 Task: Forward email with the signature Christian Kelly with the subject Request for sponsorship from softage.1@softage.net to softage.10@softage.net with the message Can you send me a copy of the updated project schedule?, select first sentence, change the font of the message to Comic Sans and change the font typography to bold Send the email
Action: Mouse moved to (1113, 89)
Screenshot: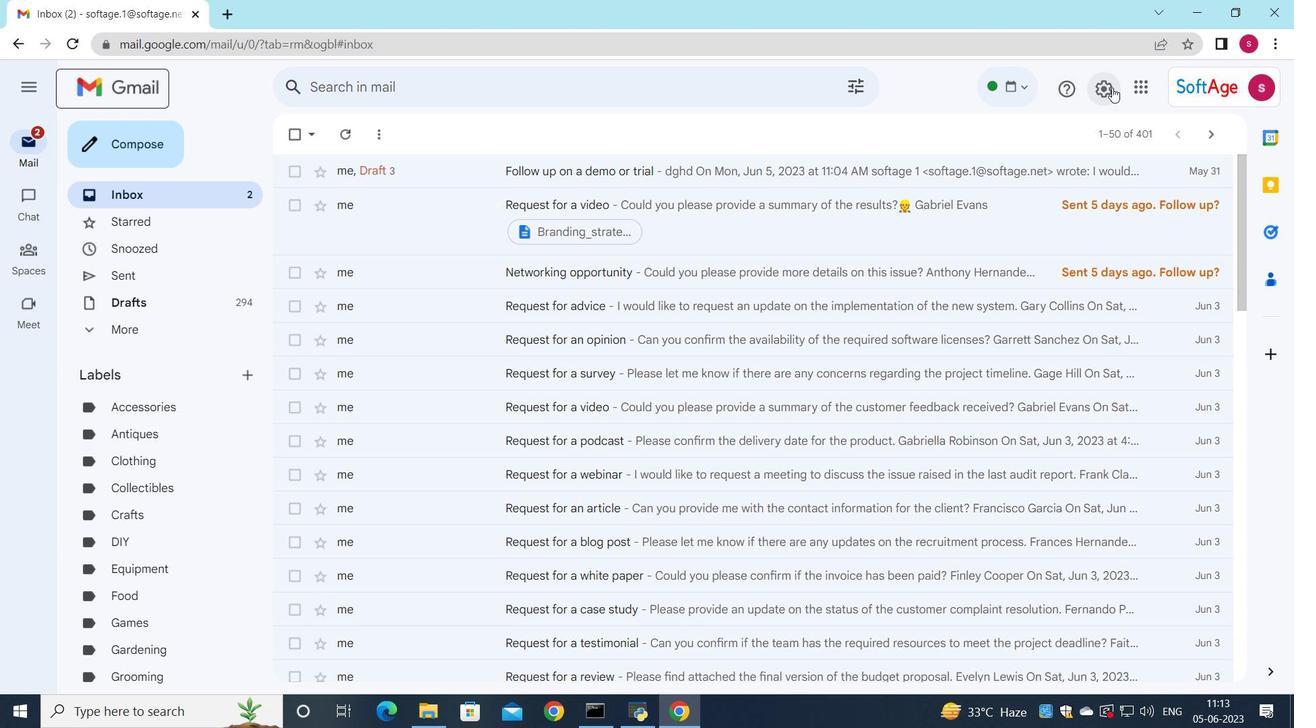 
Action: Mouse pressed left at (1113, 89)
Screenshot: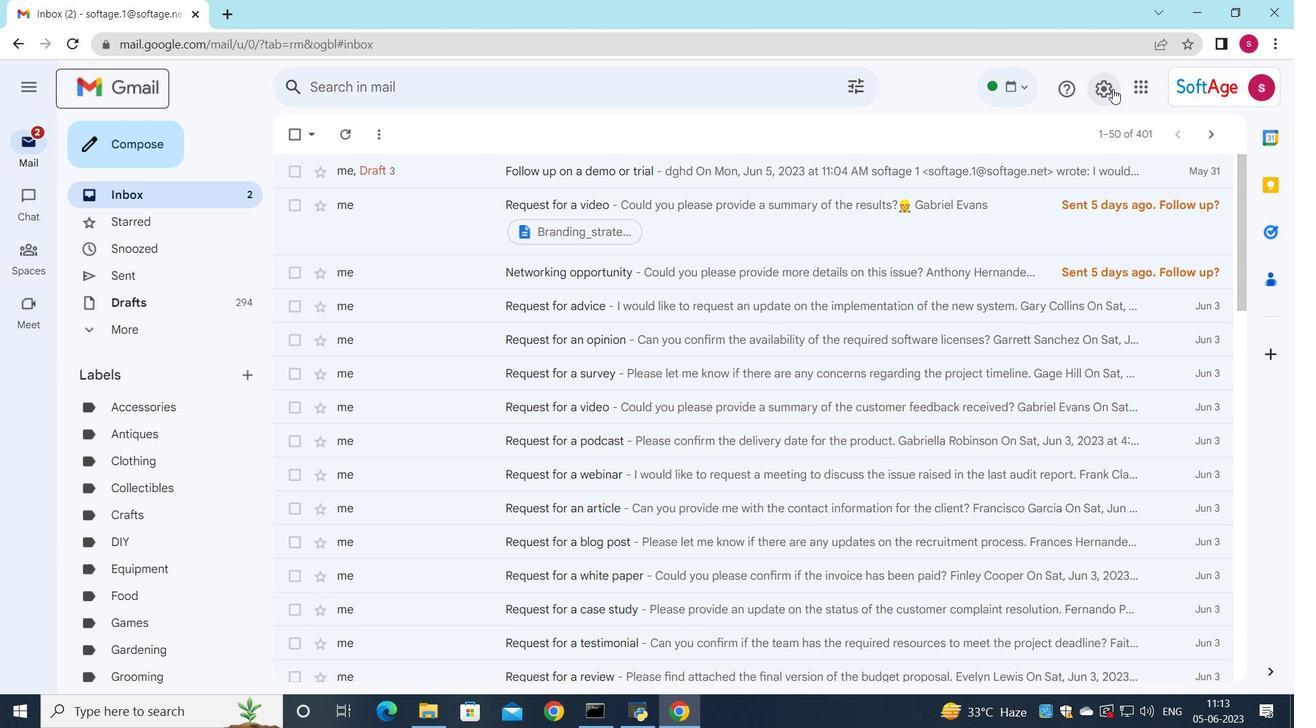 
Action: Mouse moved to (1125, 174)
Screenshot: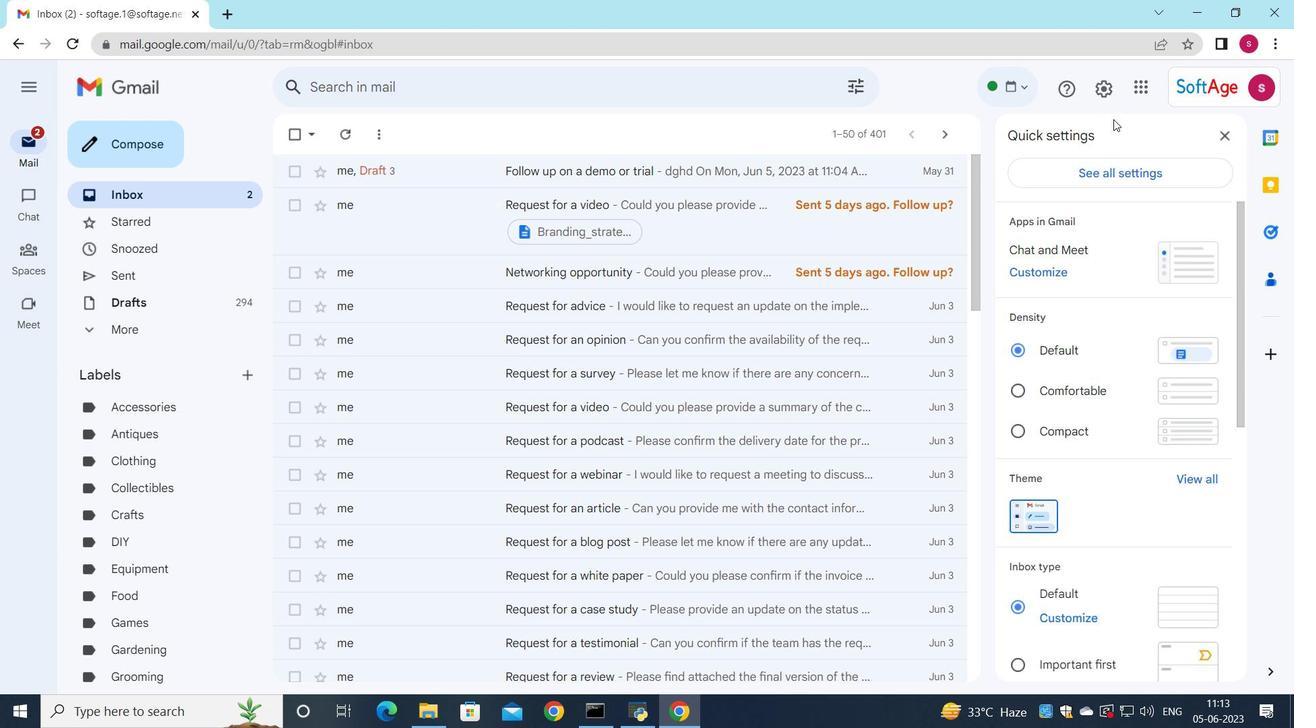 
Action: Mouse pressed left at (1125, 174)
Screenshot: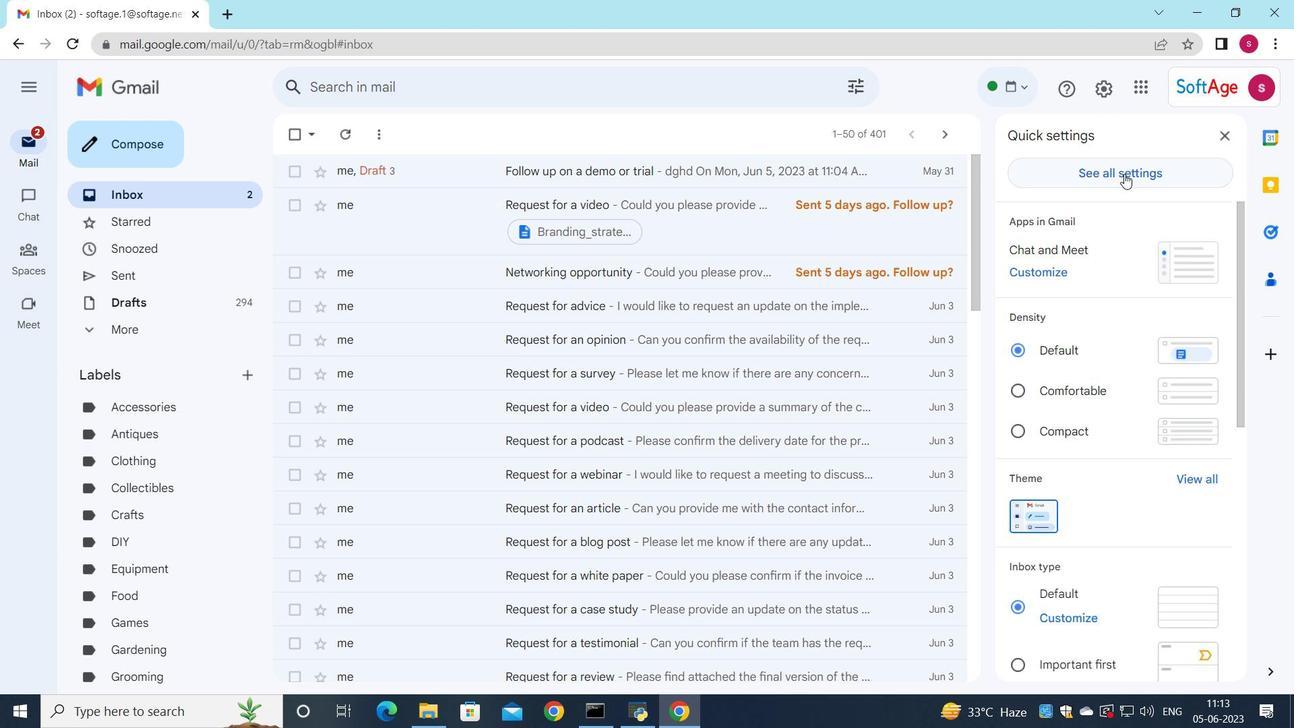 
Action: Mouse moved to (930, 306)
Screenshot: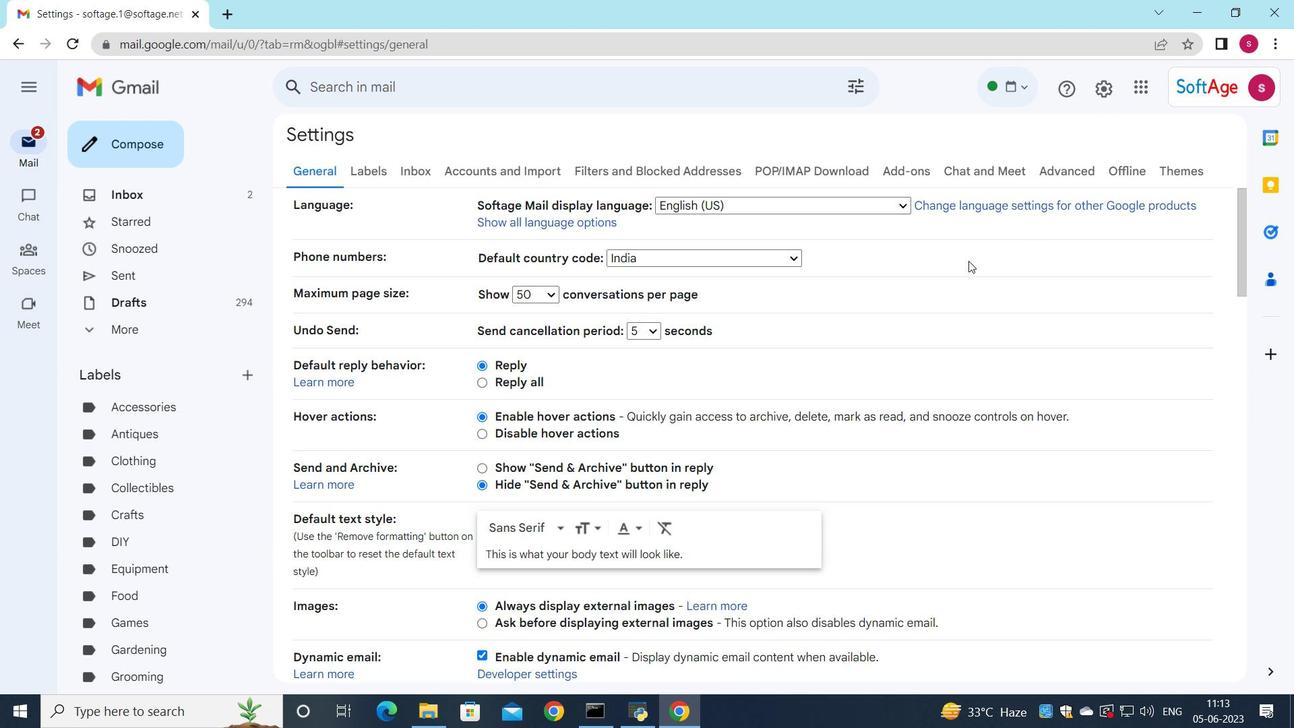 
Action: Mouse scrolled (930, 306) with delta (0, 0)
Screenshot: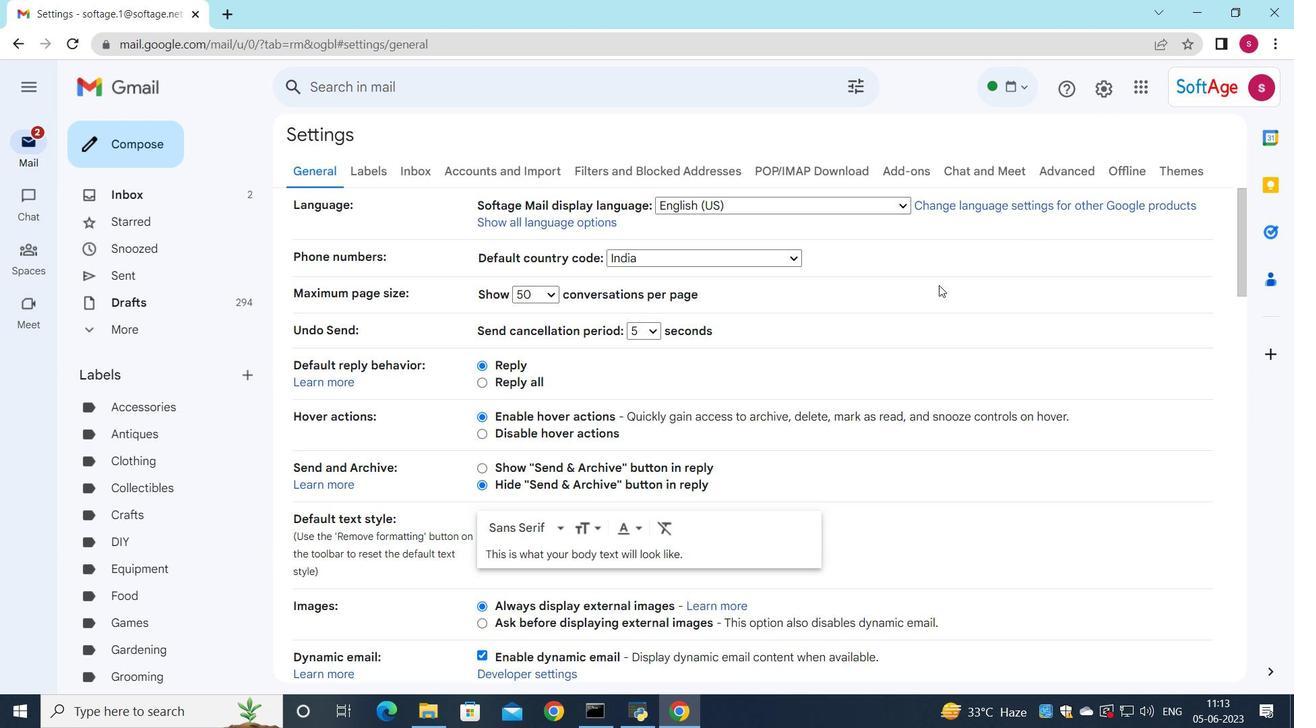 
Action: Mouse scrolled (930, 306) with delta (0, 0)
Screenshot: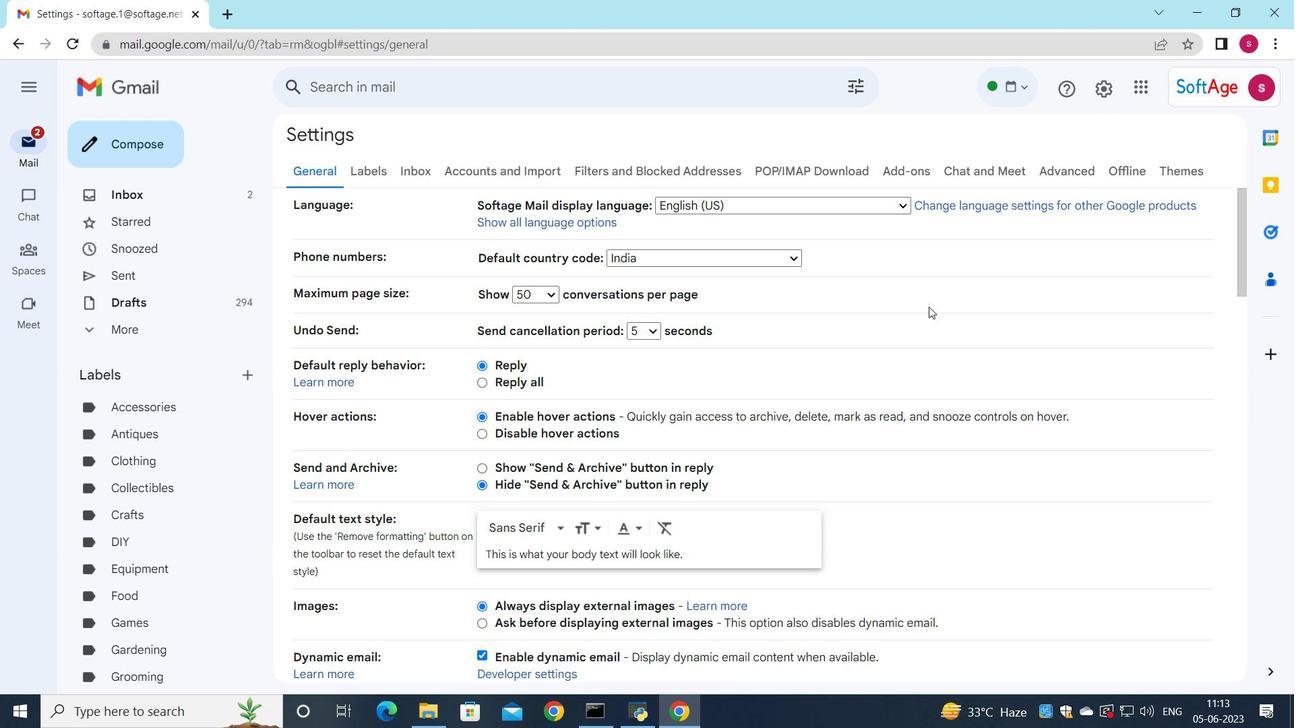 
Action: Mouse scrolled (930, 306) with delta (0, 0)
Screenshot: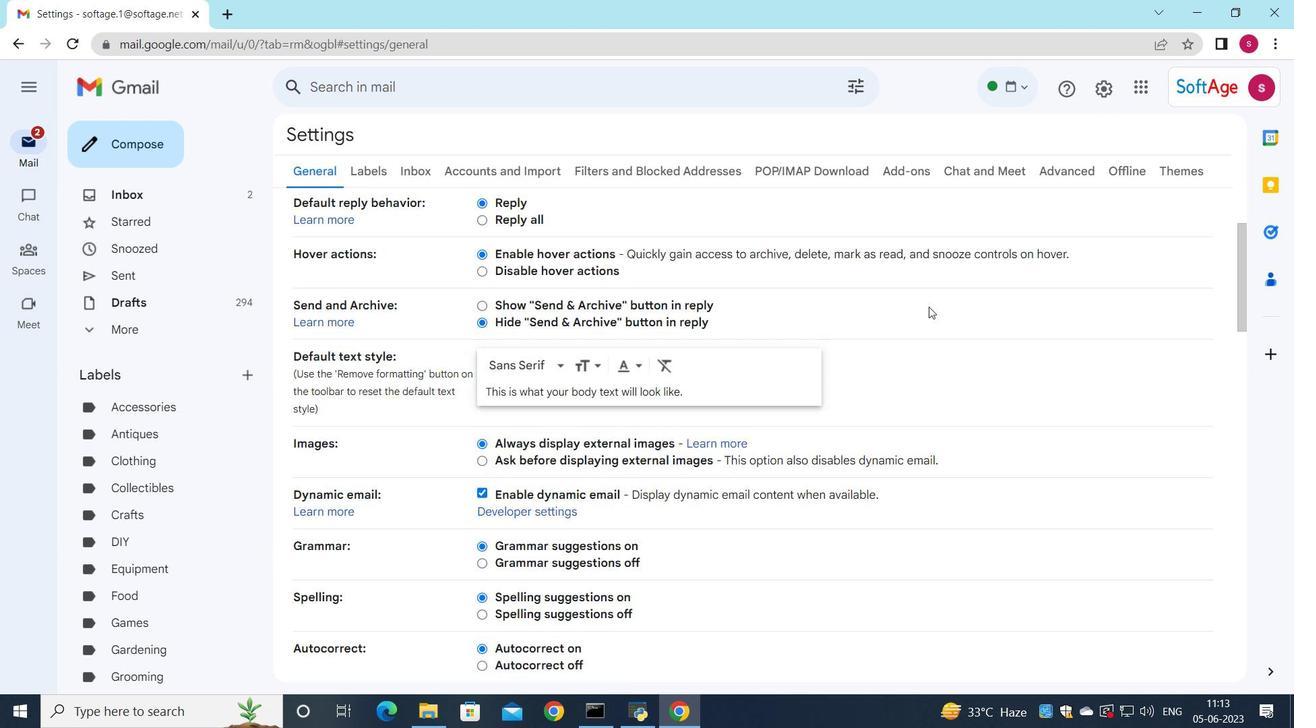 
Action: Mouse scrolled (930, 306) with delta (0, 0)
Screenshot: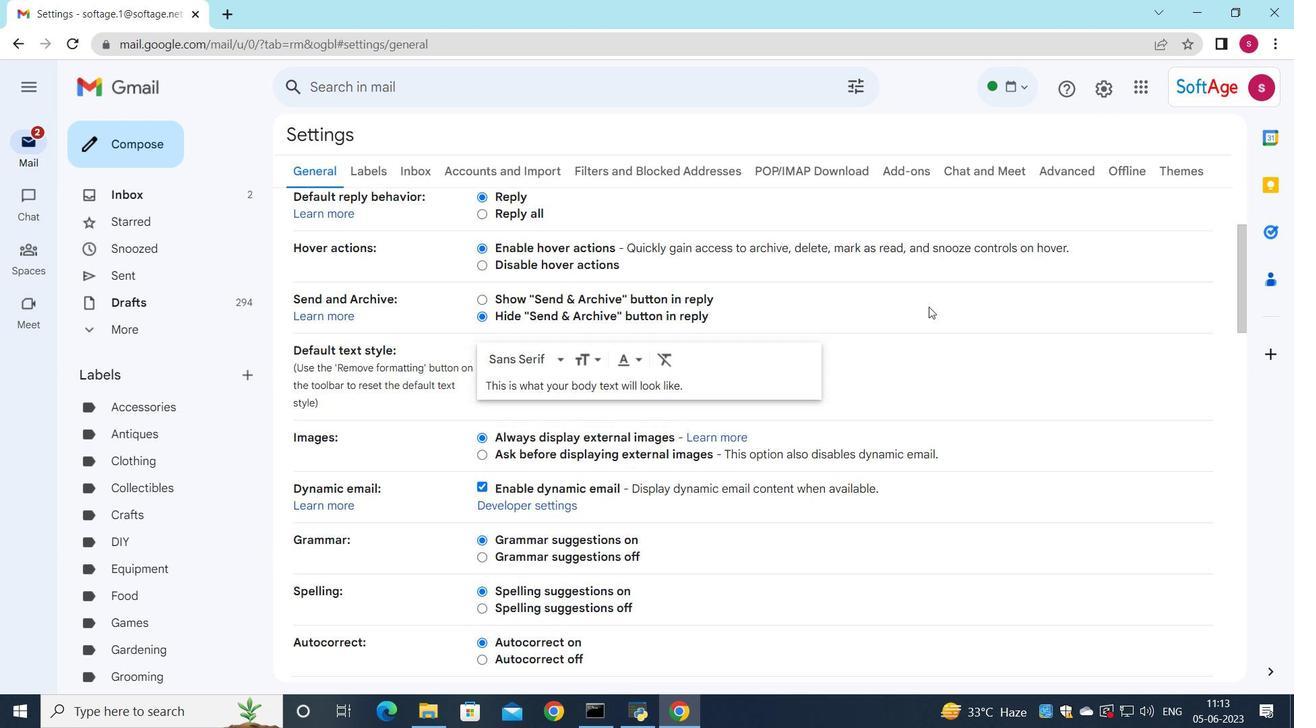 
Action: Mouse scrolled (930, 306) with delta (0, 0)
Screenshot: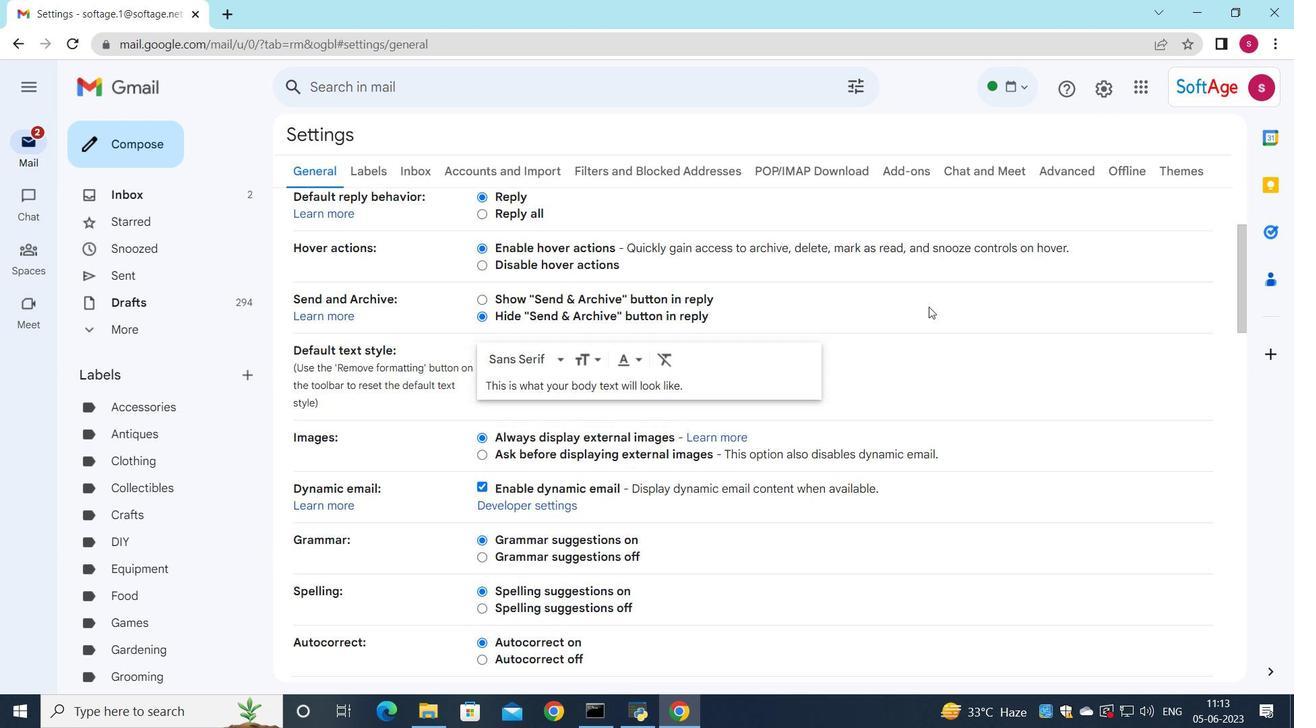 
Action: Mouse moved to (932, 306)
Screenshot: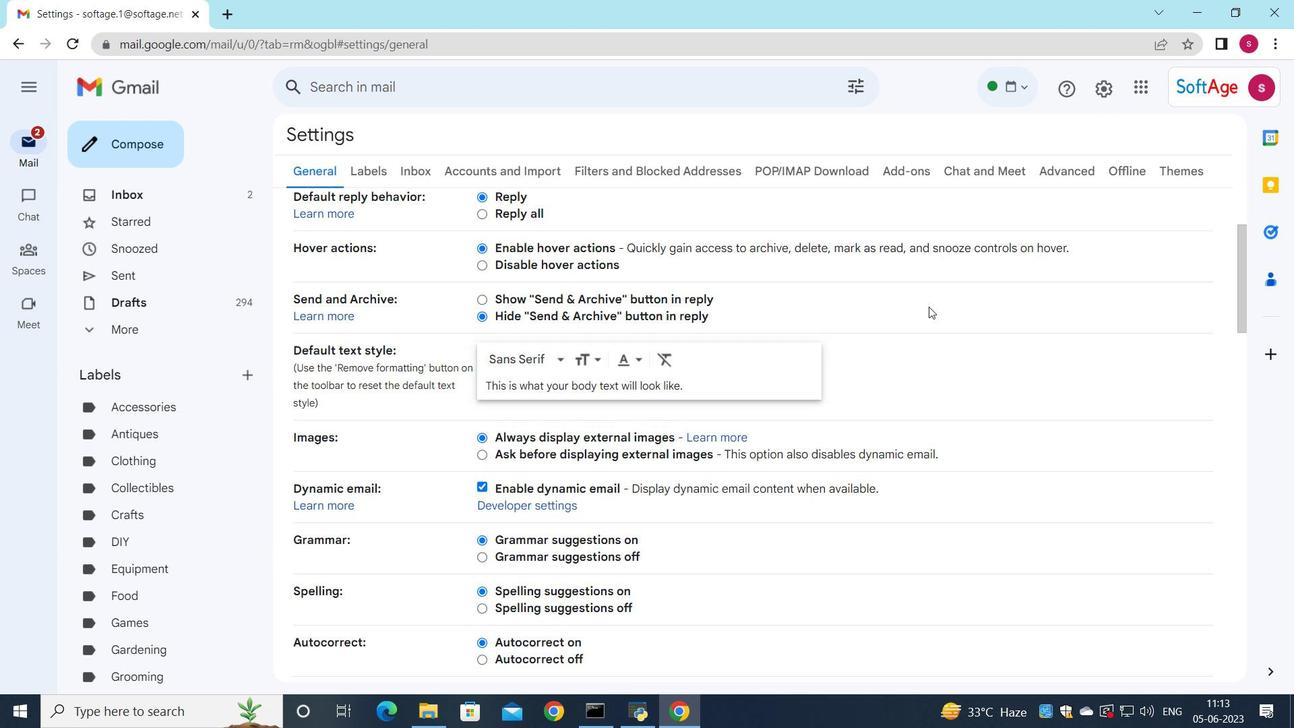 
Action: Mouse scrolled (932, 305) with delta (0, 0)
Screenshot: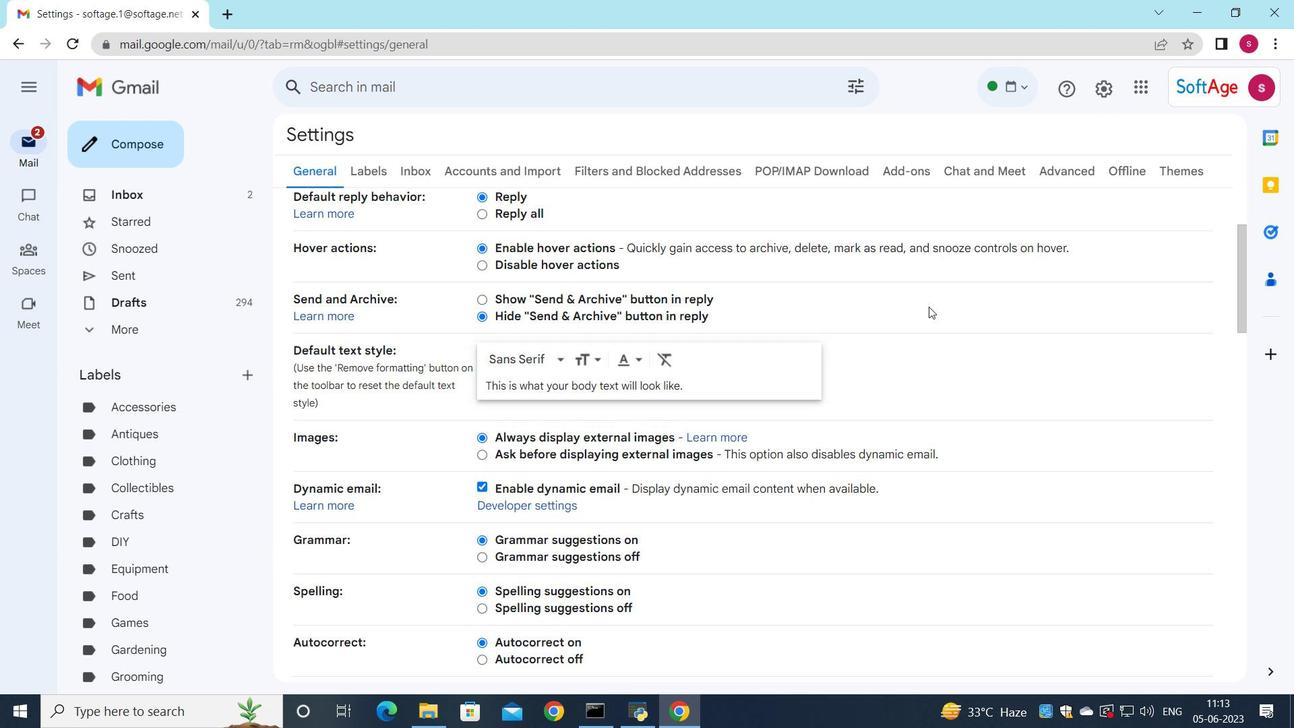 
Action: Mouse moved to (933, 305)
Screenshot: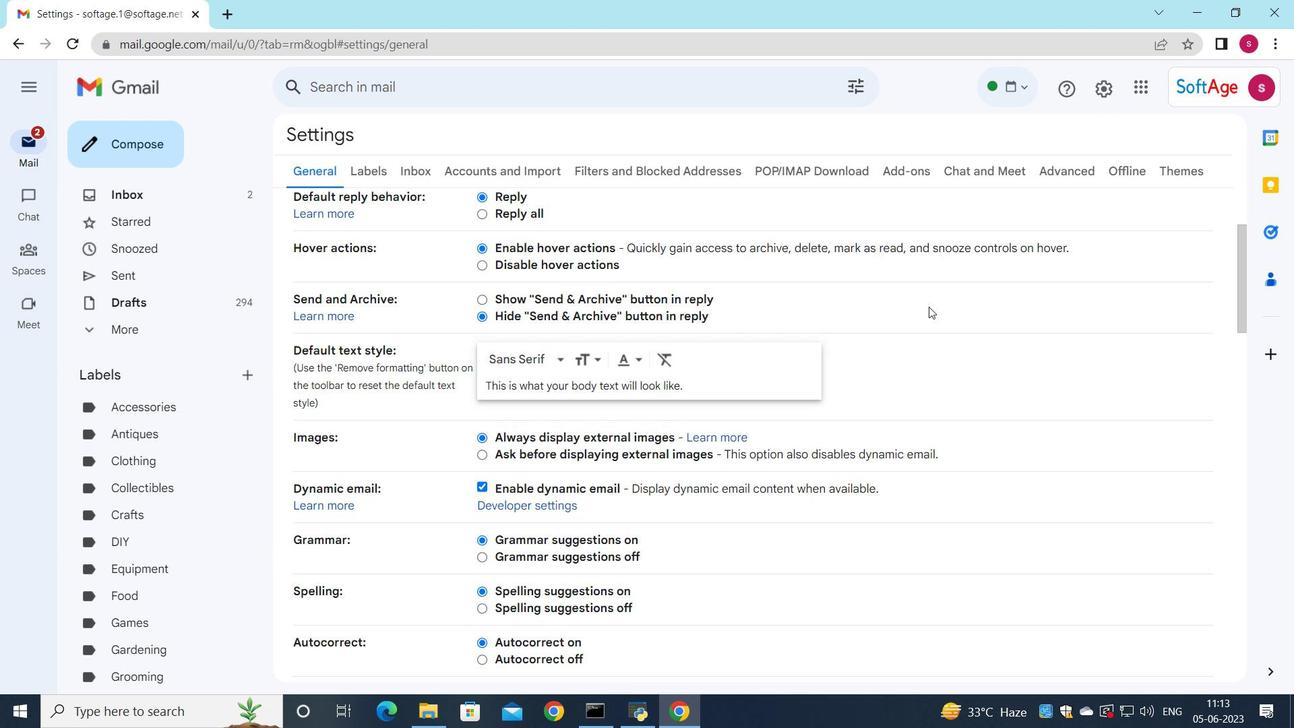 
Action: Mouse scrolled (933, 304) with delta (0, 0)
Screenshot: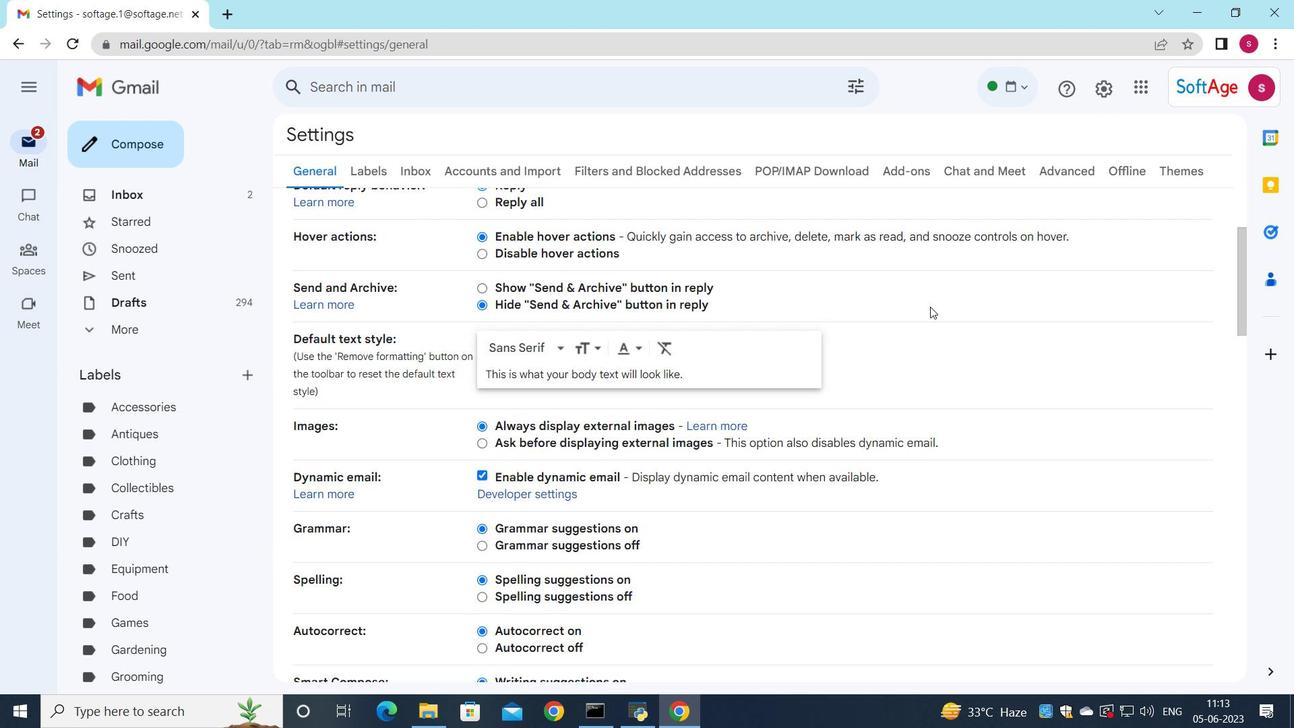 
Action: Mouse moved to (924, 313)
Screenshot: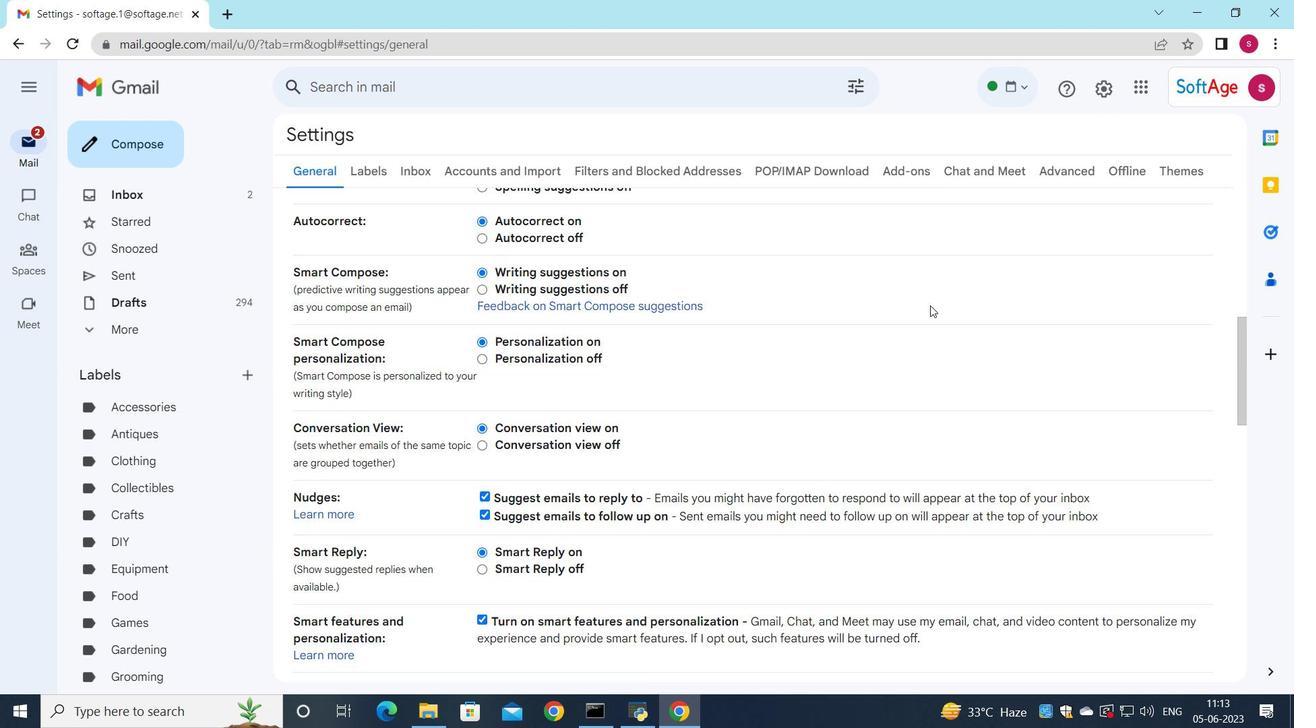 
Action: Mouse scrolled (924, 312) with delta (0, 0)
Screenshot: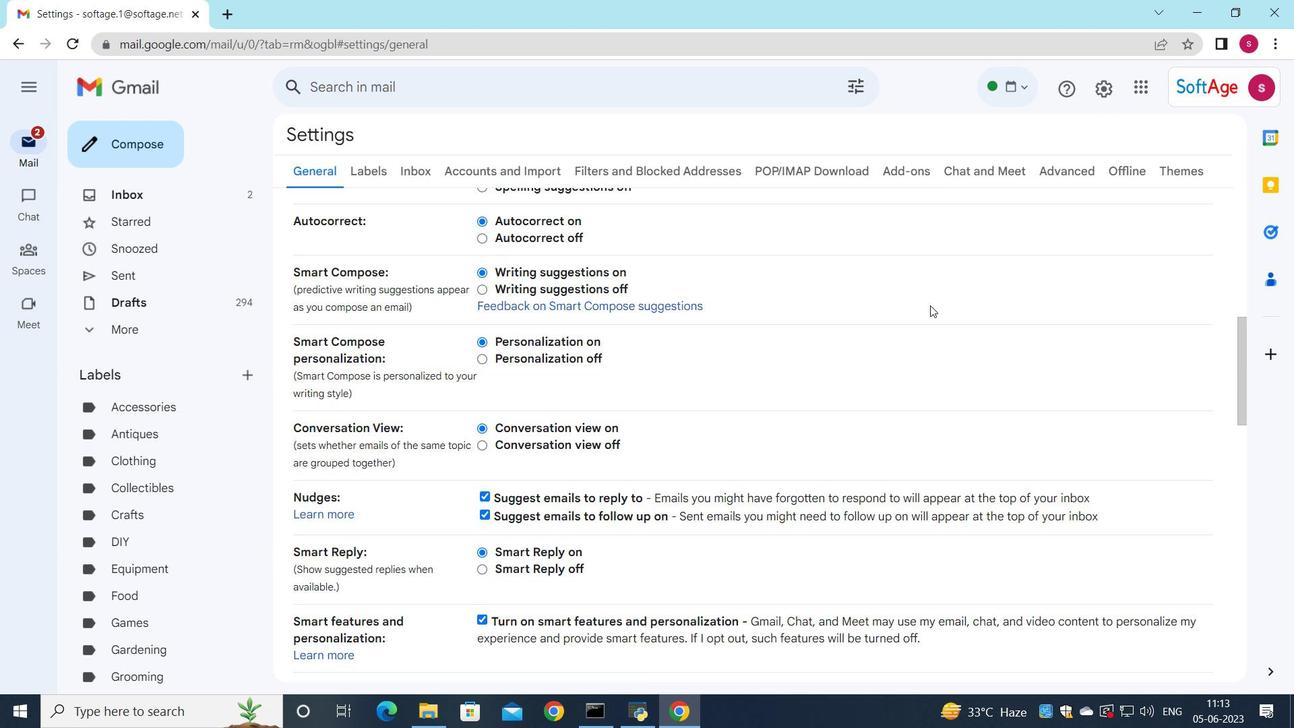 
Action: Mouse moved to (870, 375)
Screenshot: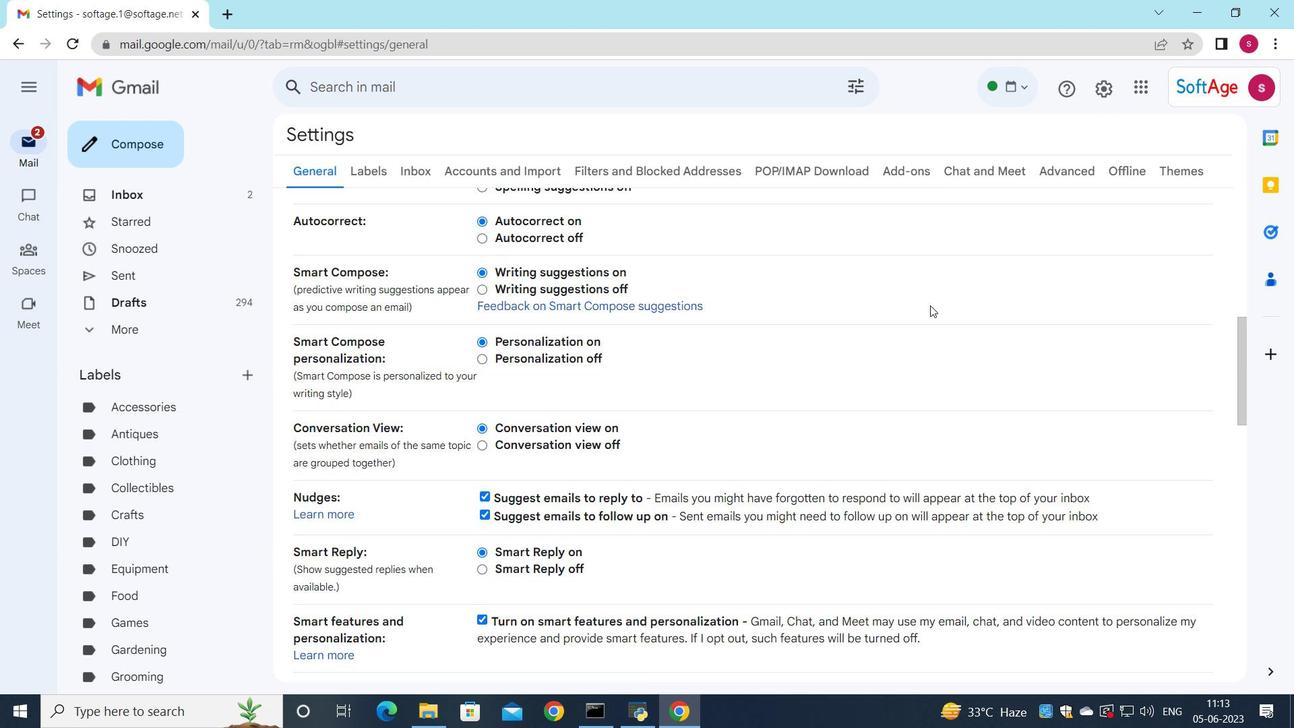 
Action: Mouse scrolled (870, 374) with delta (0, 0)
Screenshot: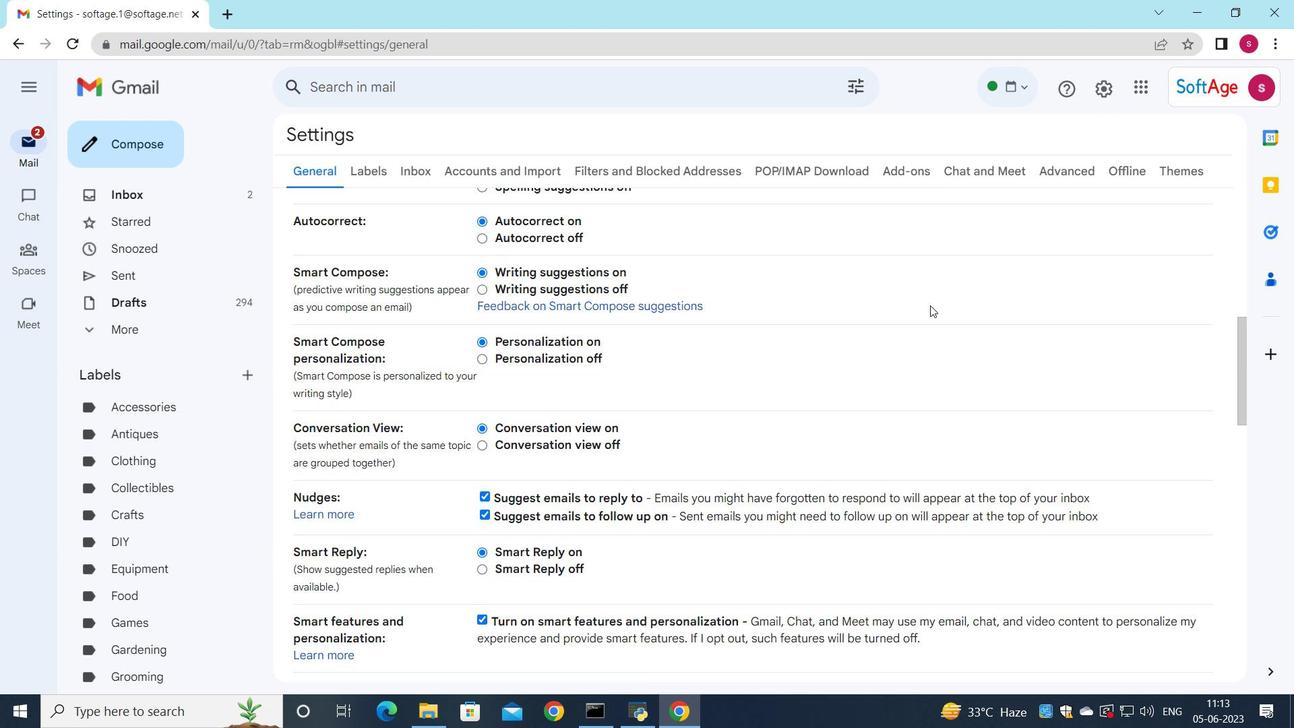 
Action: Mouse moved to (803, 428)
Screenshot: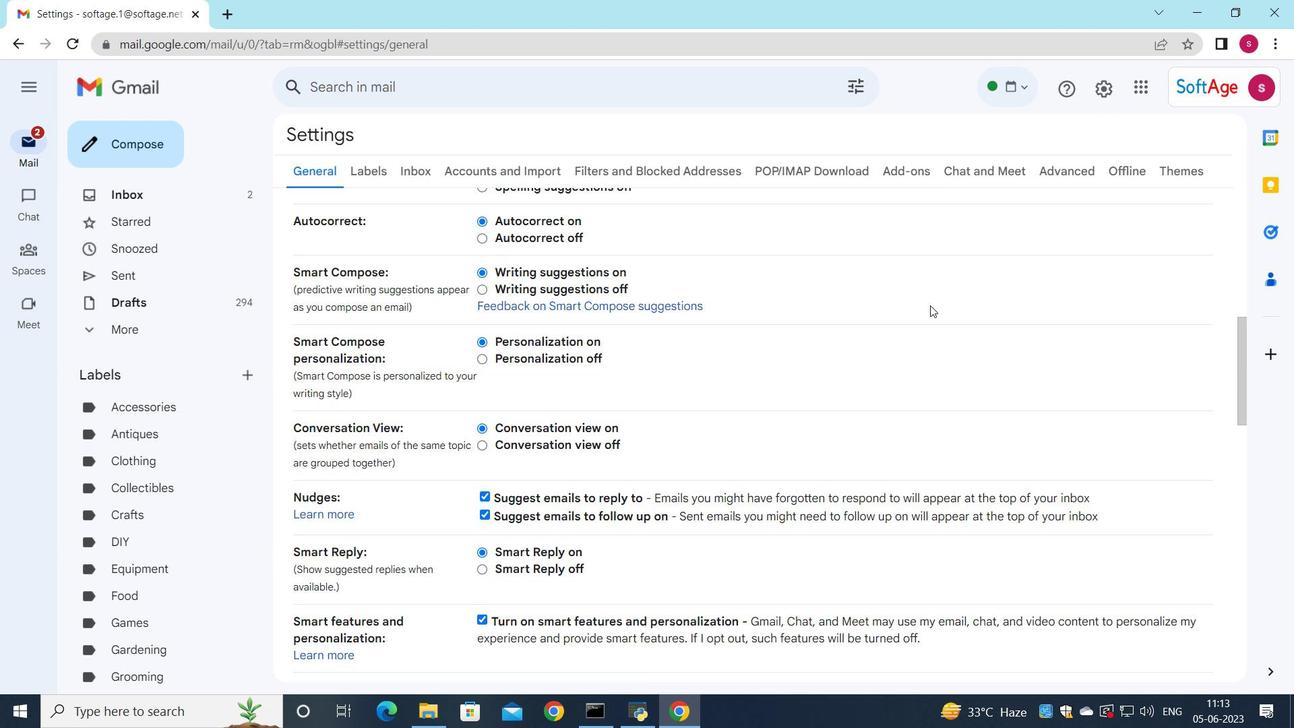 
Action: Mouse scrolled (803, 428) with delta (0, 0)
Screenshot: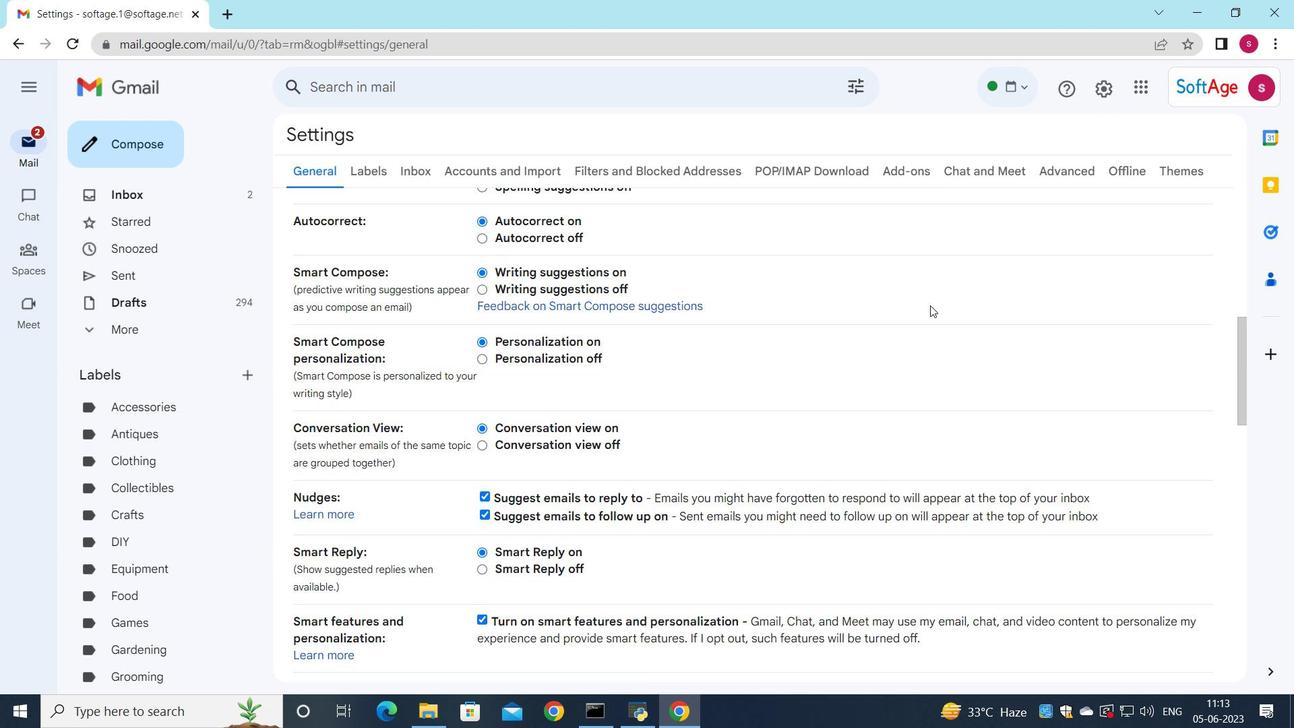 
Action: Mouse moved to (799, 432)
Screenshot: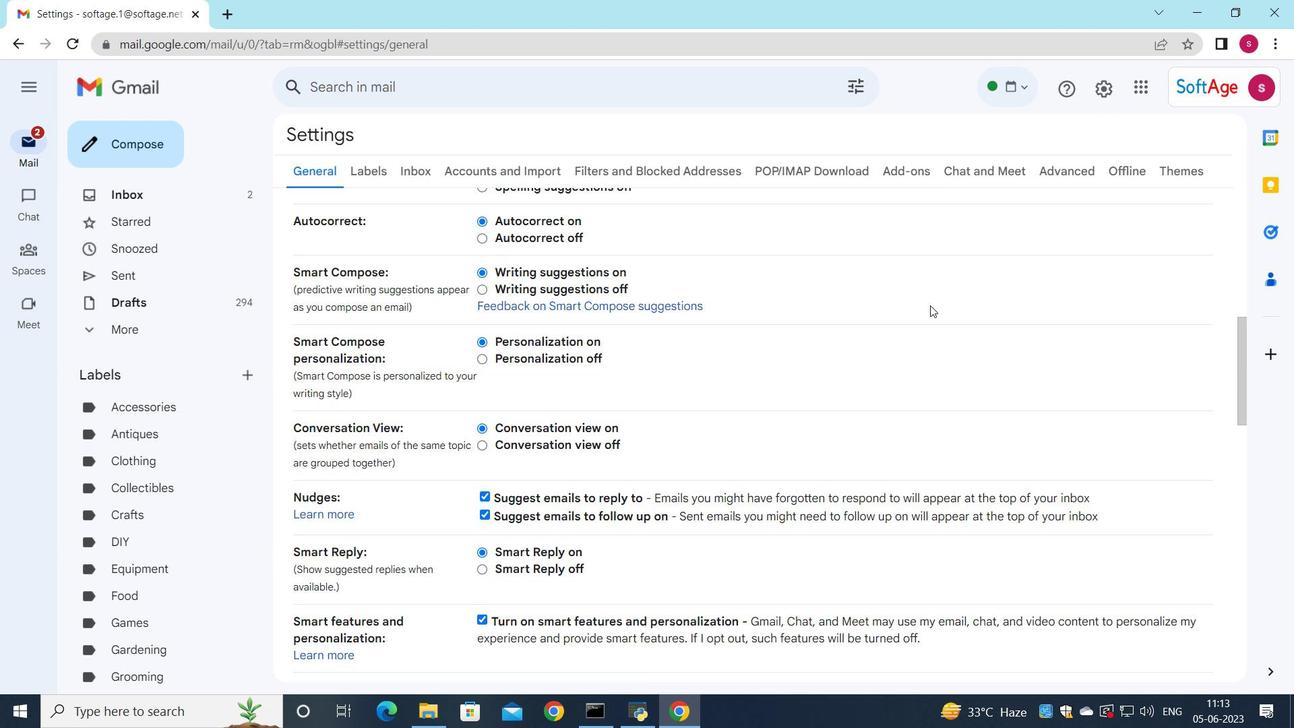 
Action: Mouse scrolled (799, 432) with delta (0, 0)
Screenshot: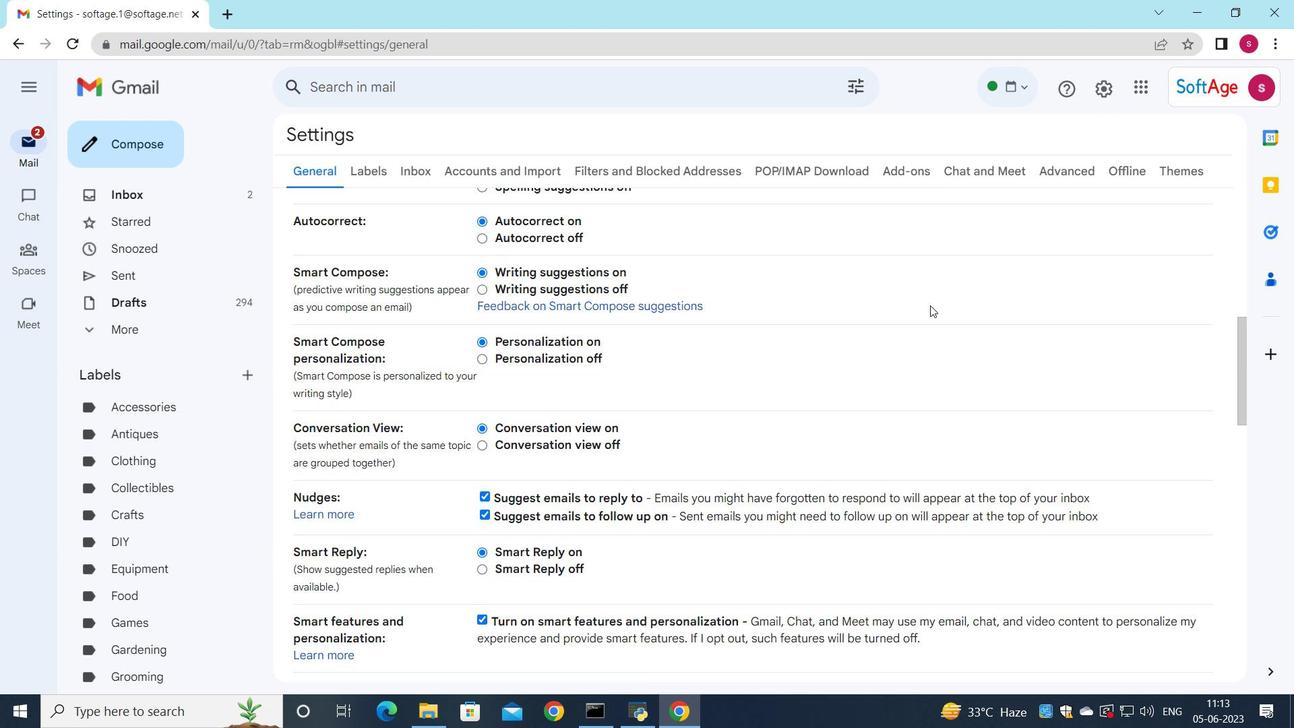 
Action: Mouse moved to (662, 472)
Screenshot: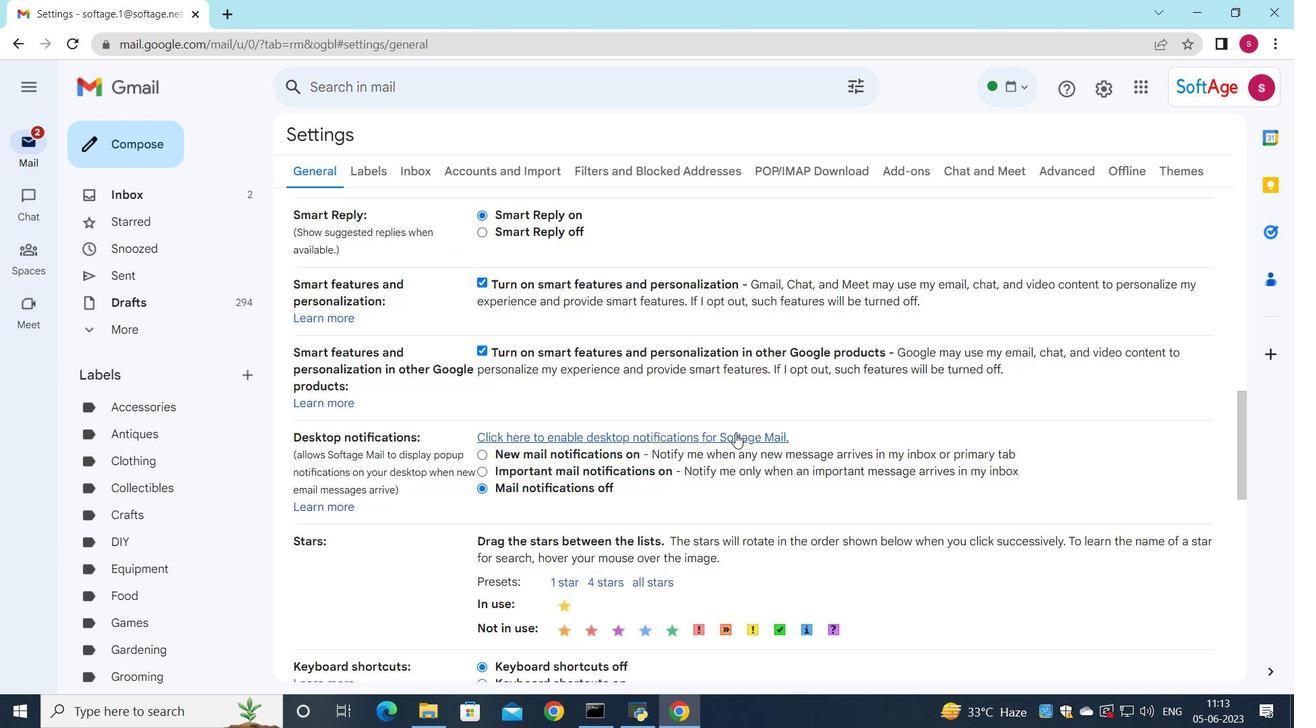 
Action: Mouse scrolled (662, 471) with delta (0, 0)
Screenshot: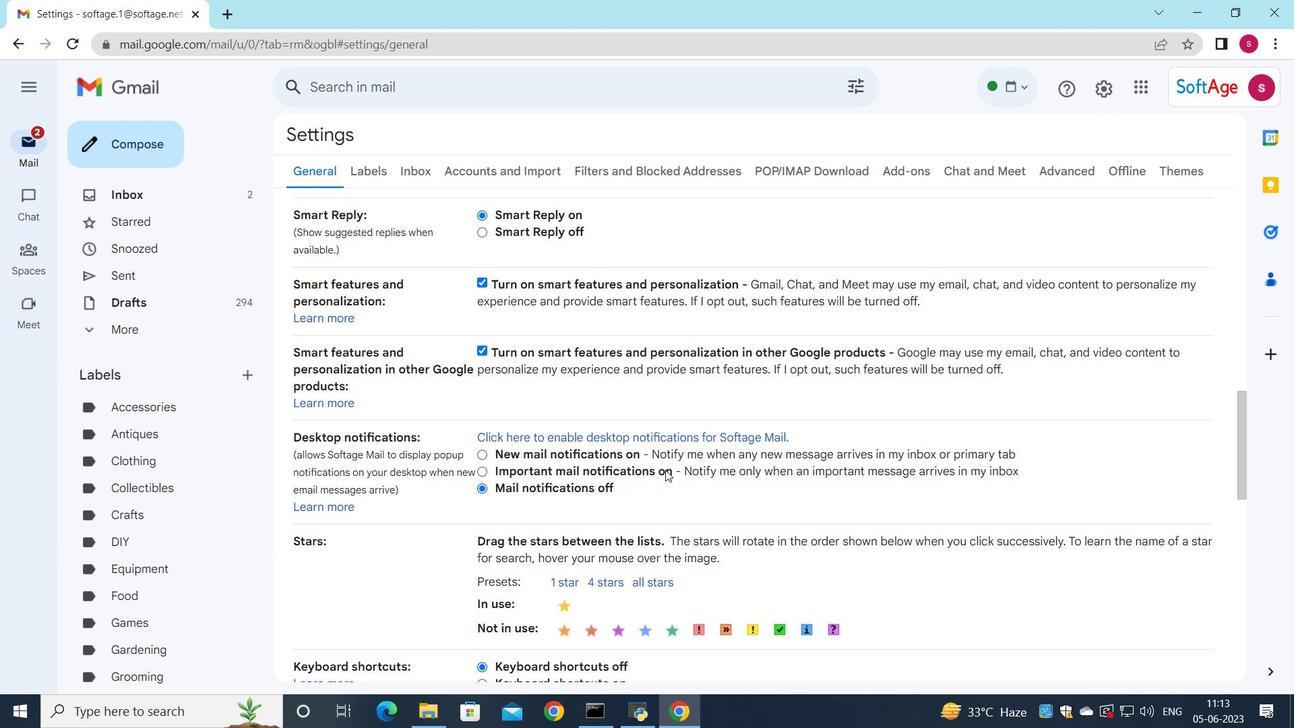 
Action: Mouse scrolled (662, 471) with delta (0, 0)
Screenshot: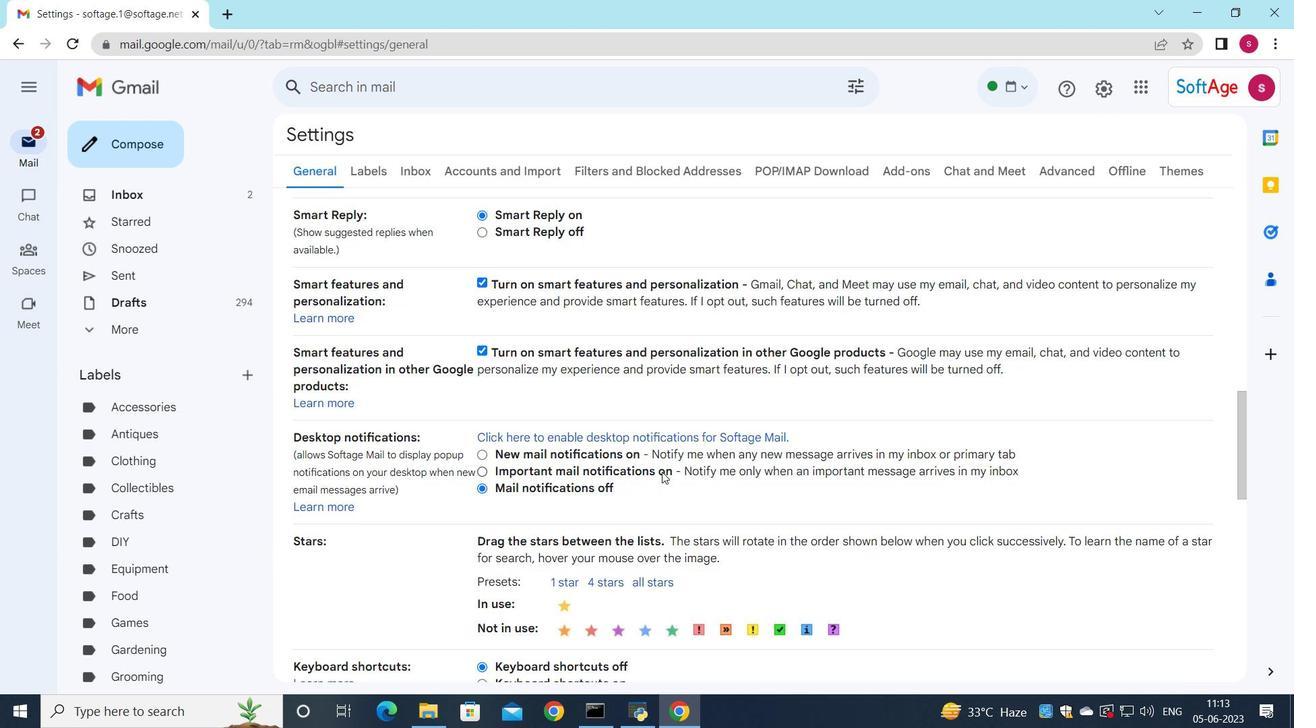 
Action: Mouse moved to (470, 563)
Screenshot: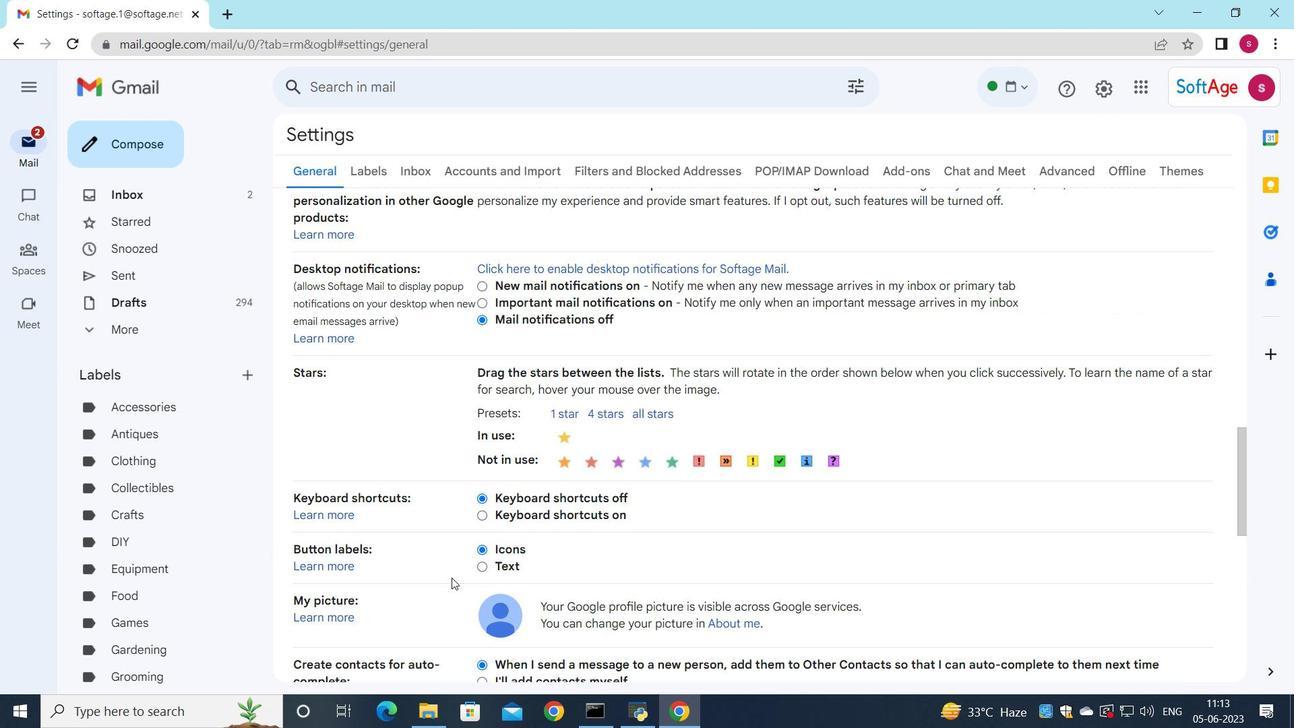 
Action: Mouse scrolled (466, 563) with delta (0, 0)
Screenshot: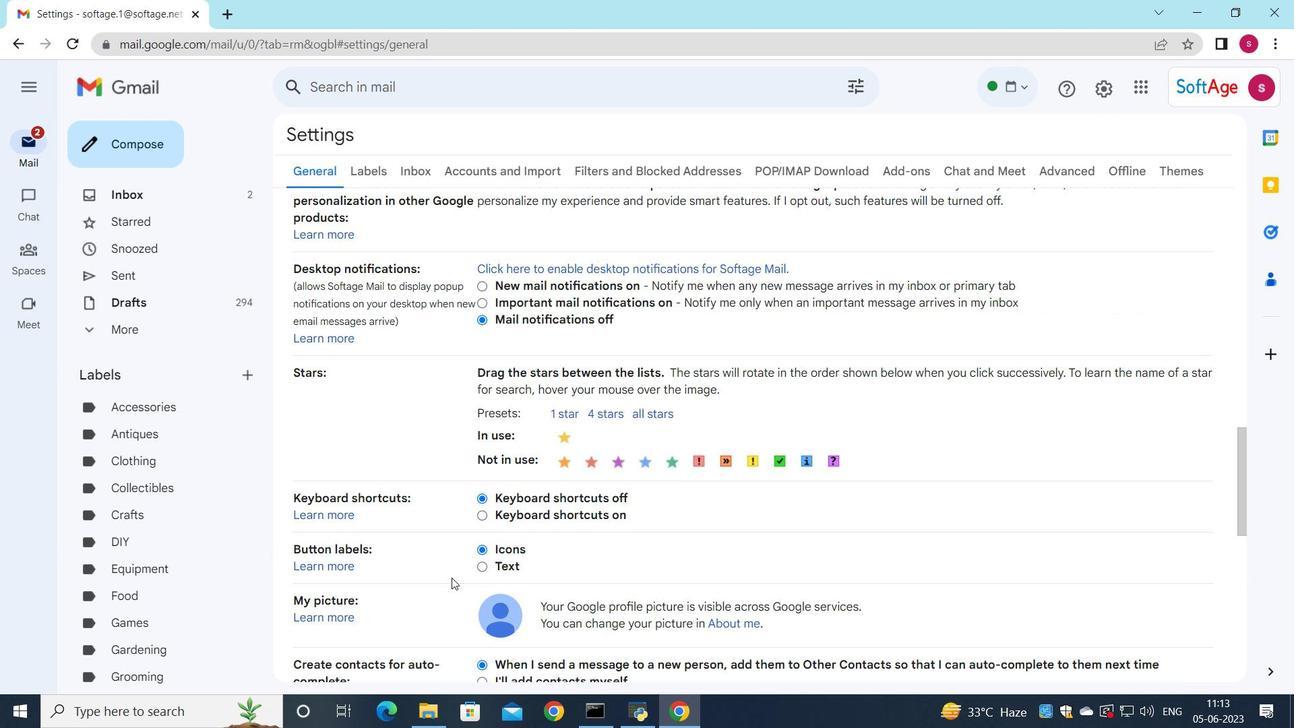 
Action: Mouse moved to (474, 562)
Screenshot: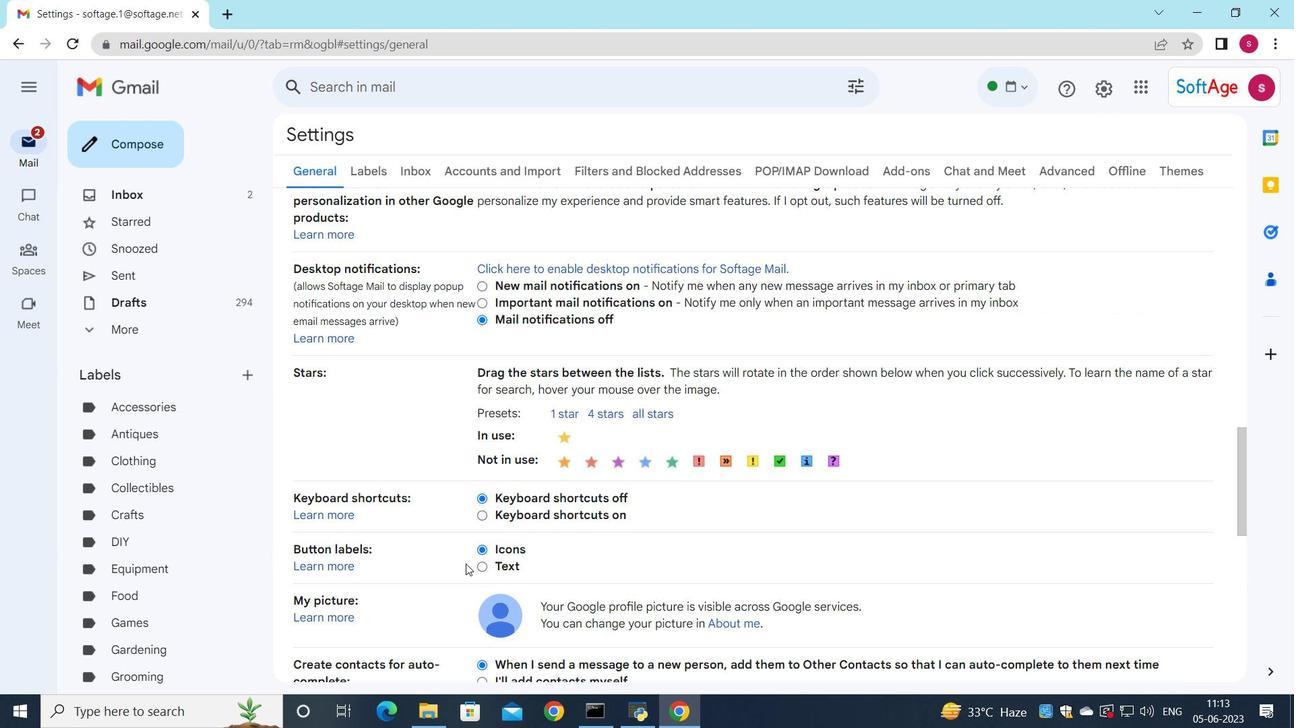 
Action: Mouse scrolled (474, 561) with delta (0, 0)
Screenshot: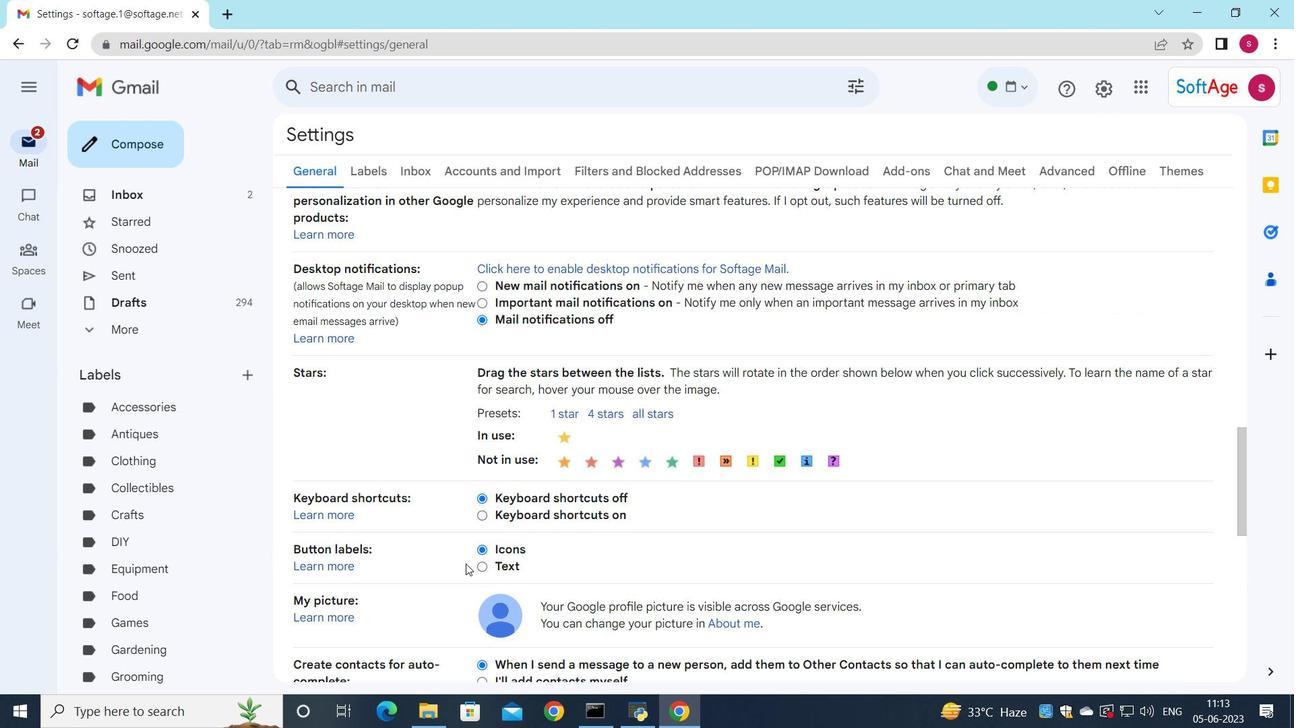 
Action: Mouse moved to (493, 557)
Screenshot: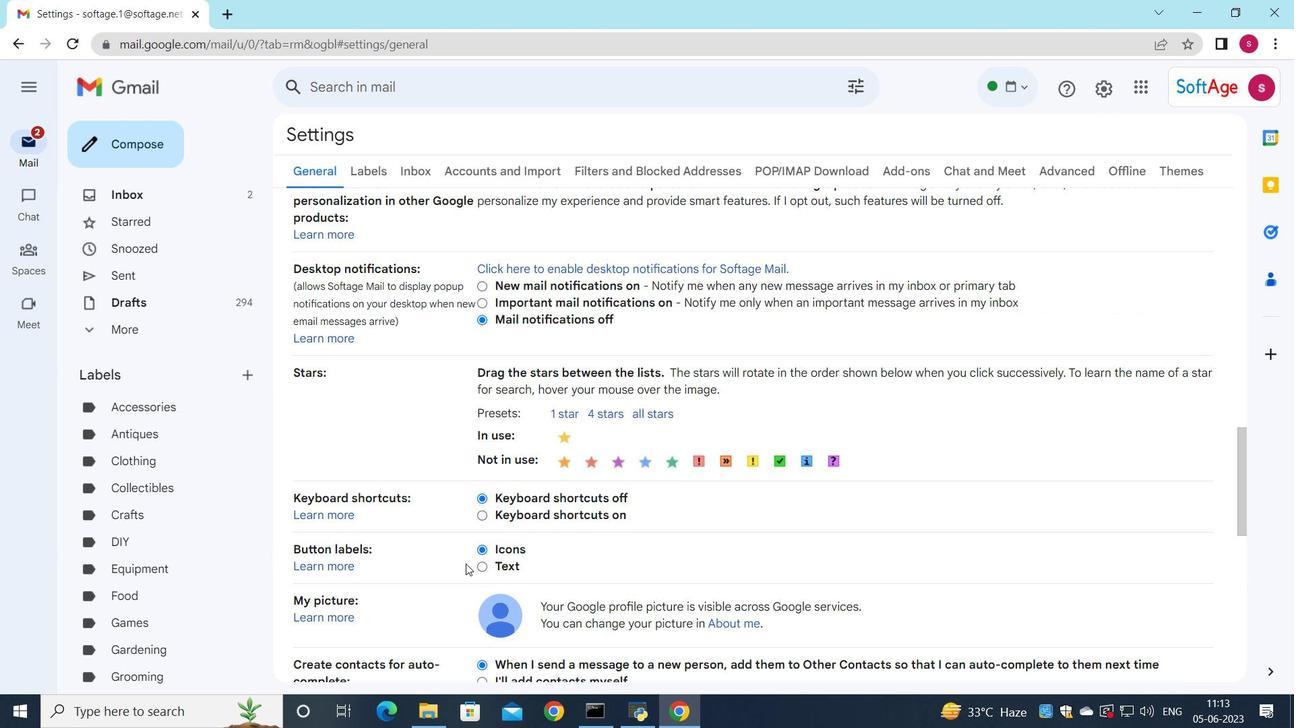 
Action: Mouse scrolled (493, 556) with delta (0, 0)
Screenshot: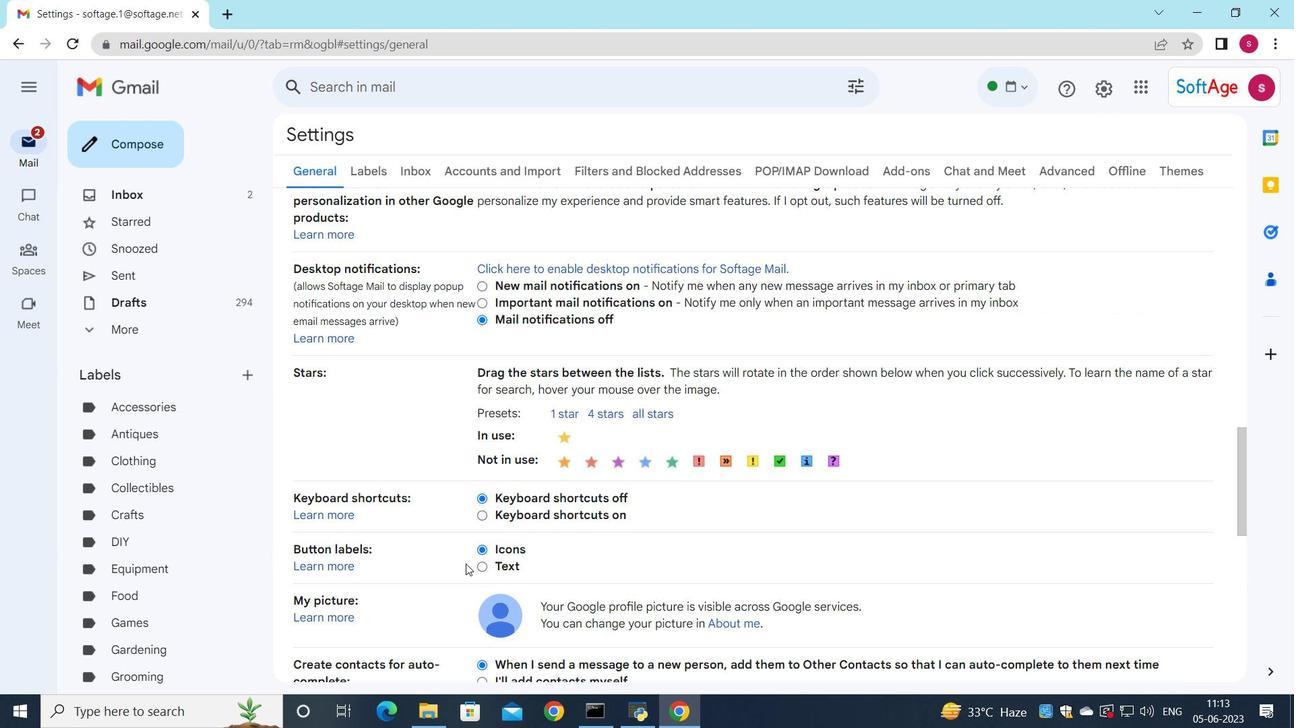 
Action: Mouse moved to (561, 540)
Screenshot: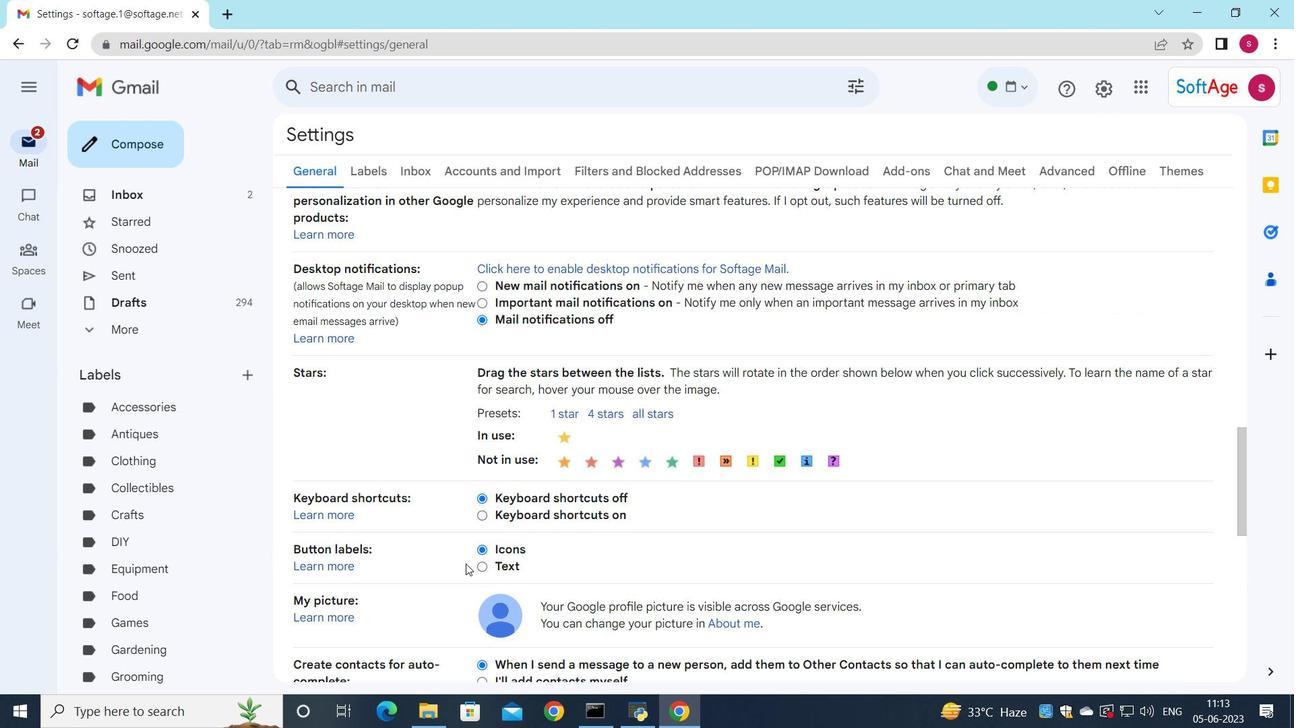 
Action: Mouse scrolled (561, 539) with delta (0, 0)
Screenshot: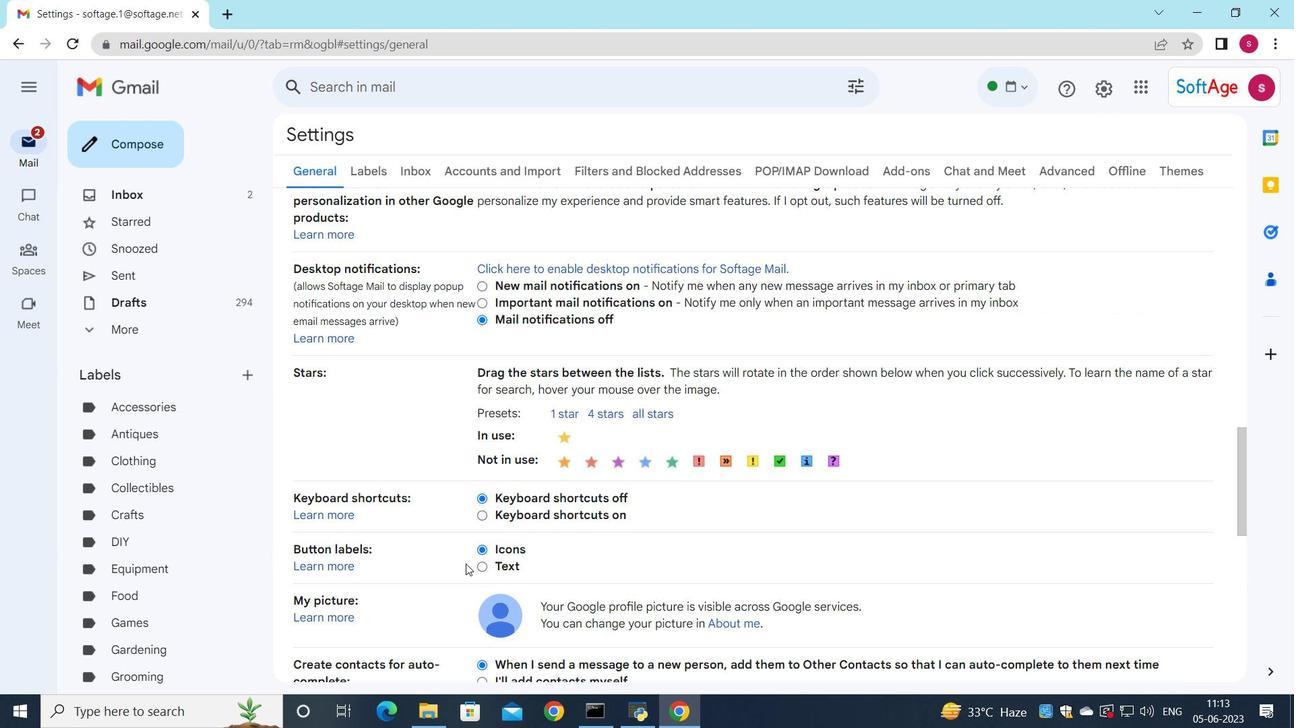 
Action: Mouse moved to (563, 412)
Screenshot: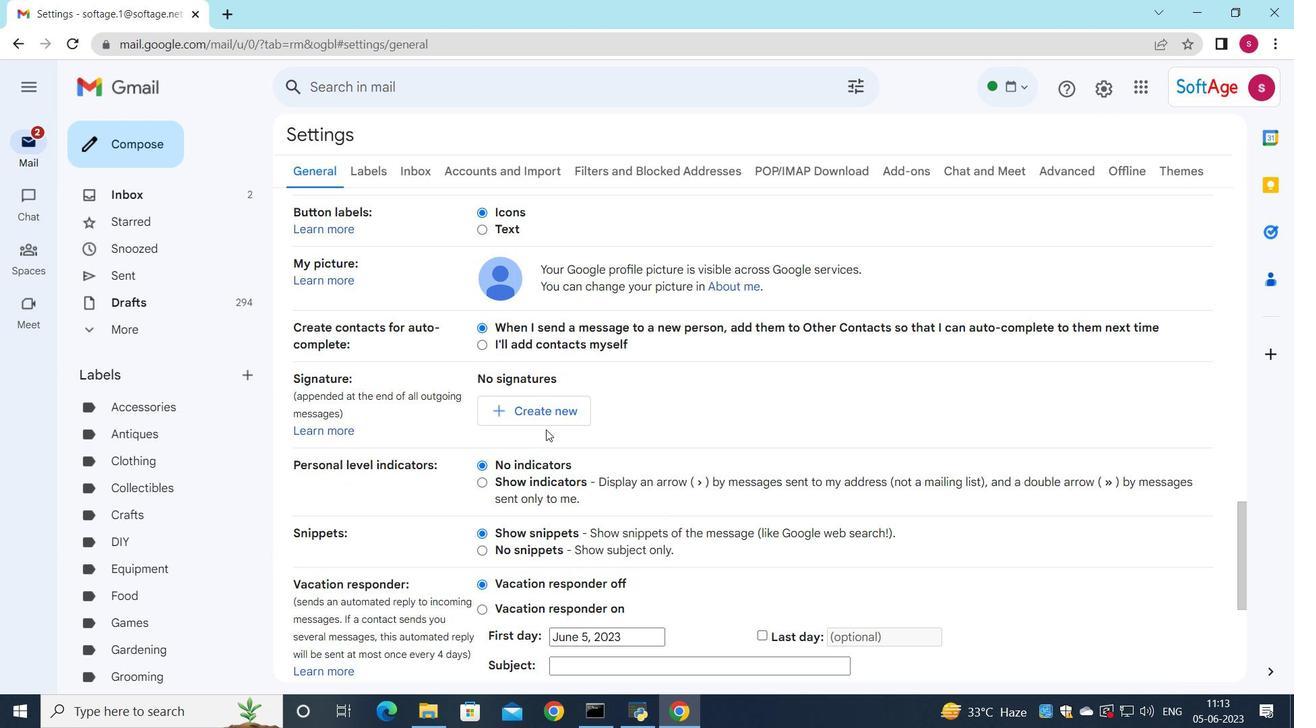 
Action: Mouse pressed left at (563, 412)
Screenshot: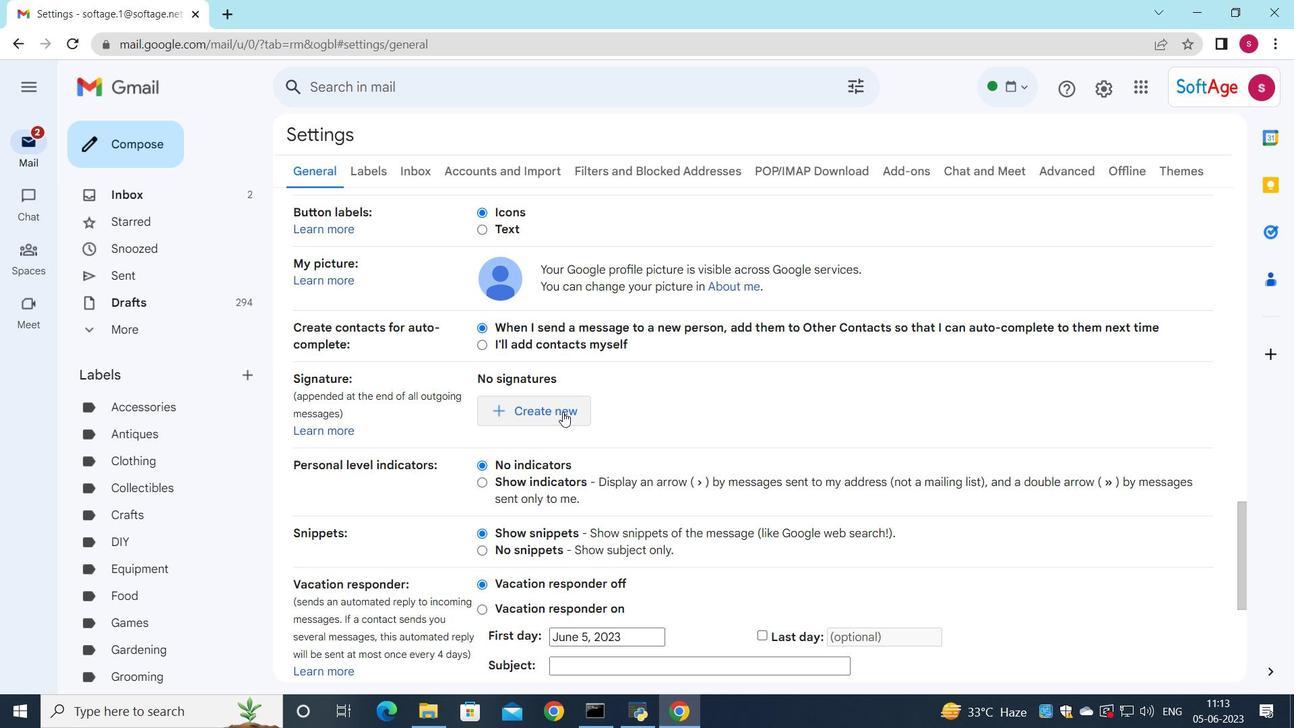 
Action: Mouse moved to (753, 411)
Screenshot: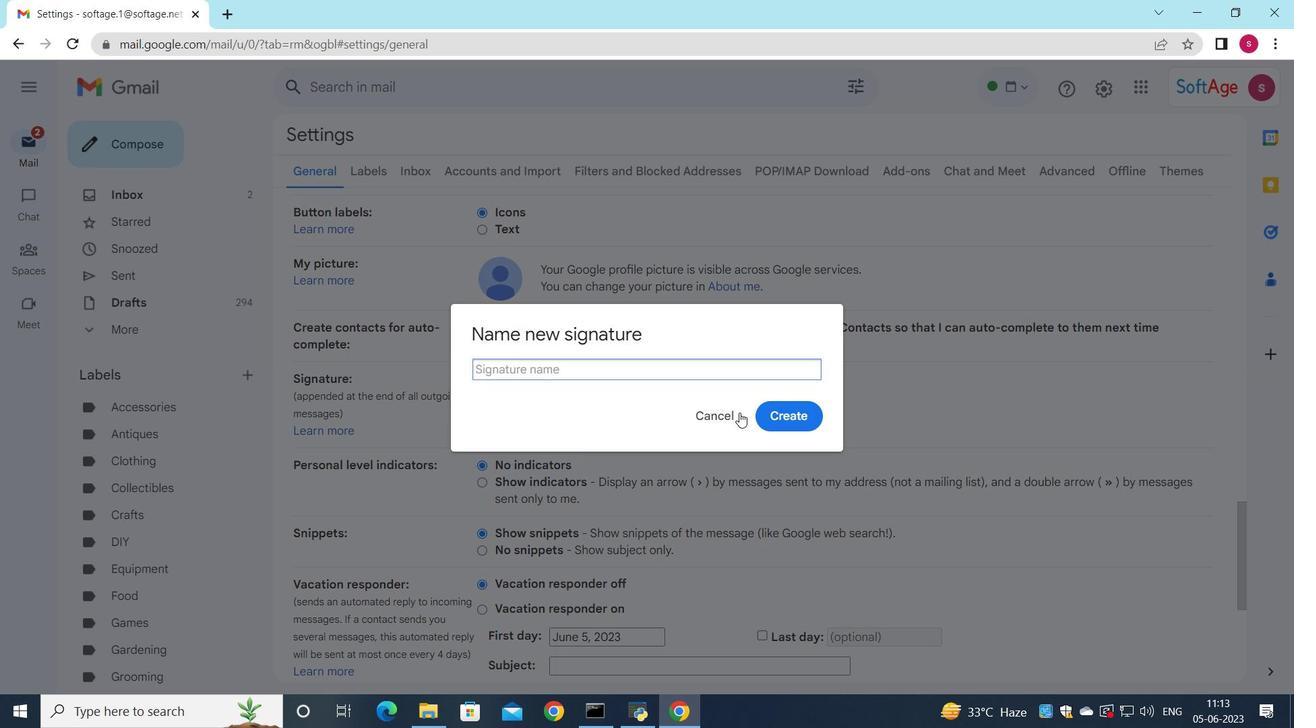 
Action: Key pressed <Key.shift>Christan<Key.space><Key.shift>Kelly
Screenshot: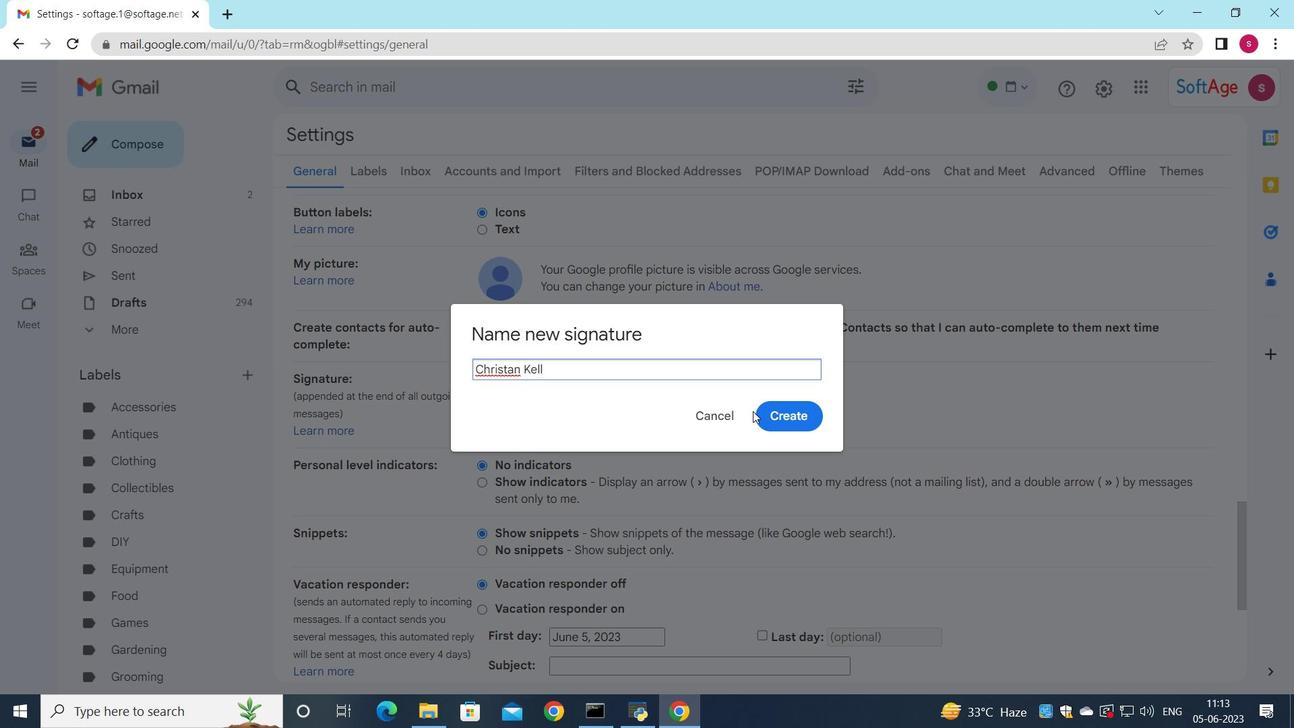 
Action: Mouse moved to (507, 366)
Screenshot: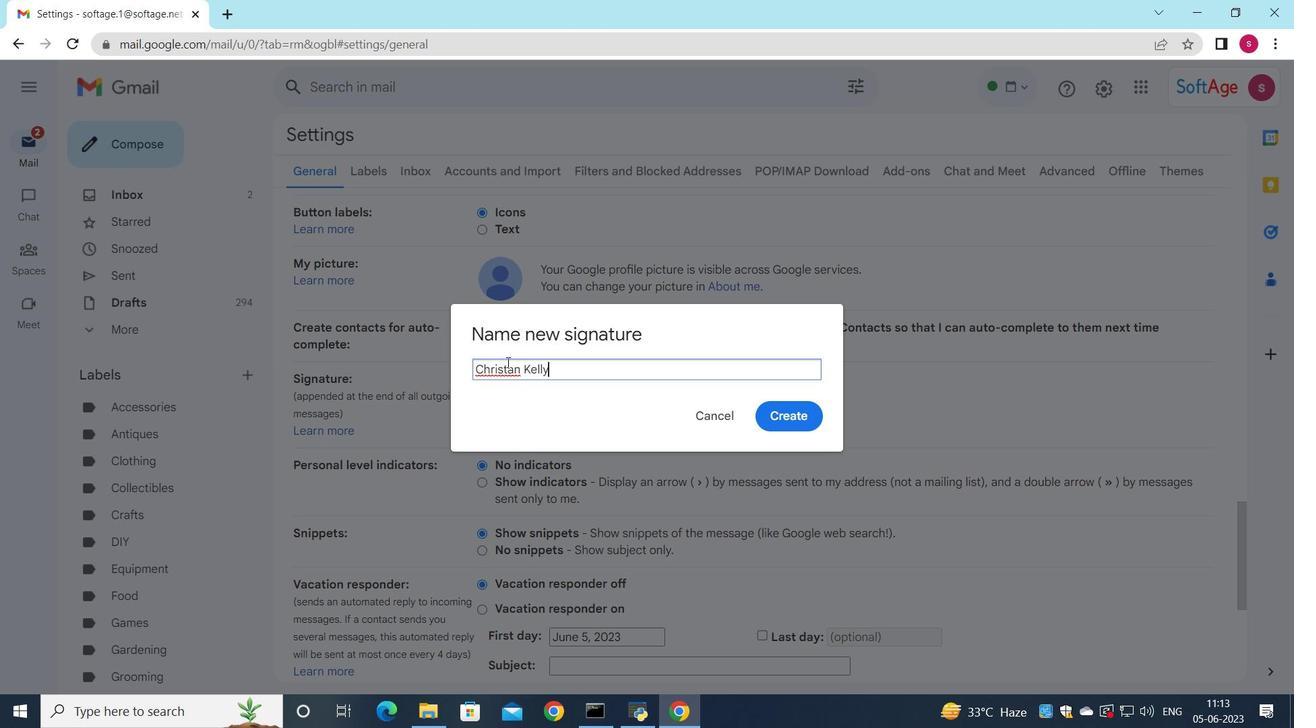 
Action: Mouse pressed left at (507, 366)
Screenshot: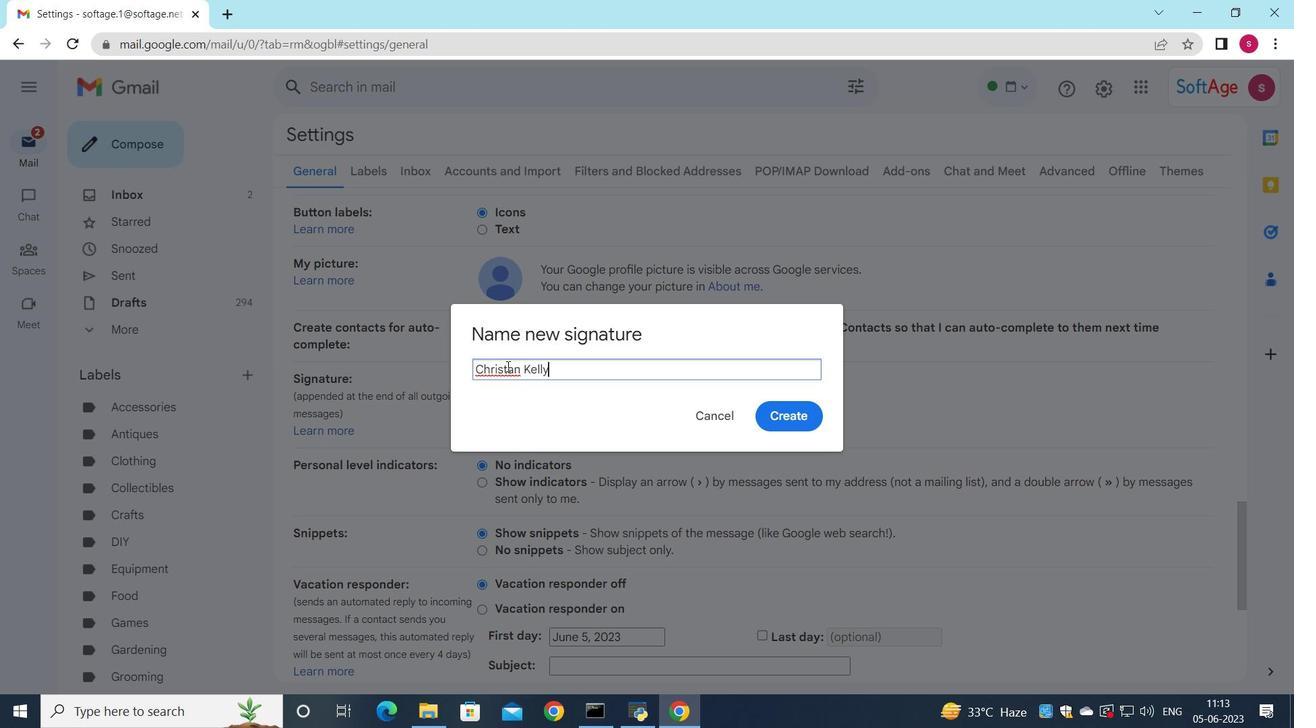 
Action: Key pressed i
Screenshot: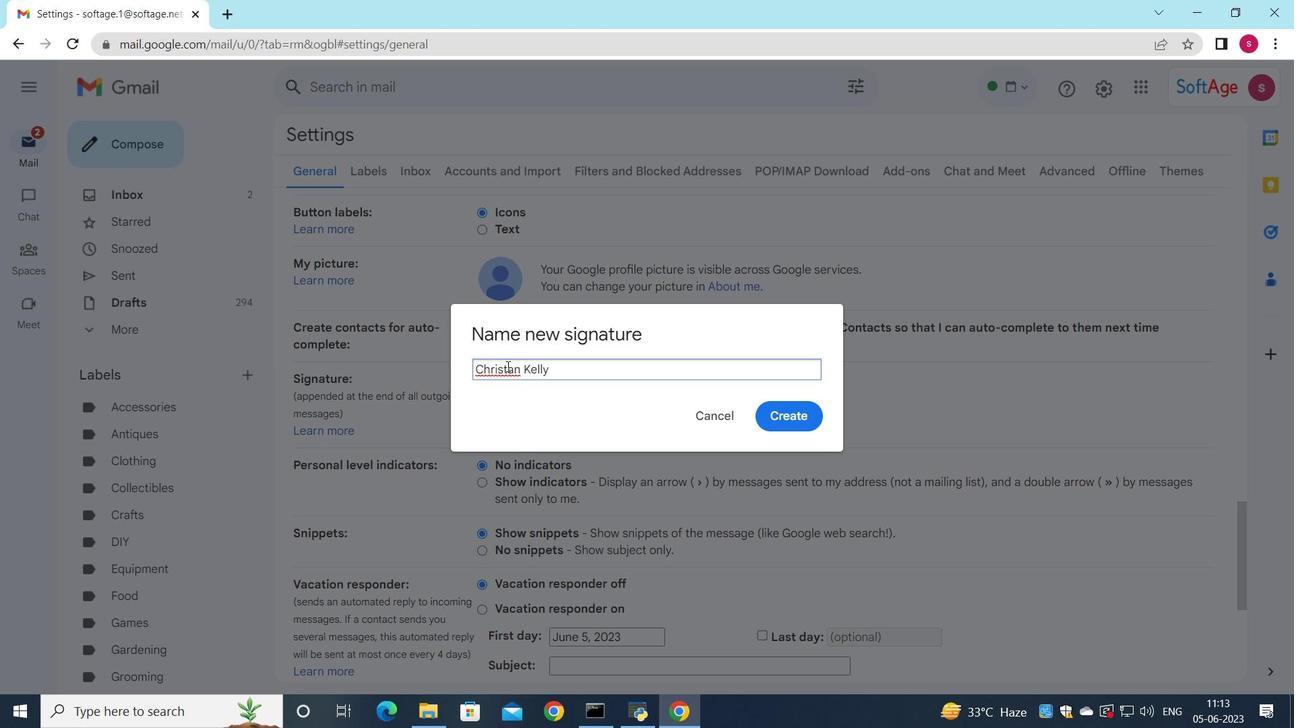 
Action: Mouse moved to (776, 413)
Screenshot: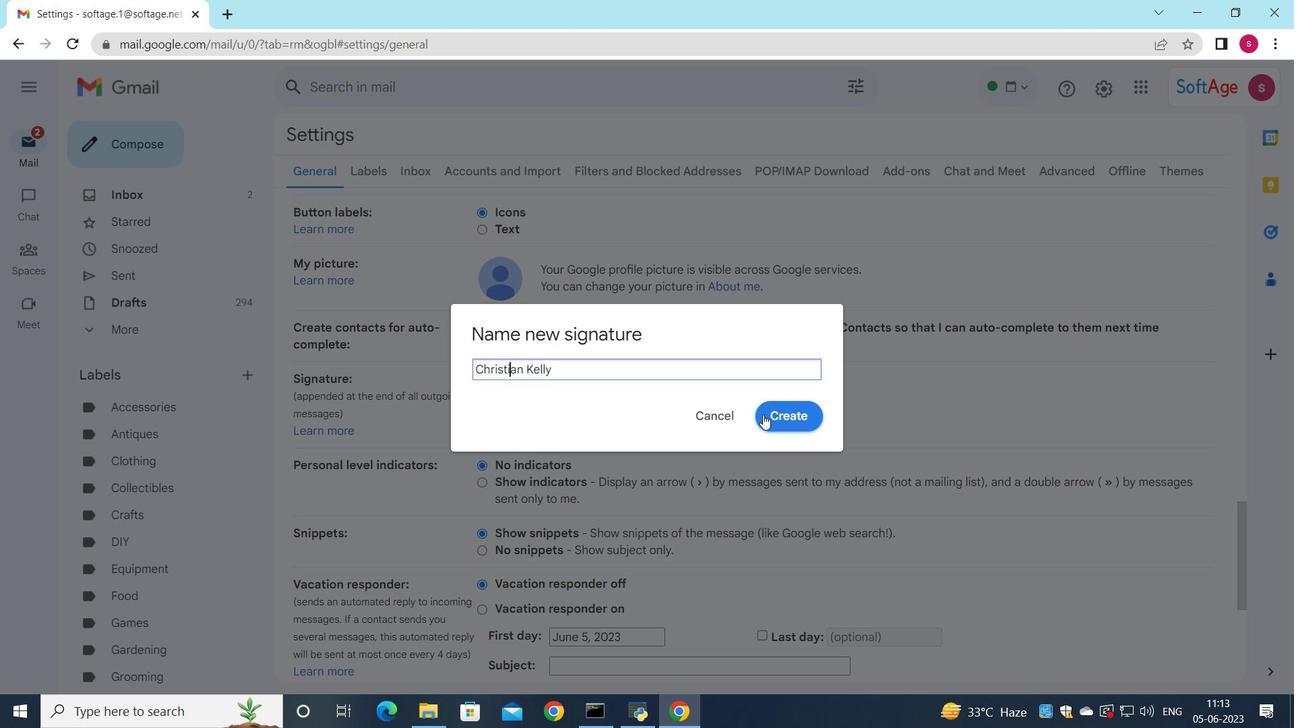 
Action: Mouse pressed left at (776, 413)
Screenshot: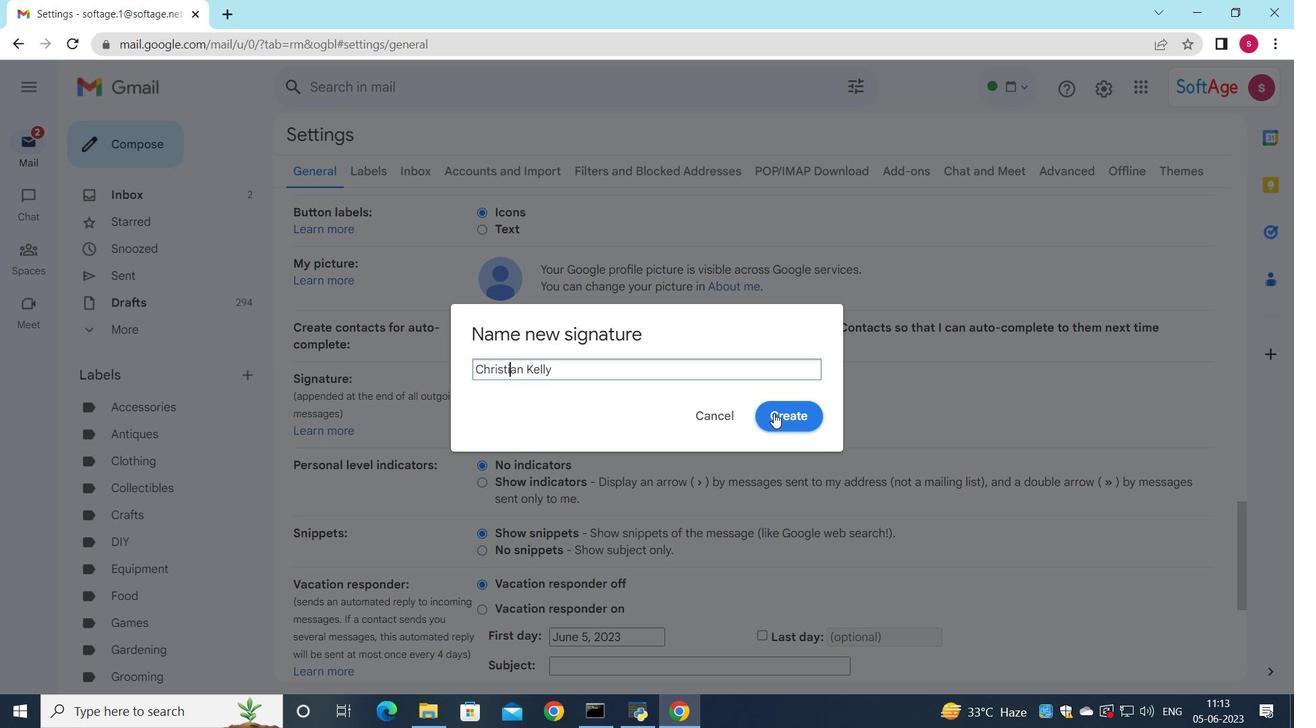 
Action: Mouse moved to (764, 420)
Screenshot: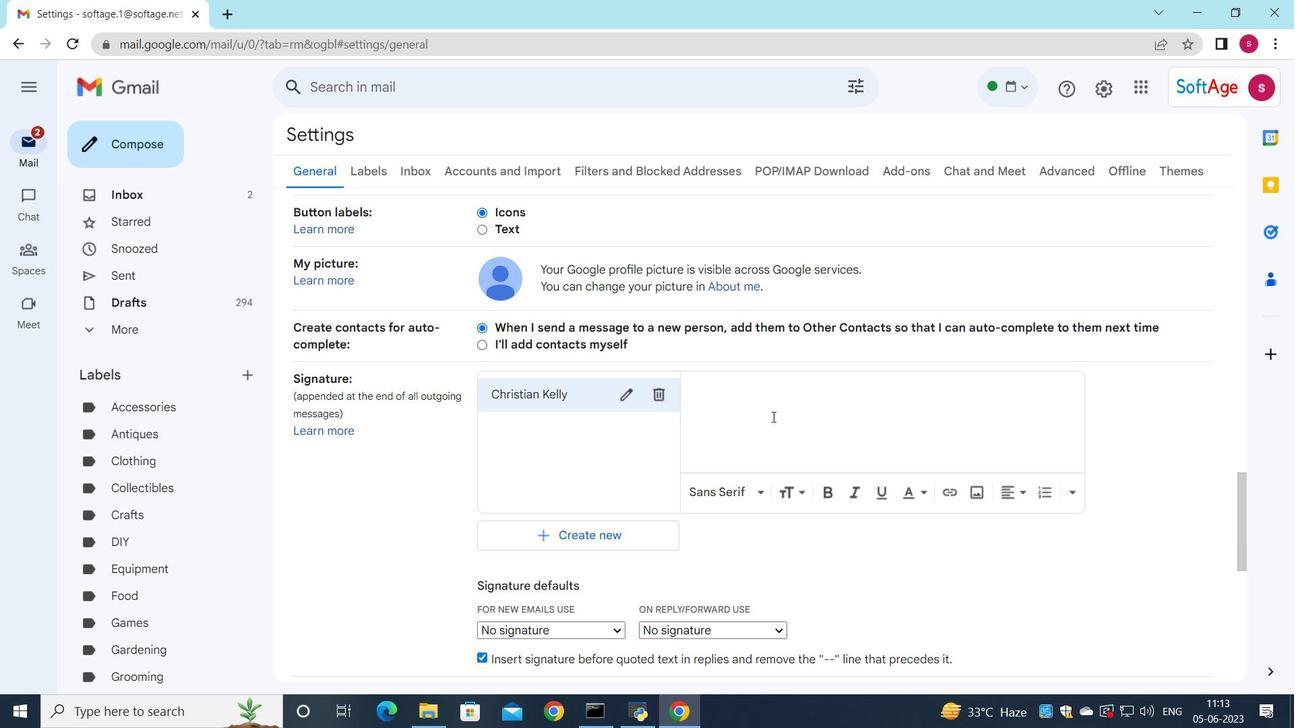 
Action: Mouse pressed left at (764, 420)
Screenshot: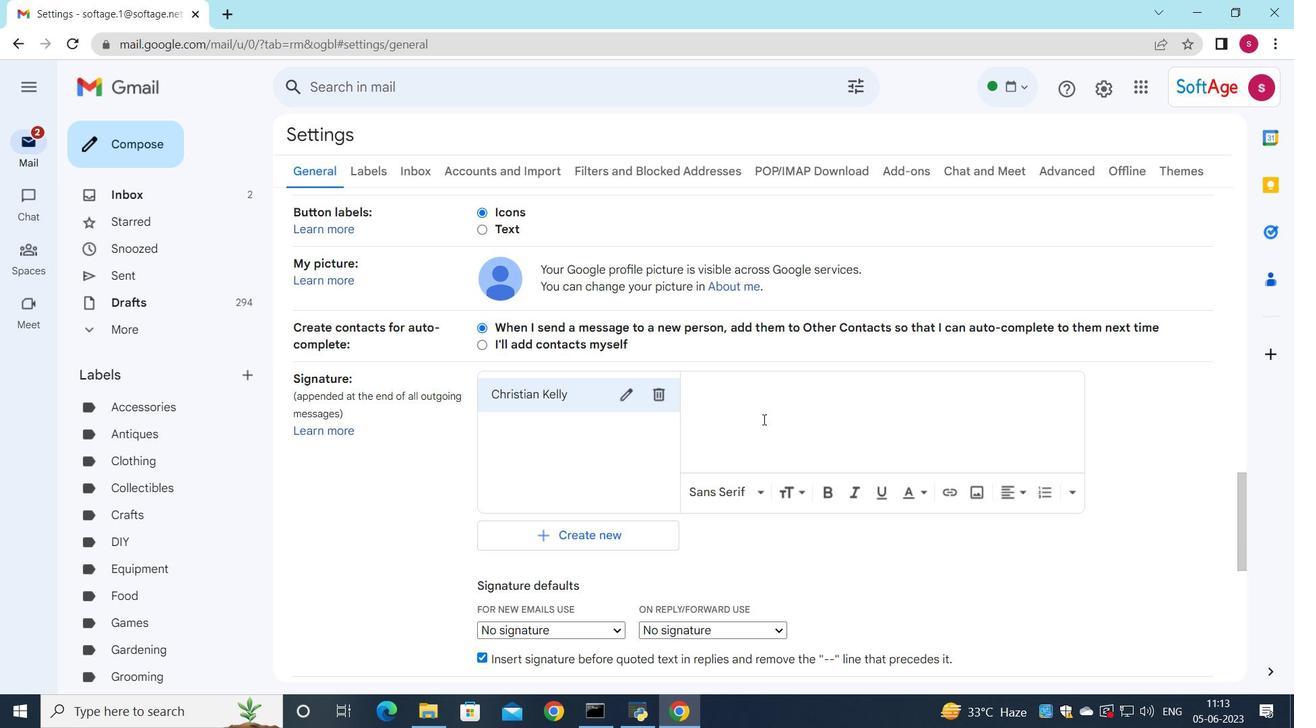 
Action: Key pressed <Key.shift>Christian<Key.space><Key.shift>Kelly
Screenshot: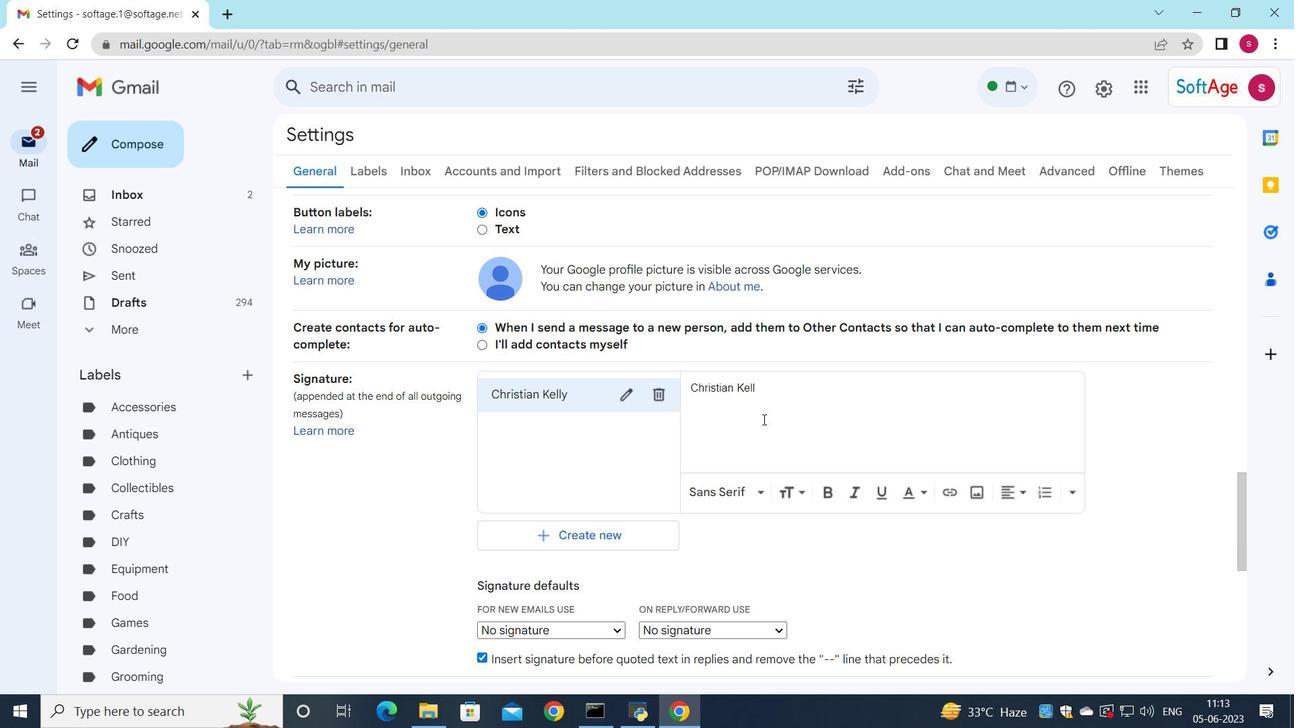 
Action: Mouse moved to (756, 468)
Screenshot: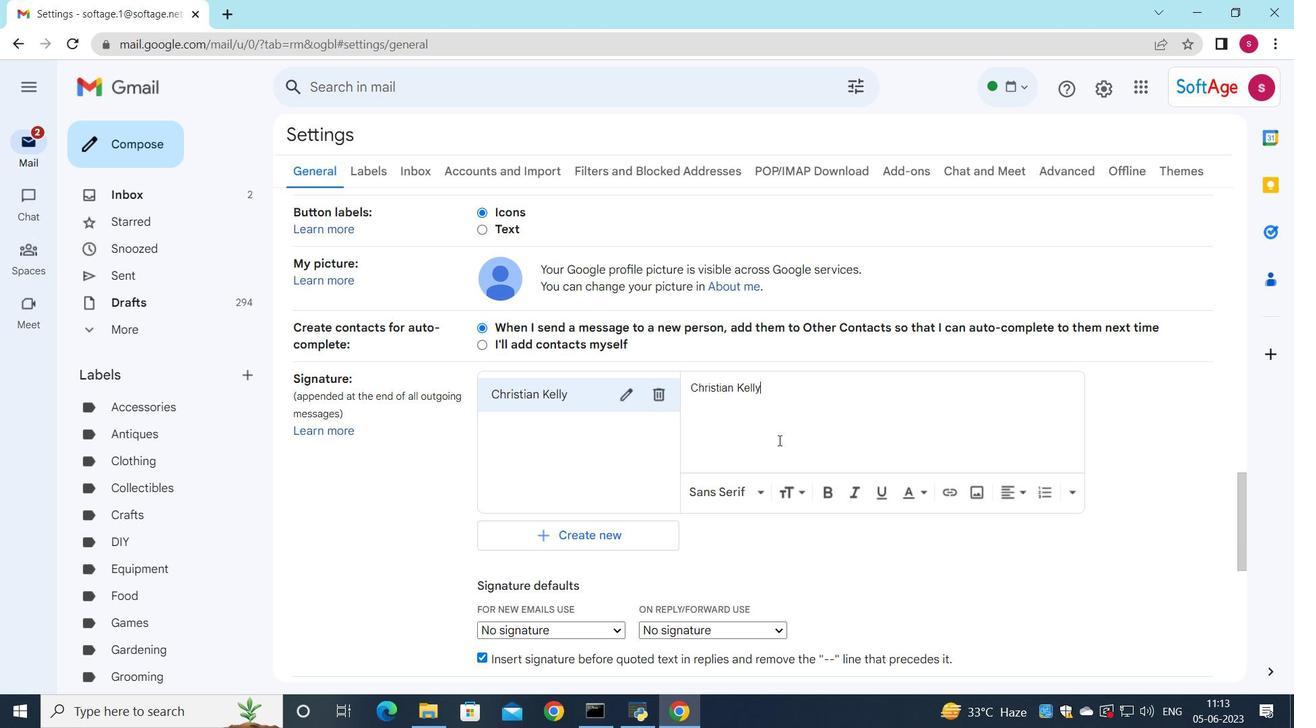 
Action: Mouse scrolled (756, 468) with delta (0, 0)
Screenshot: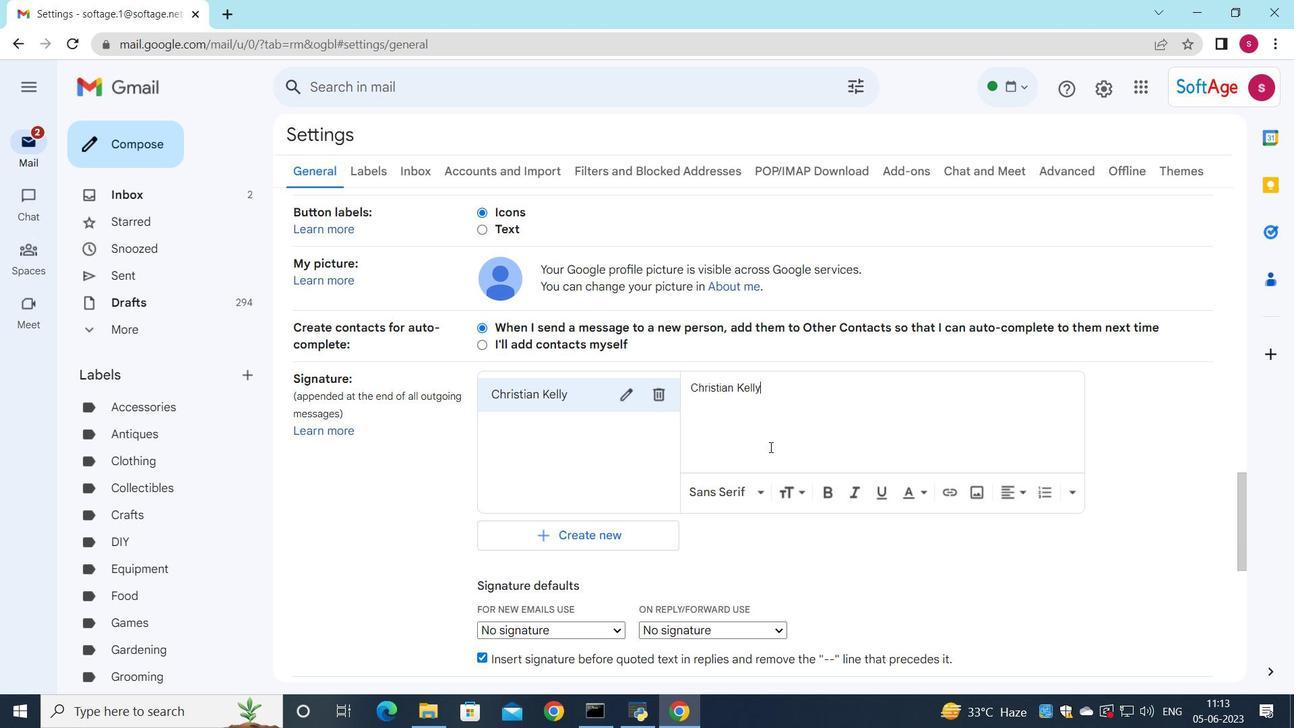 
Action: Mouse scrolled (756, 468) with delta (0, 0)
Screenshot: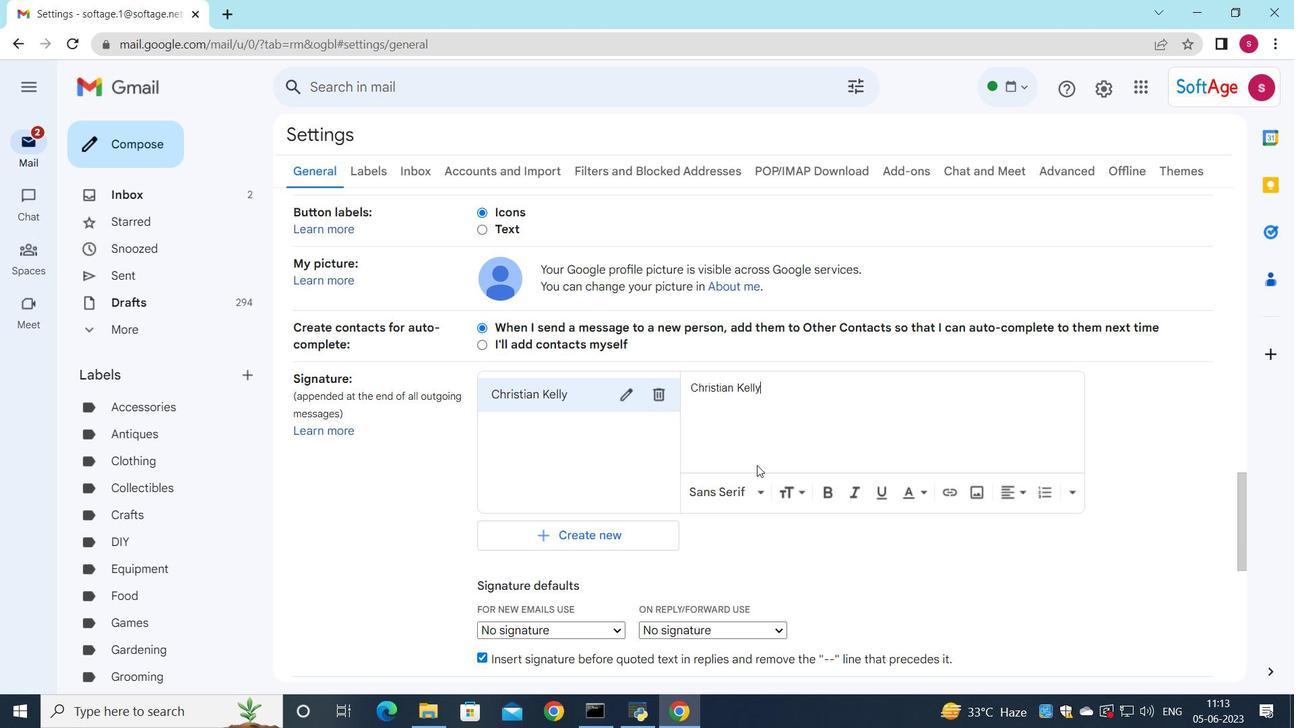 
Action: Mouse moved to (612, 464)
Screenshot: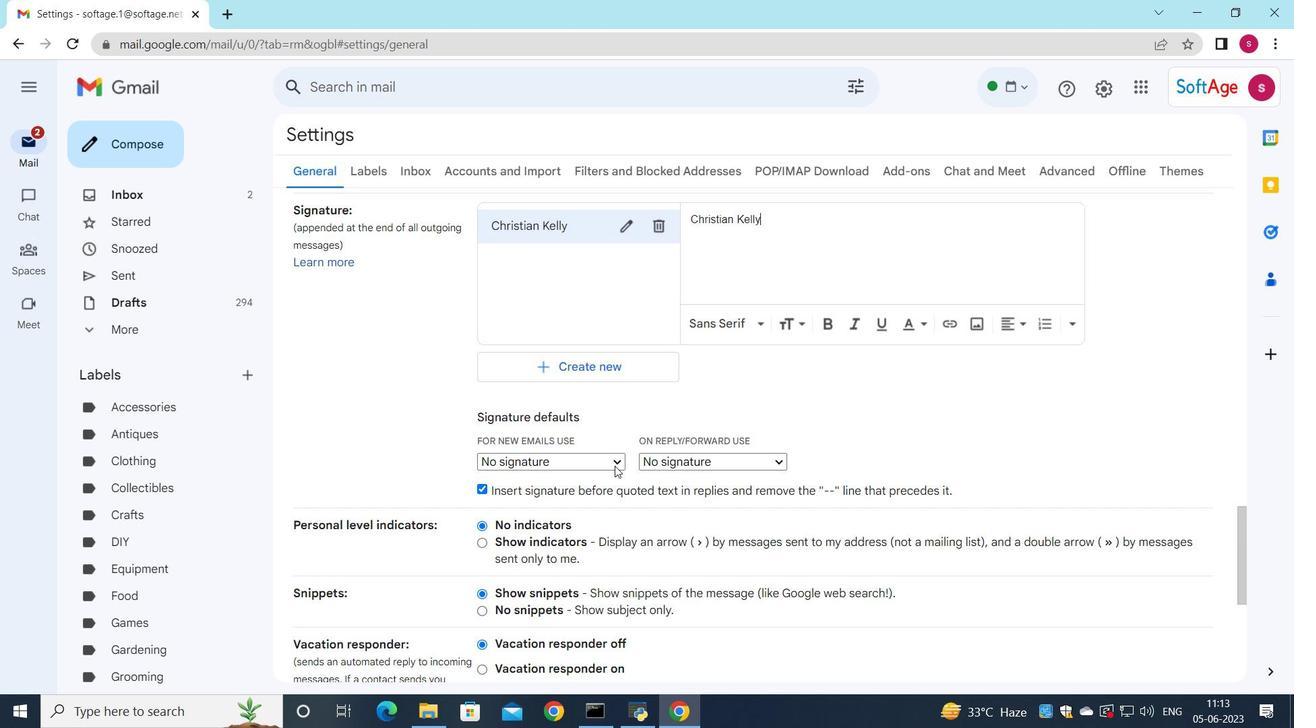 
Action: Mouse pressed left at (612, 464)
Screenshot: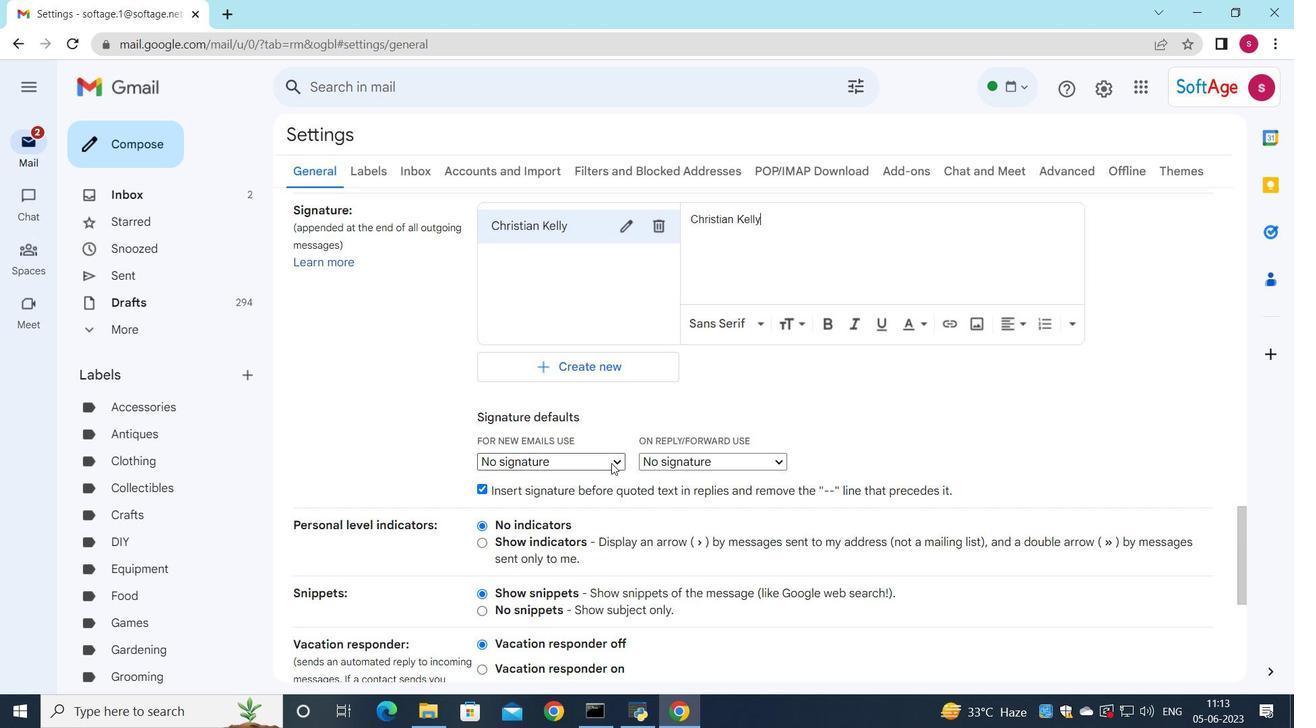 
Action: Mouse moved to (606, 490)
Screenshot: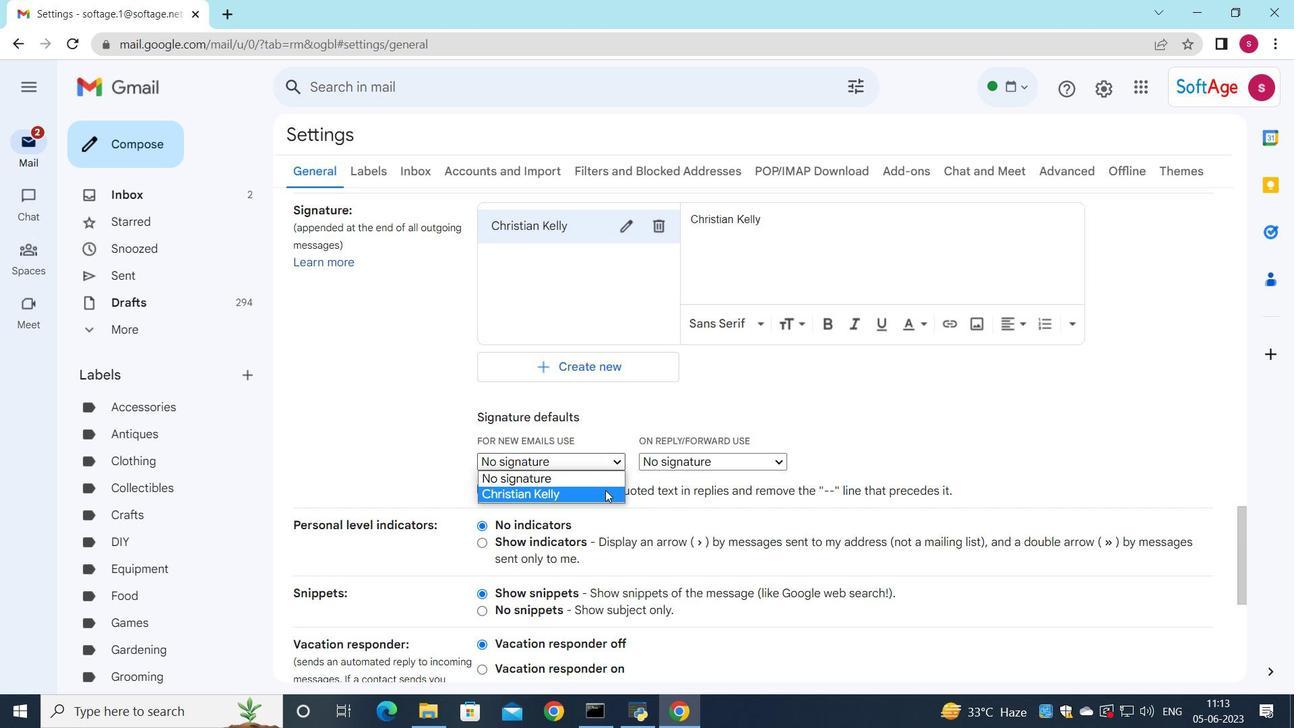 
Action: Mouse pressed left at (606, 490)
Screenshot: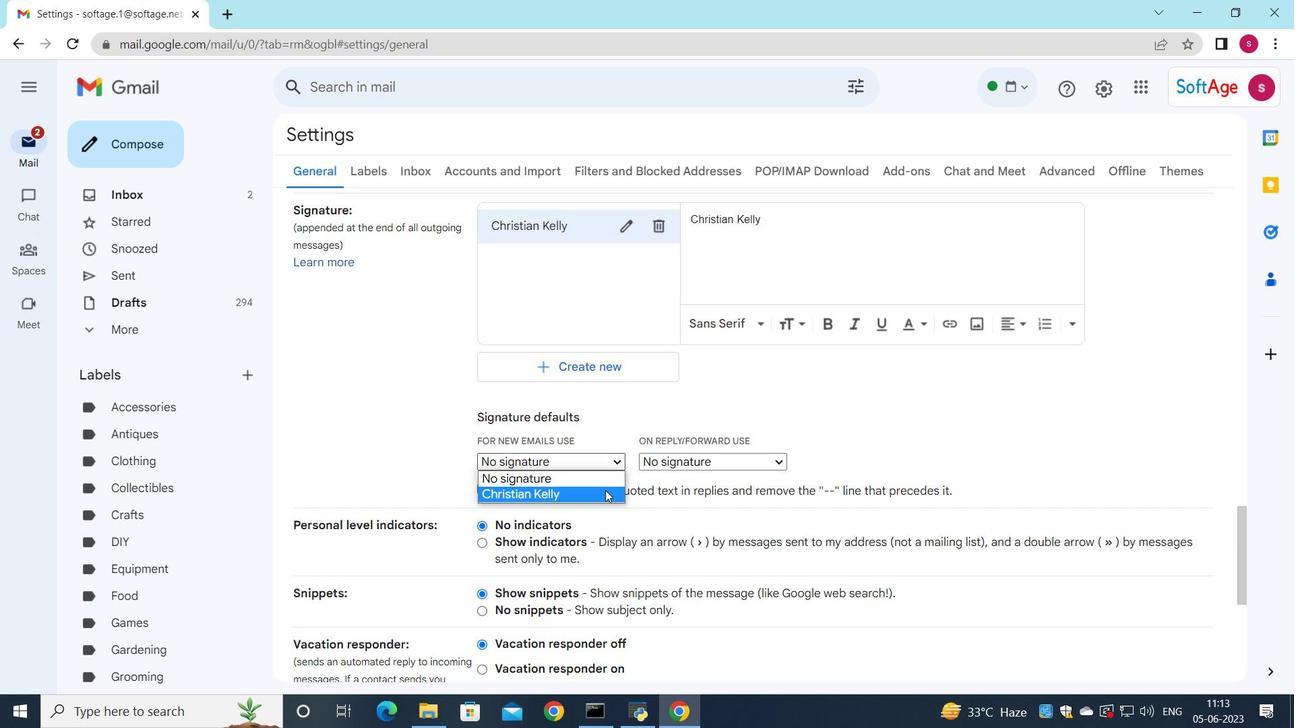 
Action: Mouse moved to (698, 455)
Screenshot: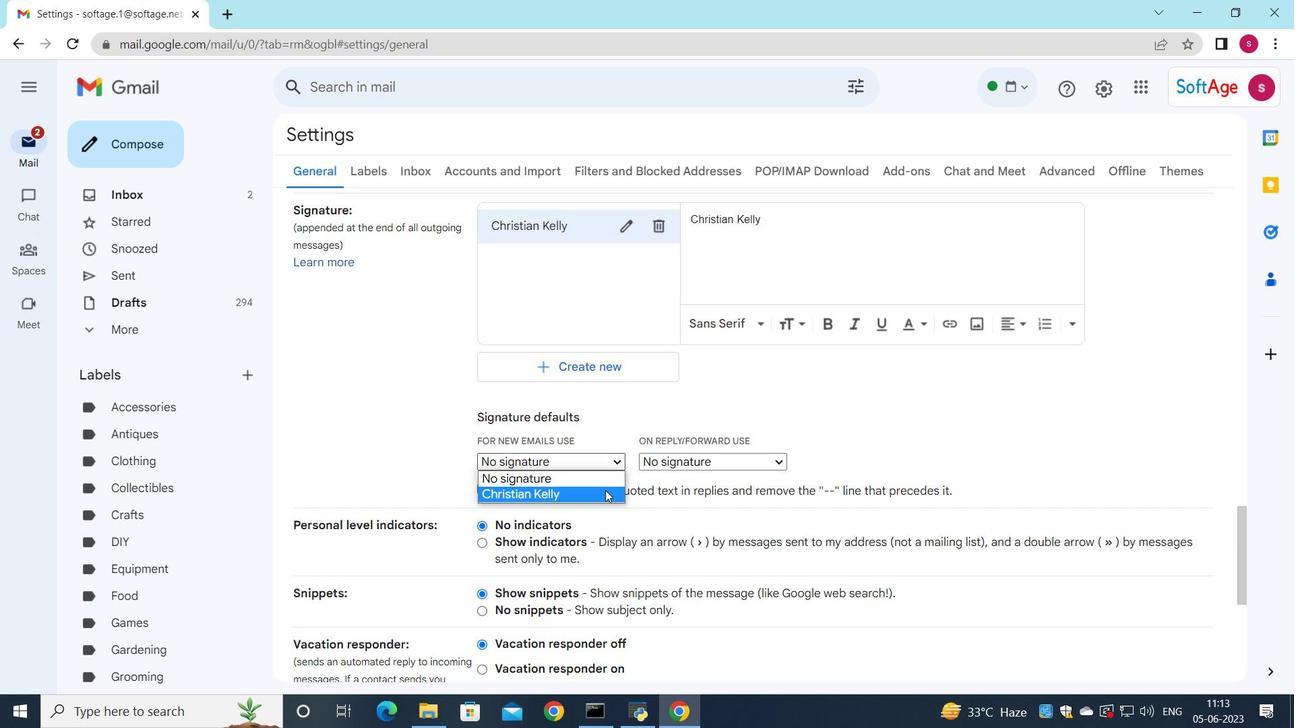 
Action: Mouse pressed left at (698, 455)
Screenshot: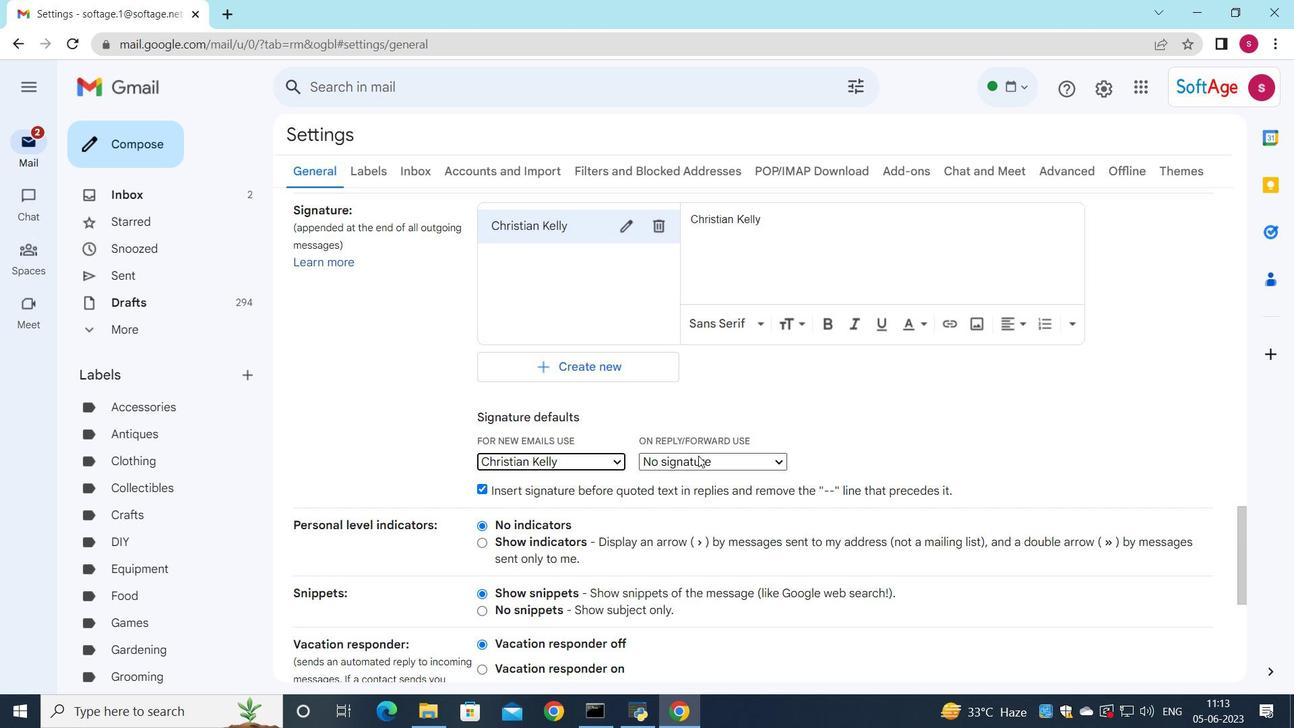 
Action: Mouse moved to (696, 487)
Screenshot: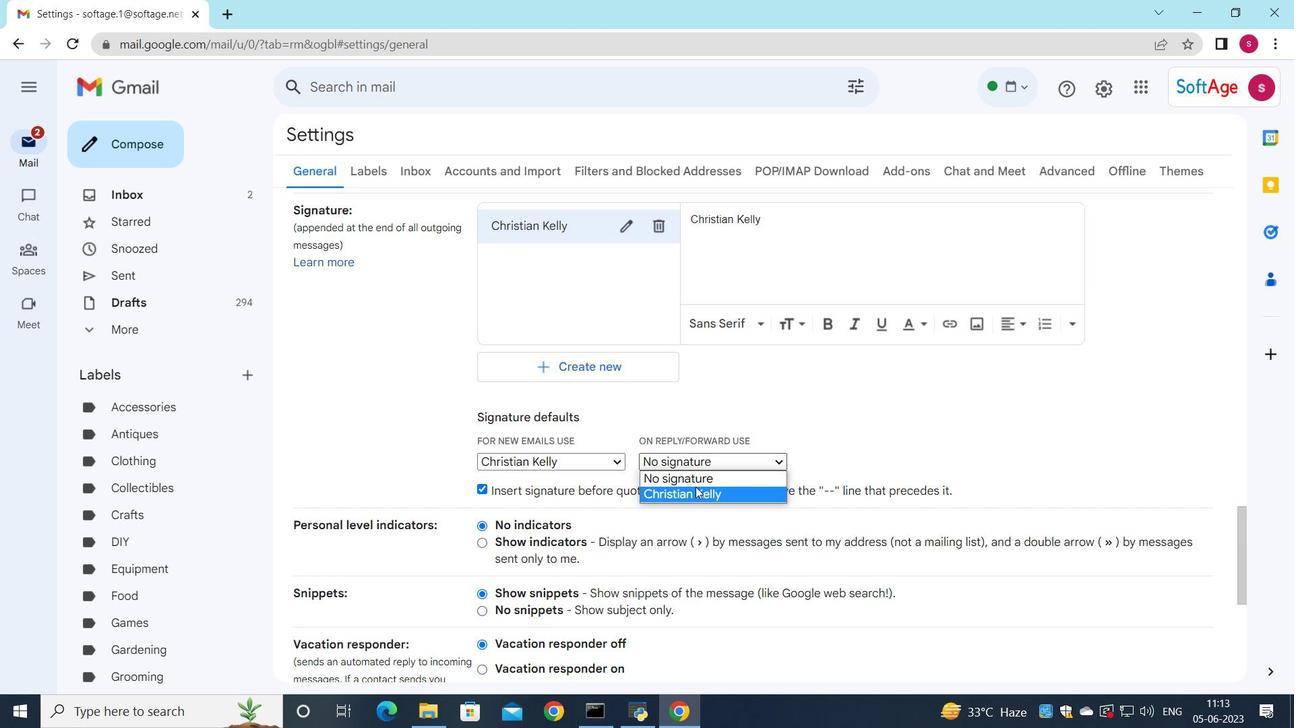 
Action: Mouse pressed left at (696, 487)
Screenshot: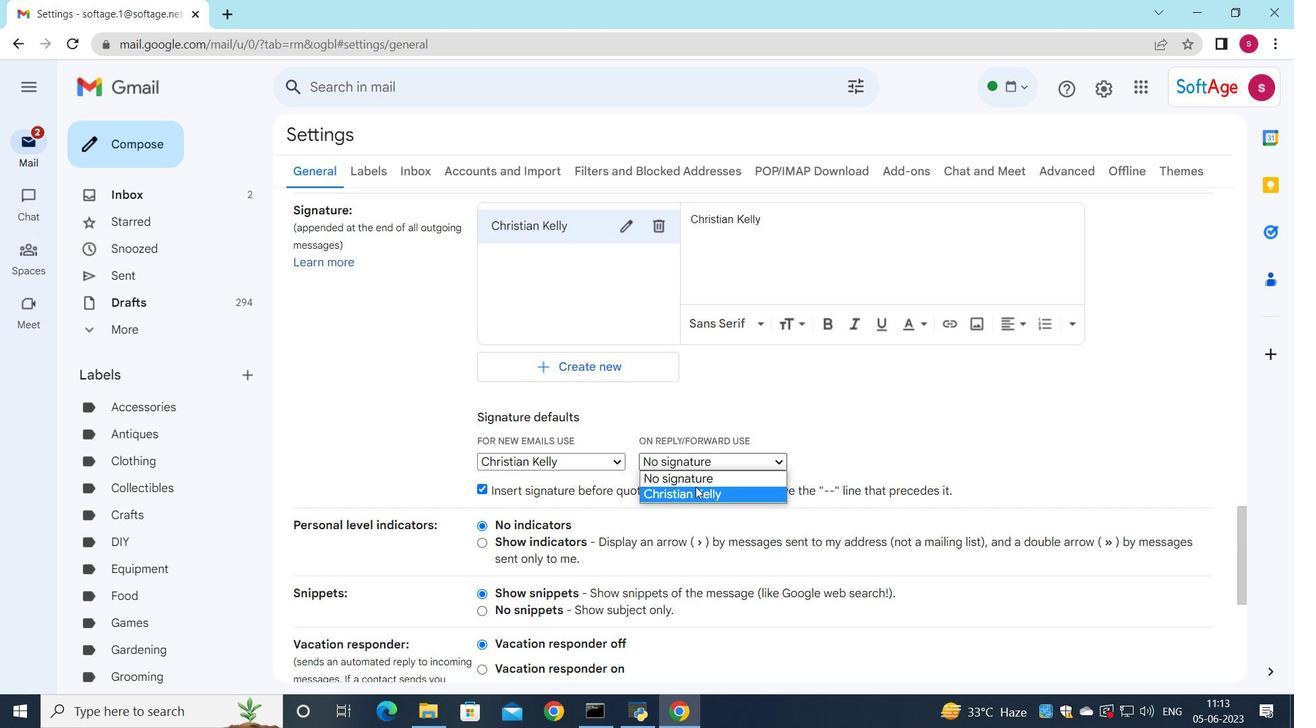 
Action: Mouse moved to (681, 478)
Screenshot: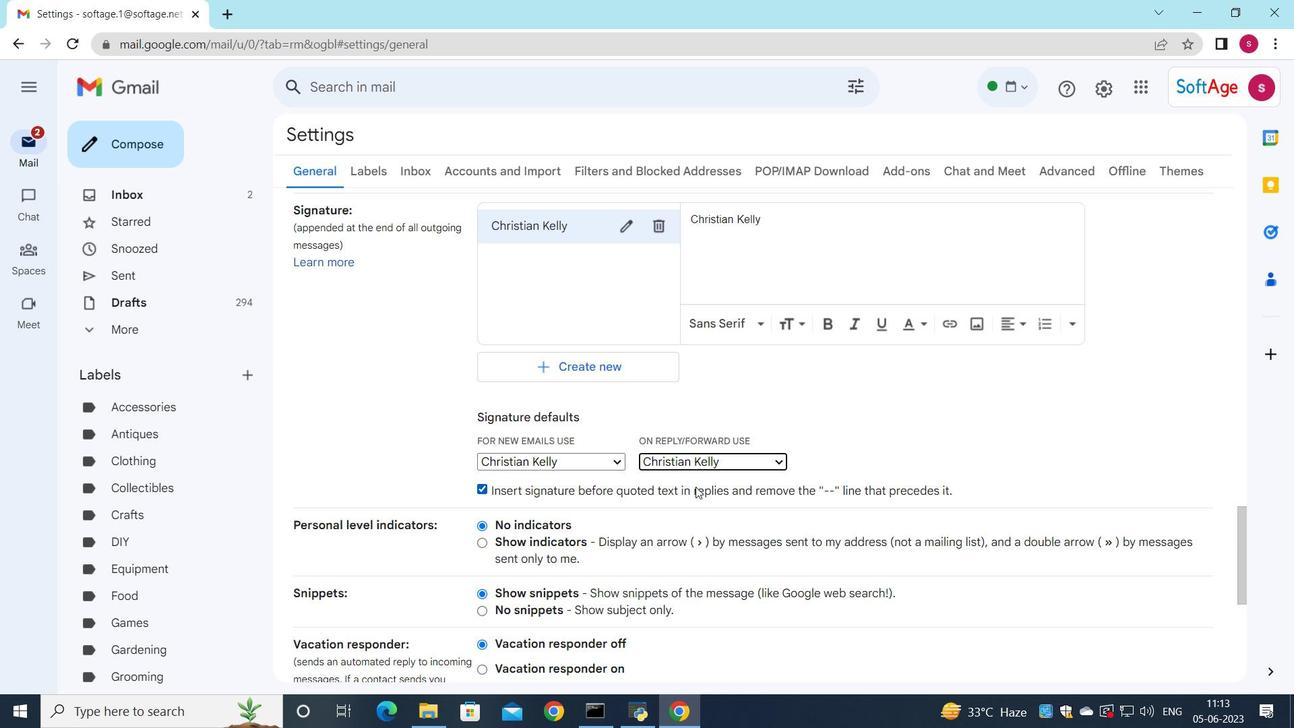 
Action: Mouse scrolled (681, 477) with delta (0, 0)
Screenshot: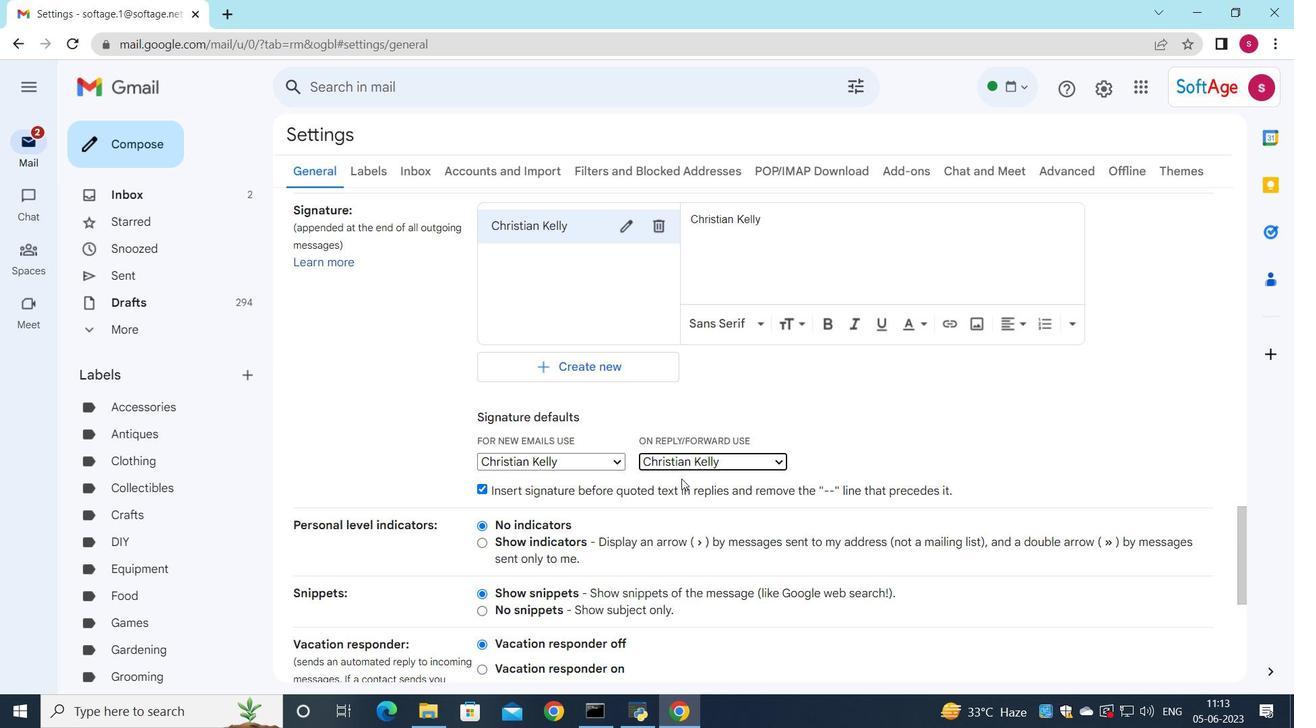 
Action: Mouse scrolled (681, 477) with delta (0, 0)
Screenshot: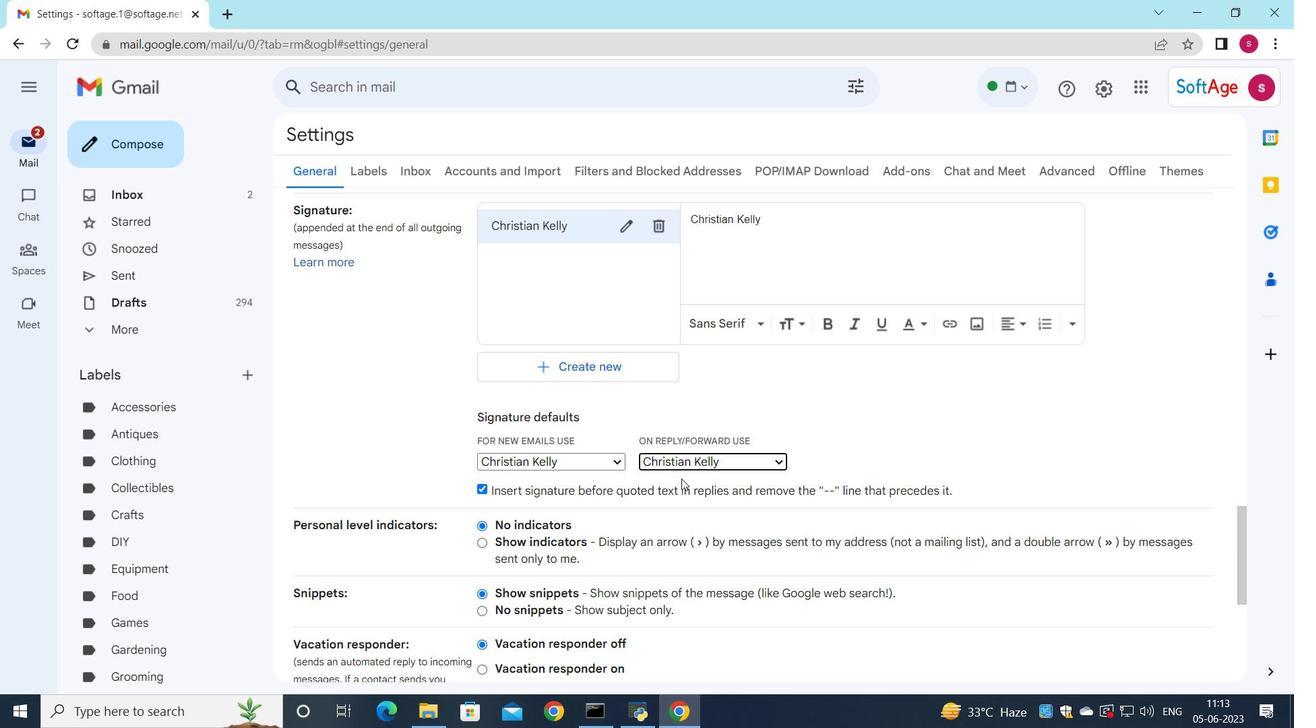 
Action: Mouse scrolled (681, 477) with delta (0, 0)
Screenshot: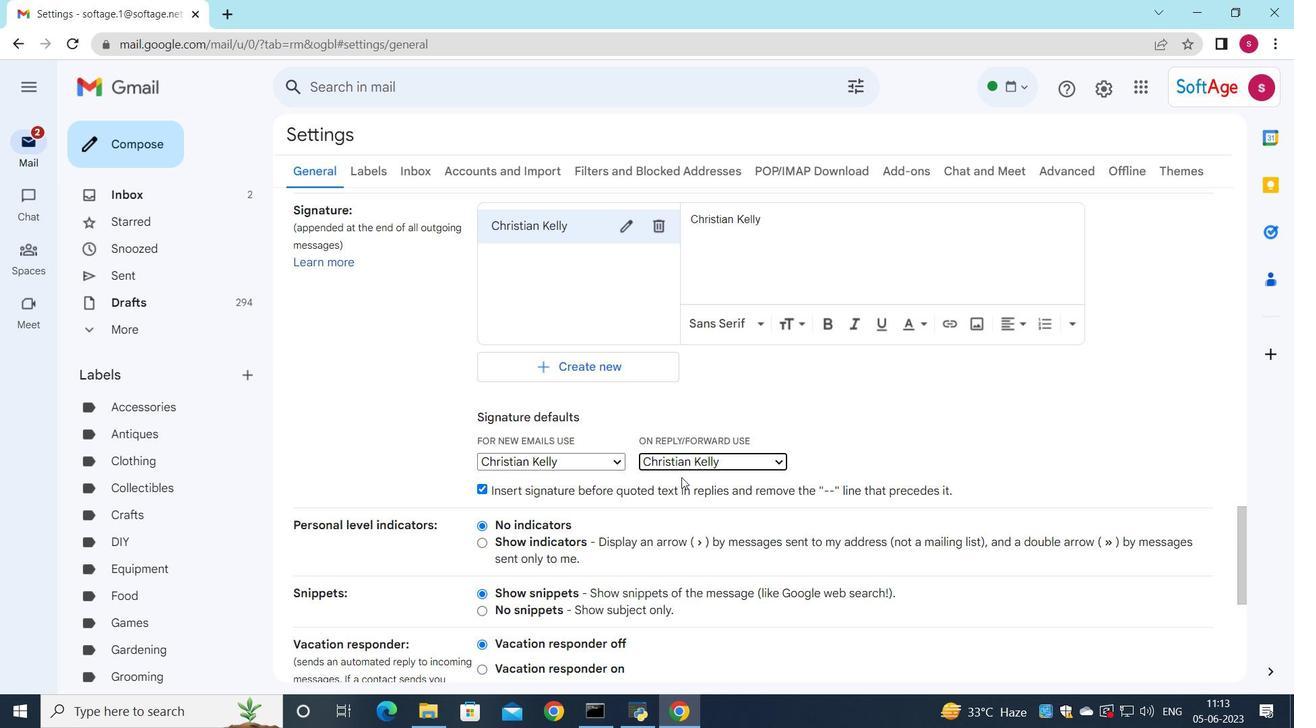 
Action: Mouse moved to (681, 478)
Screenshot: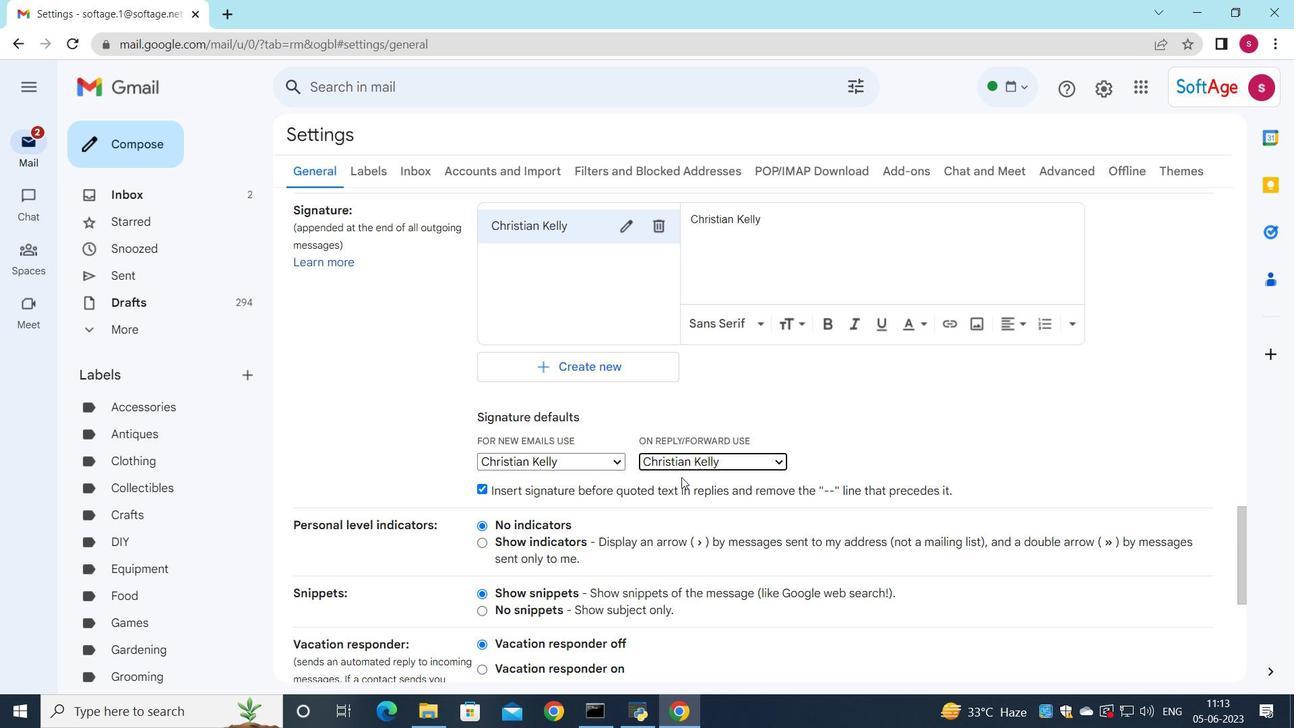 
Action: Mouse scrolled (681, 477) with delta (0, 0)
Screenshot: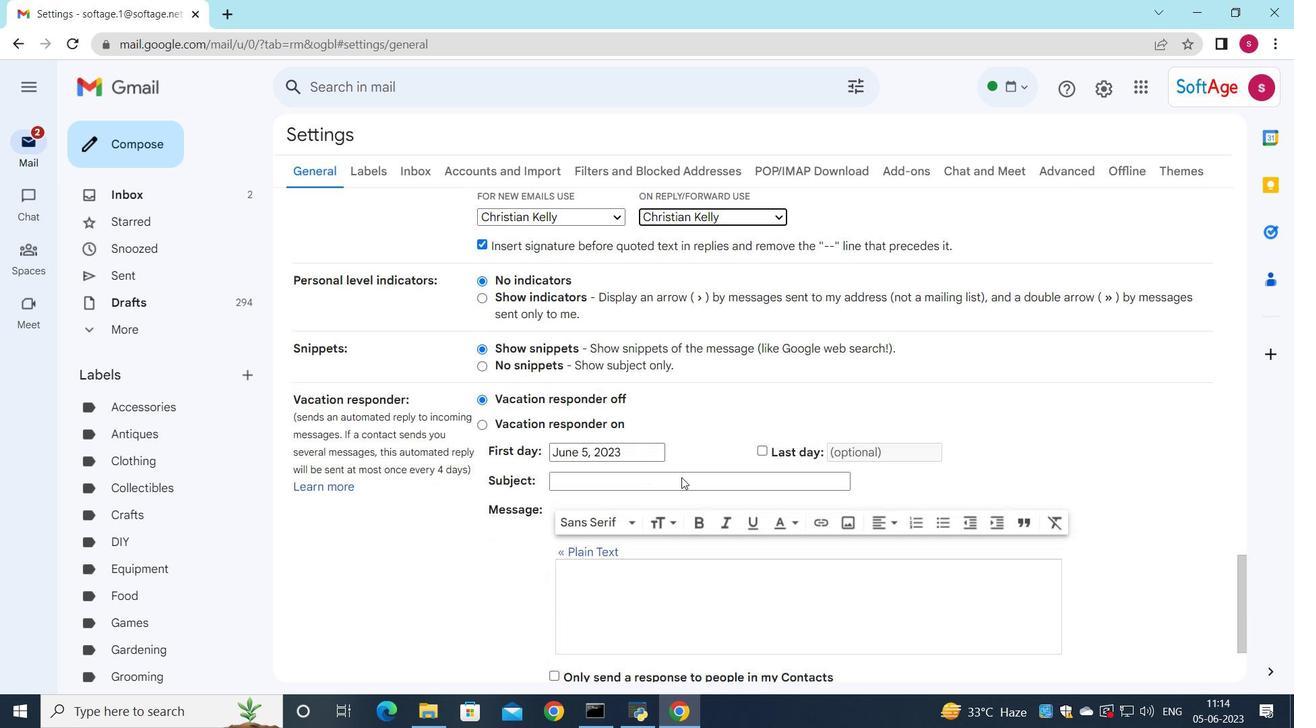 
Action: Mouse scrolled (681, 477) with delta (0, 0)
Screenshot: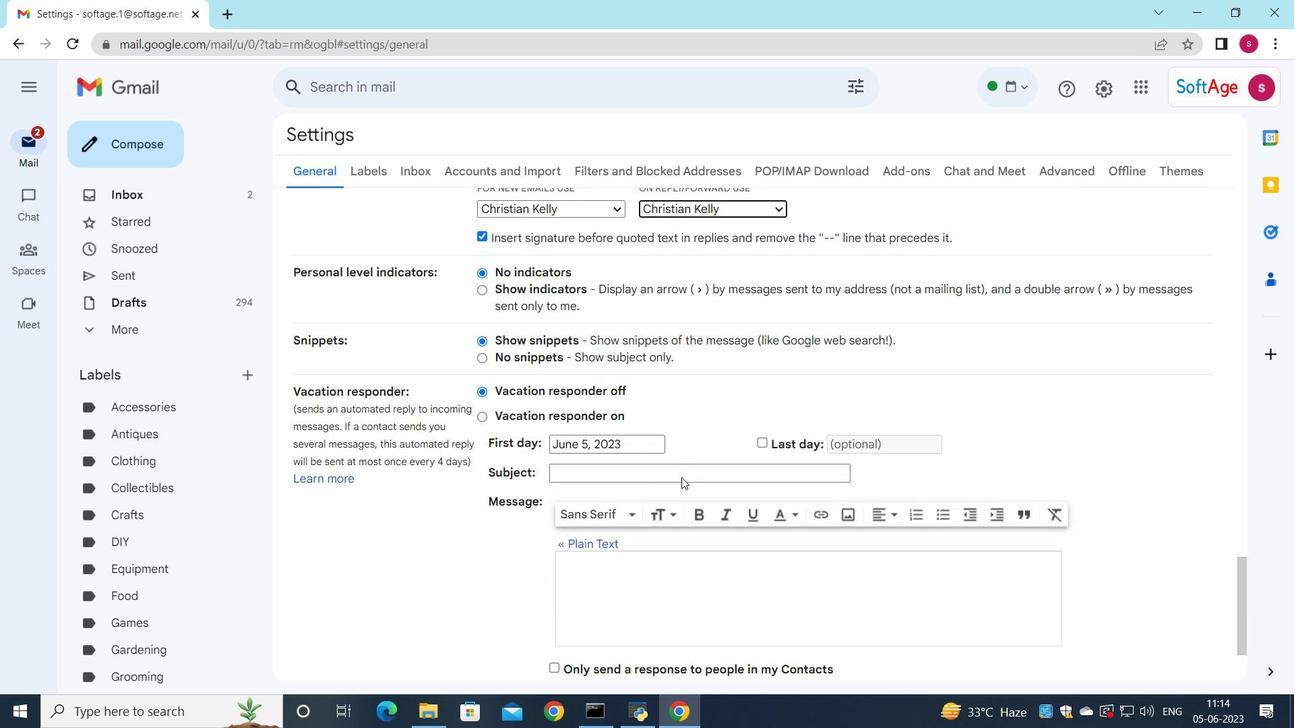 
Action: Mouse scrolled (681, 477) with delta (0, 0)
Screenshot: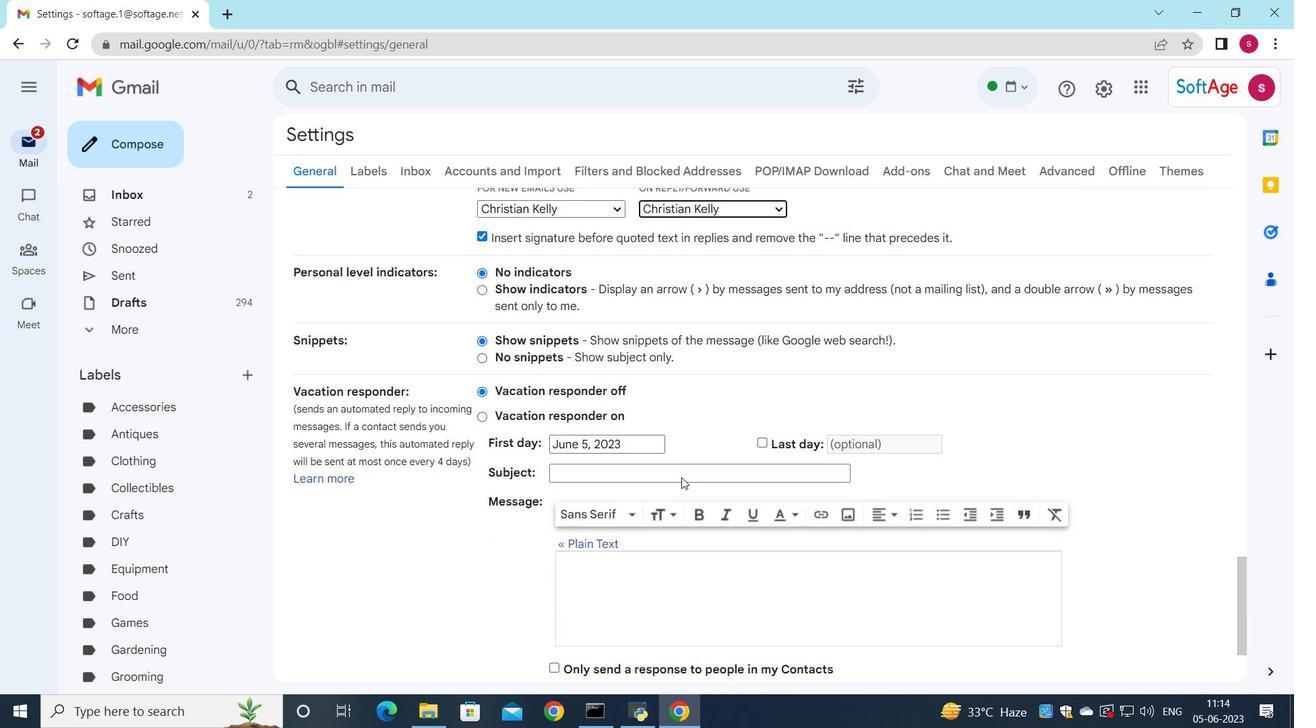 
Action: Mouse scrolled (681, 477) with delta (0, 0)
Screenshot: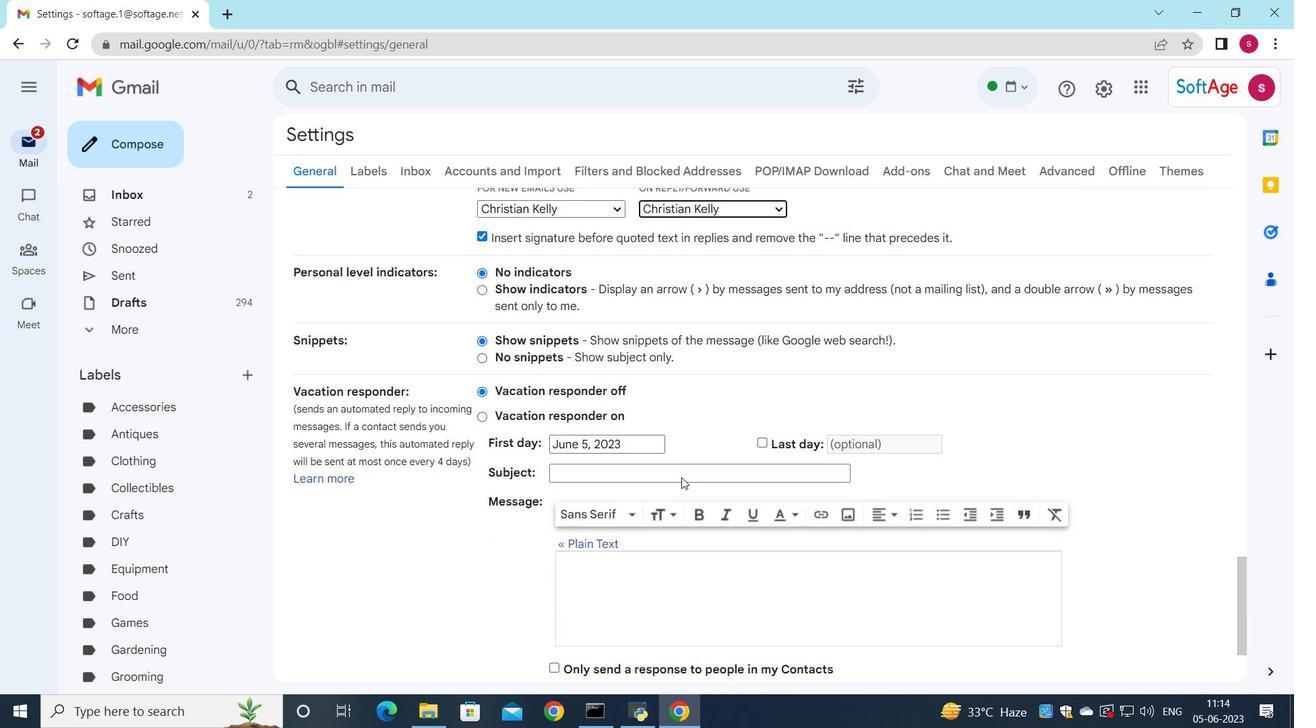 
Action: Mouse moved to (719, 592)
Screenshot: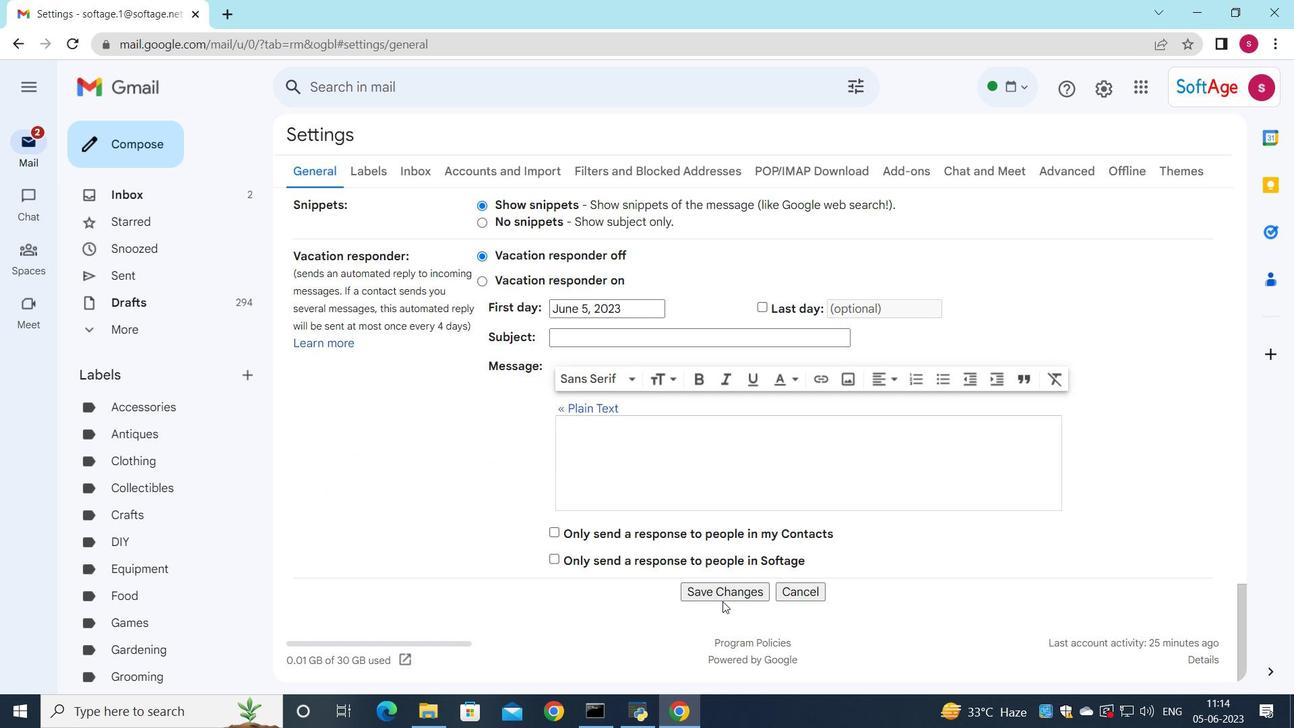 
Action: Mouse pressed left at (719, 592)
Screenshot: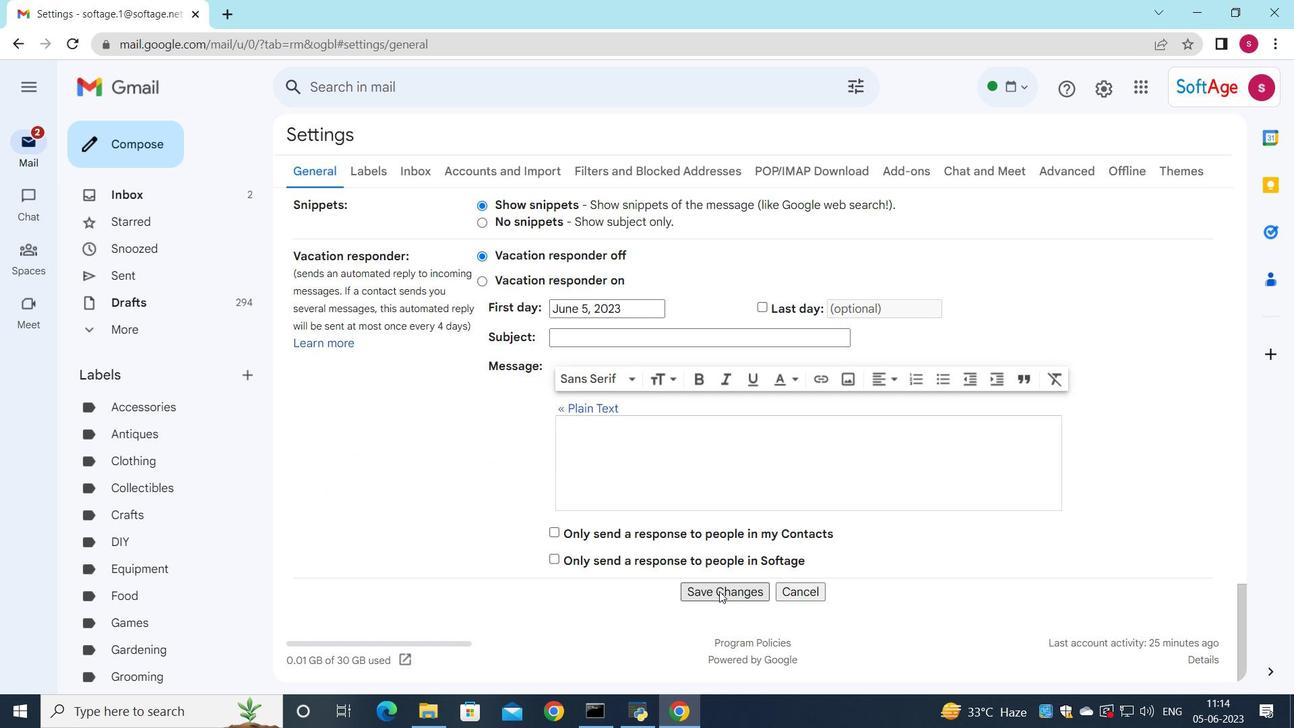 
Action: Mouse moved to (741, 205)
Screenshot: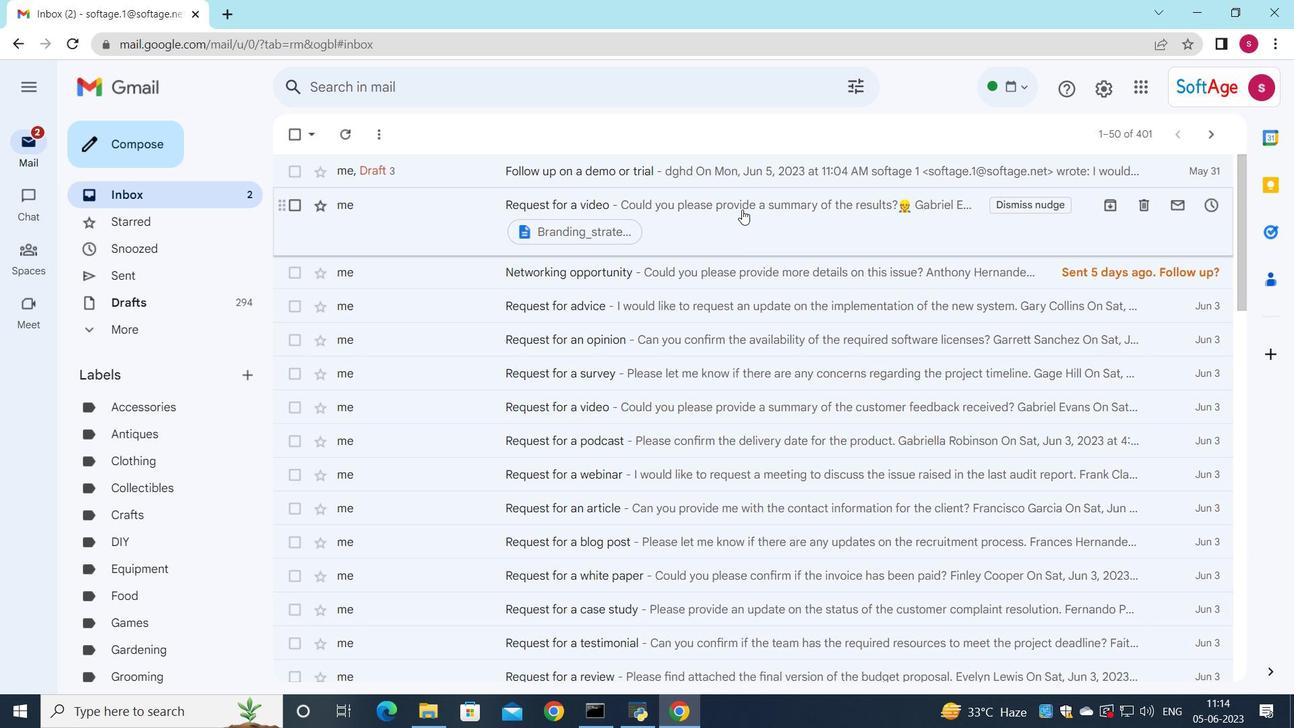 
Action: Mouse pressed left at (741, 205)
Screenshot: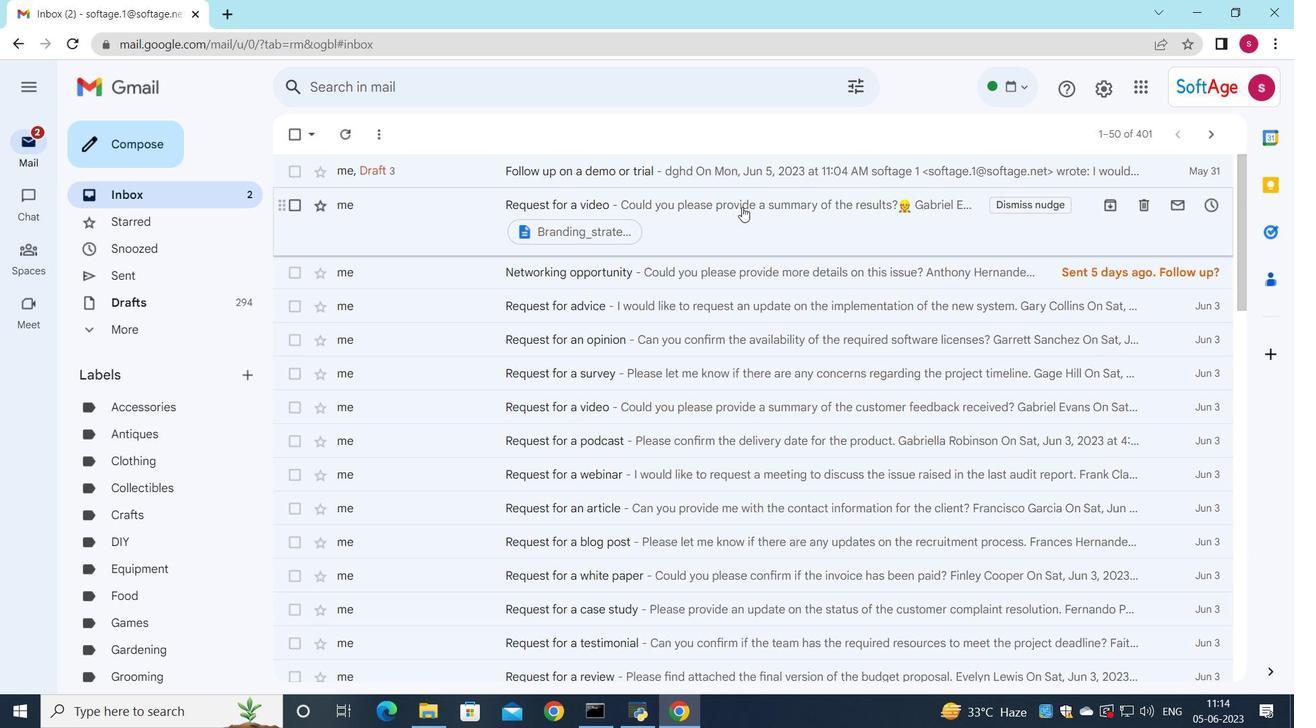 
Action: Mouse moved to (569, 540)
Screenshot: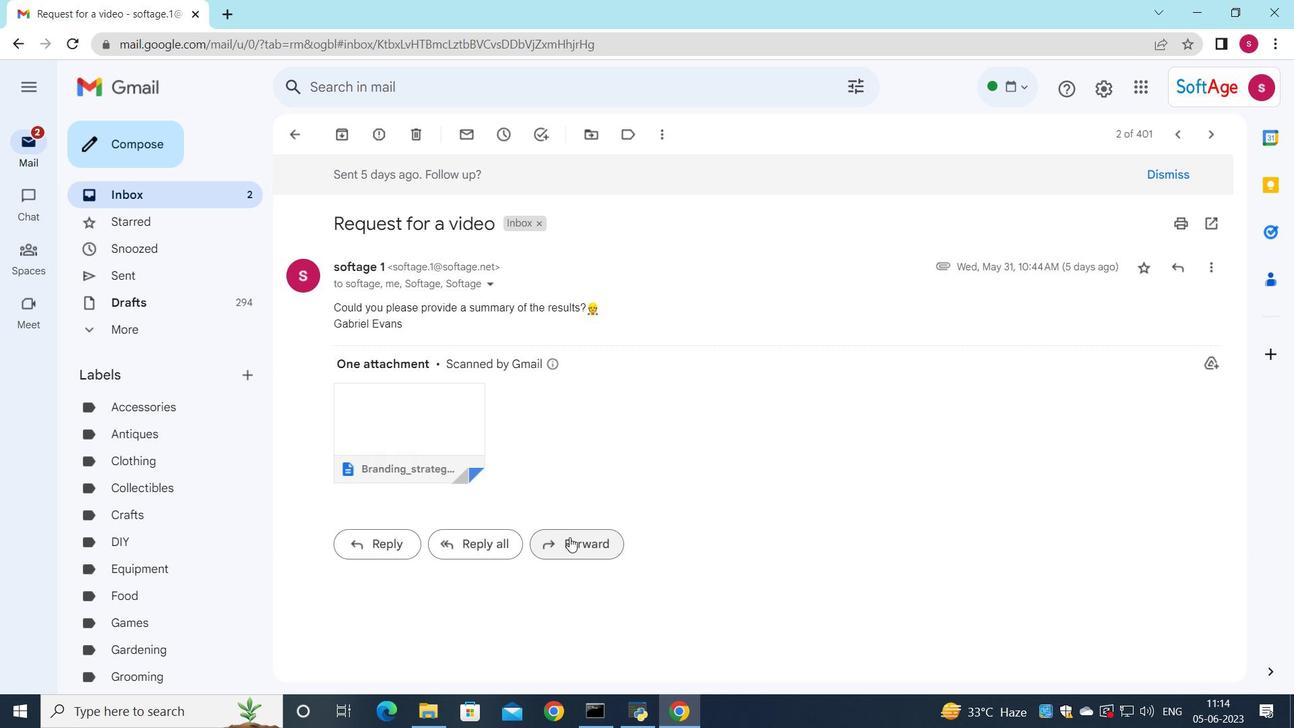
Action: Mouse pressed left at (569, 540)
Screenshot: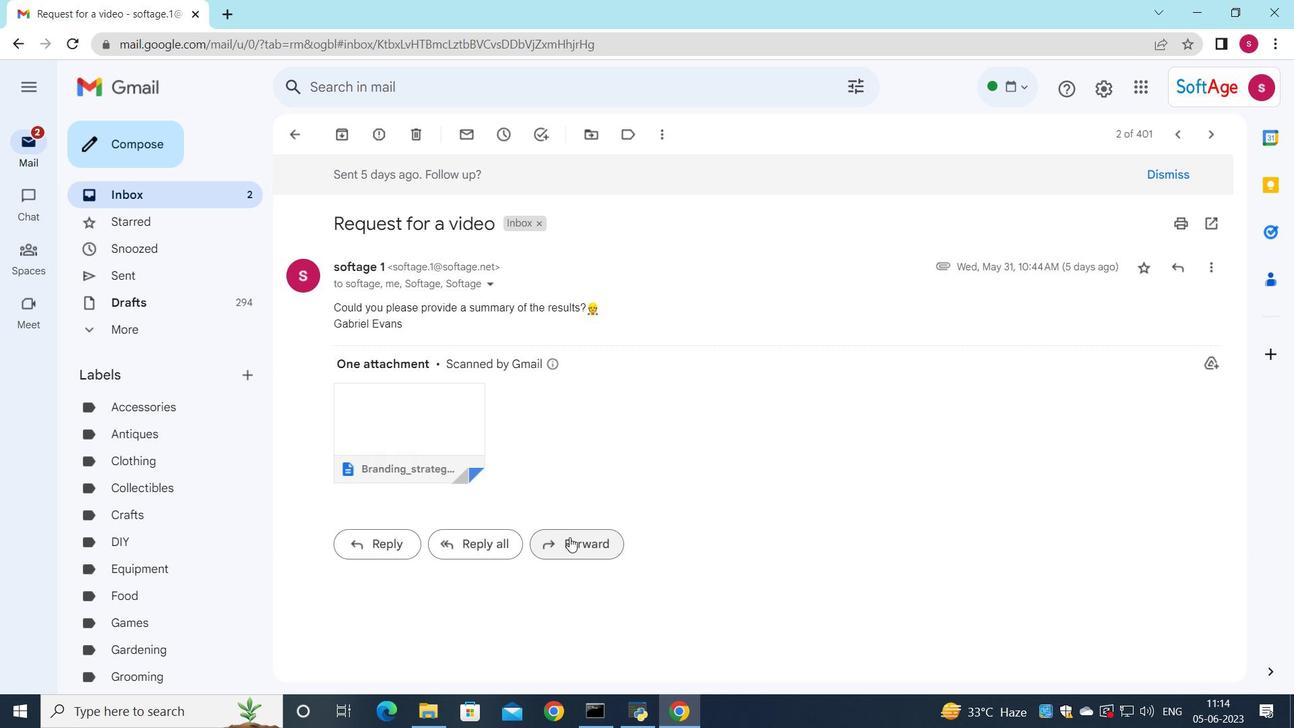 
Action: Mouse moved to (377, 510)
Screenshot: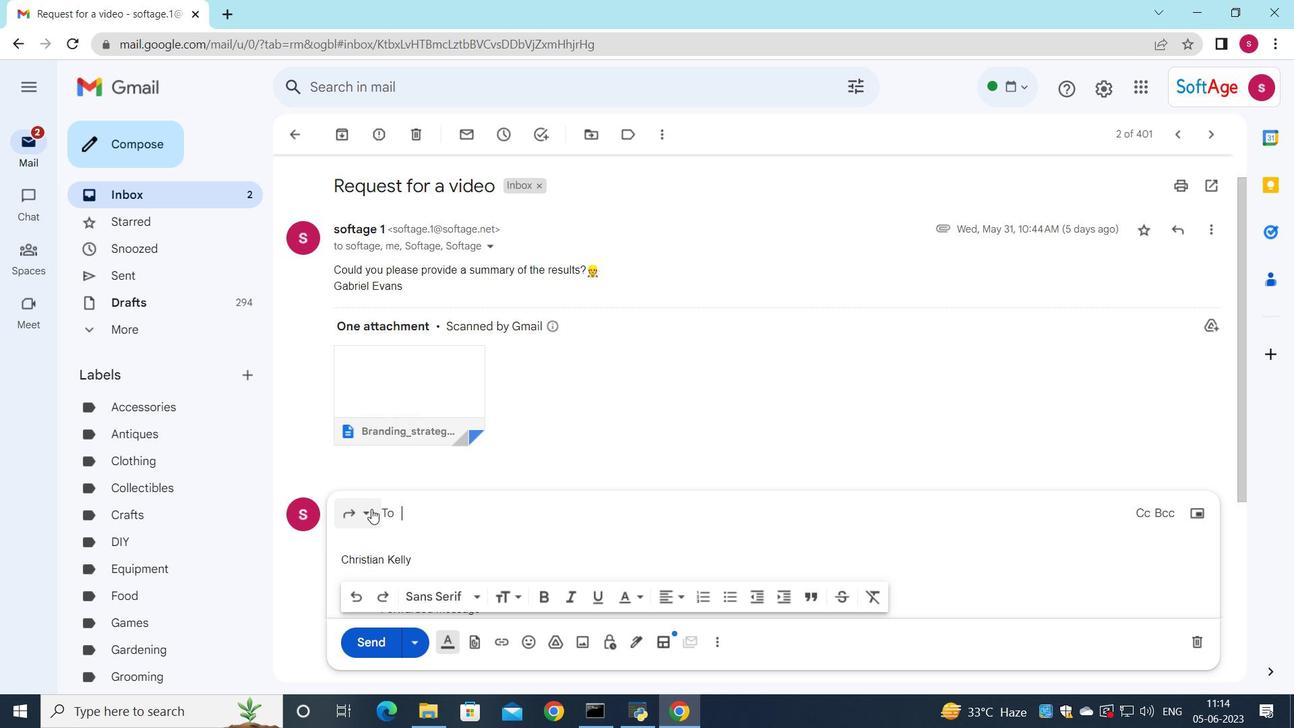 
Action: Mouse pressed left at (377, 510)
Screenshot: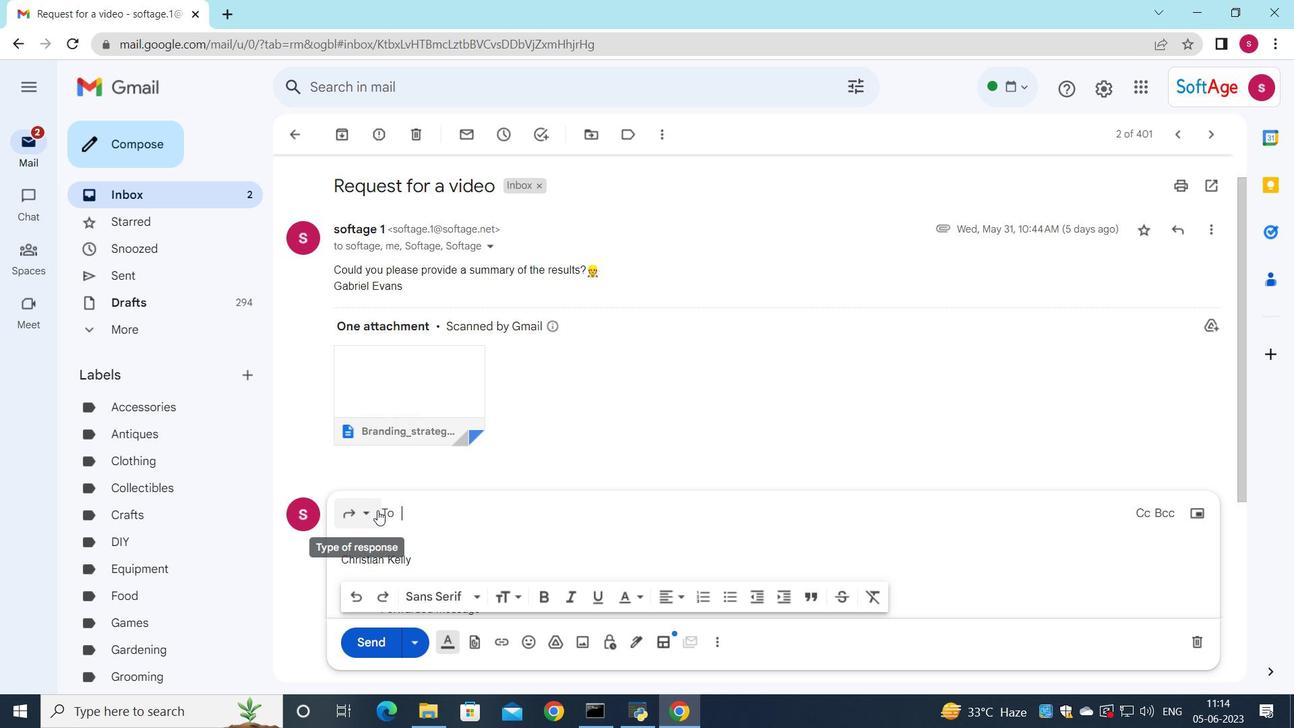 
Action: Mouse moved to (401, 452)
Screenshot: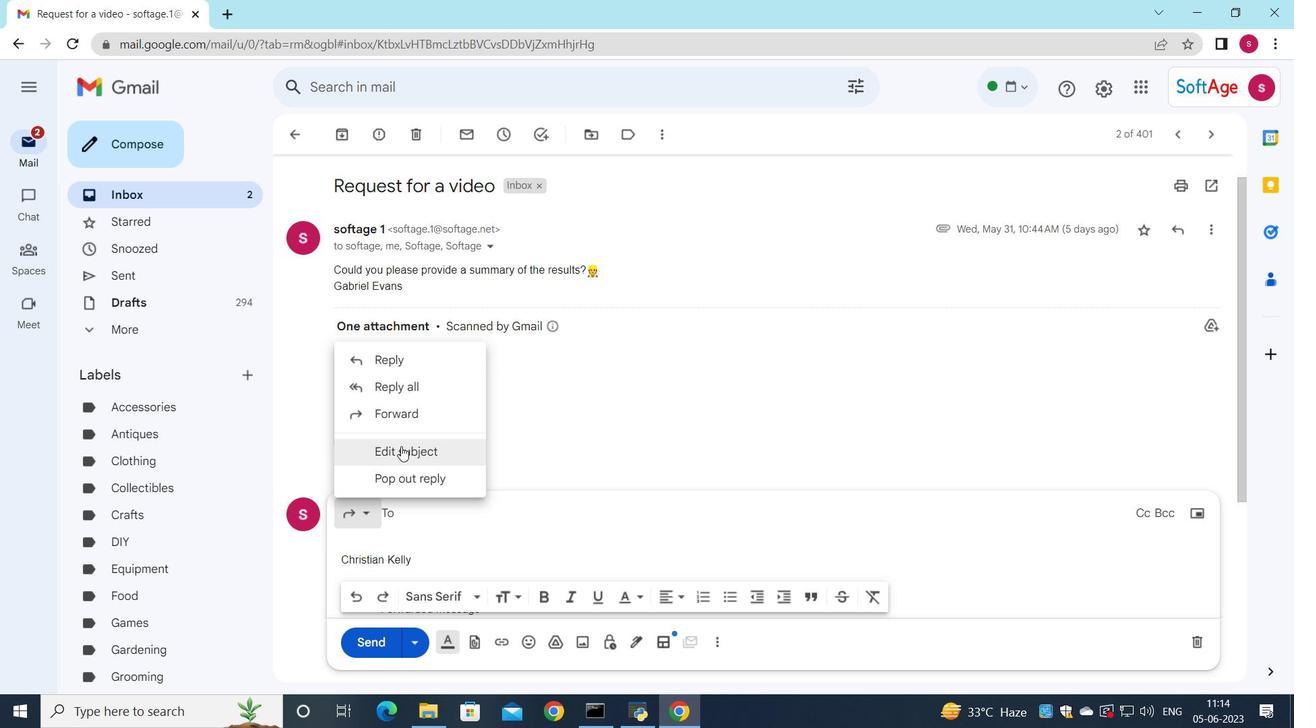 
Action: Mouse pressed left at (401, 452)
Screenshot: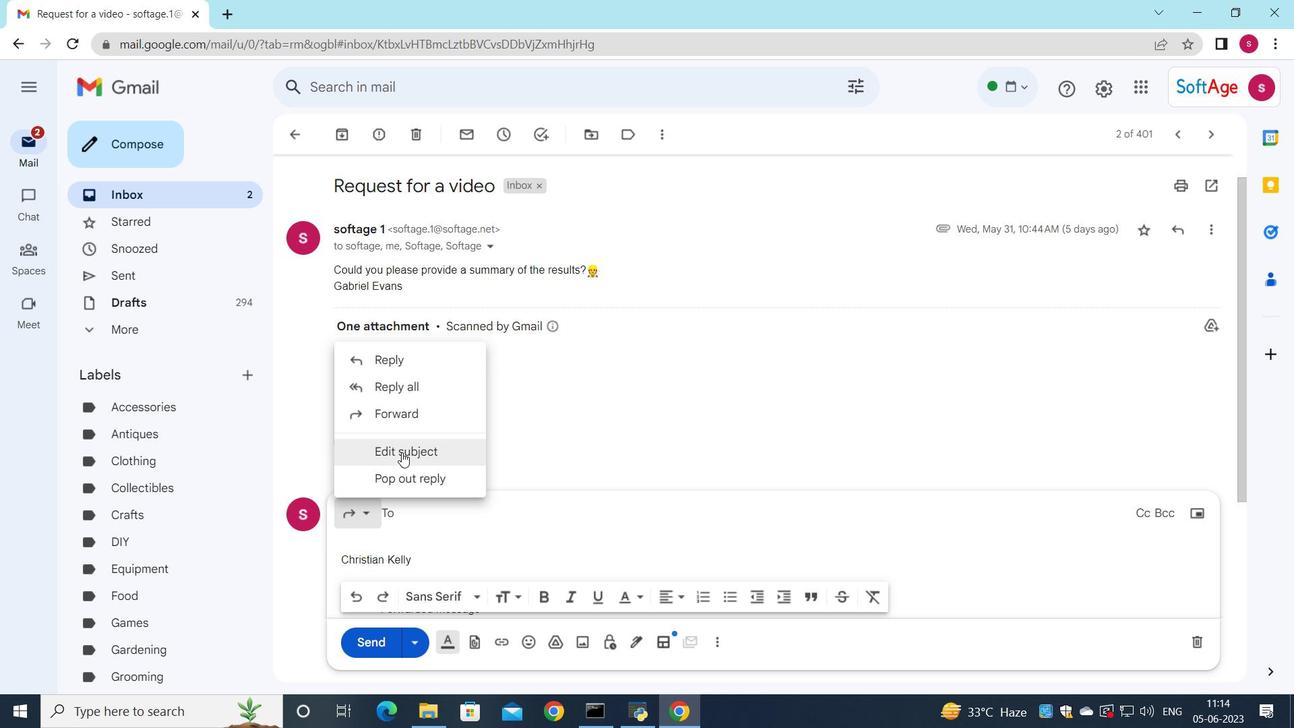 
Action: Mouse moved to (917, 300)
Screenshot: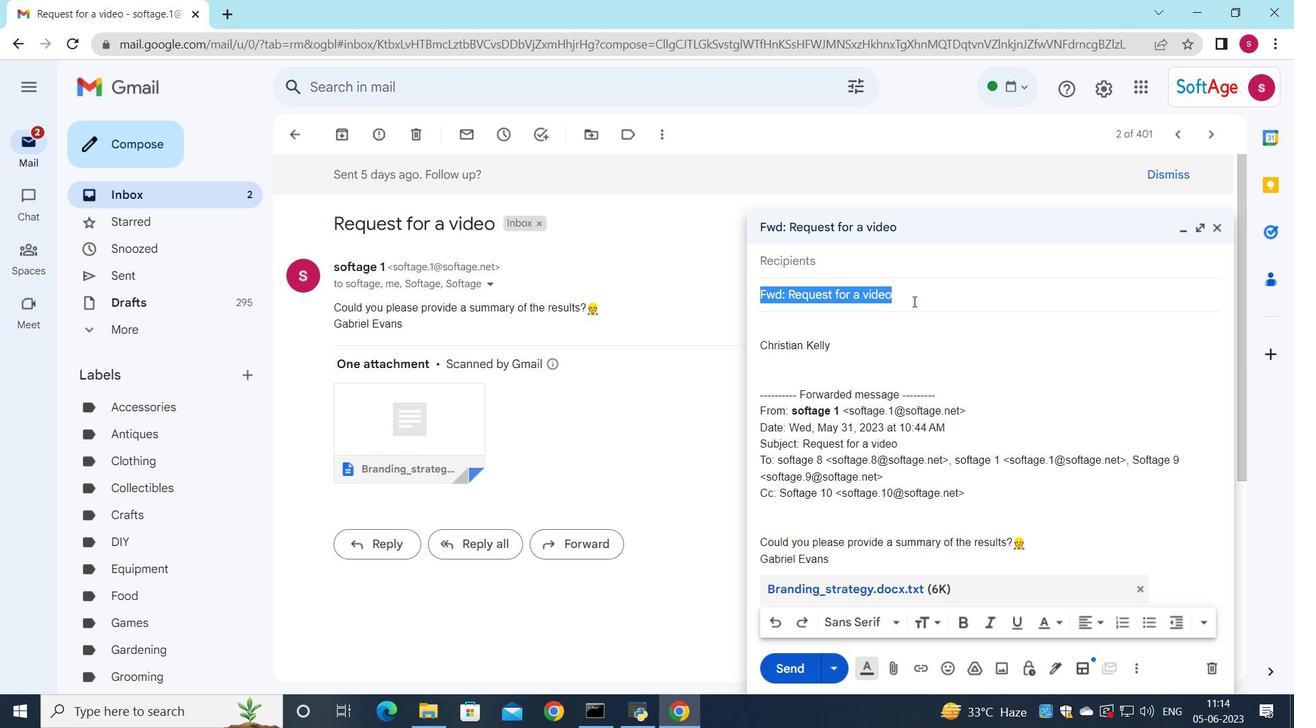 
Action: Key pressed <Key.shift>Request<Key.space>for<Key.space>sponsorship
Screenshot: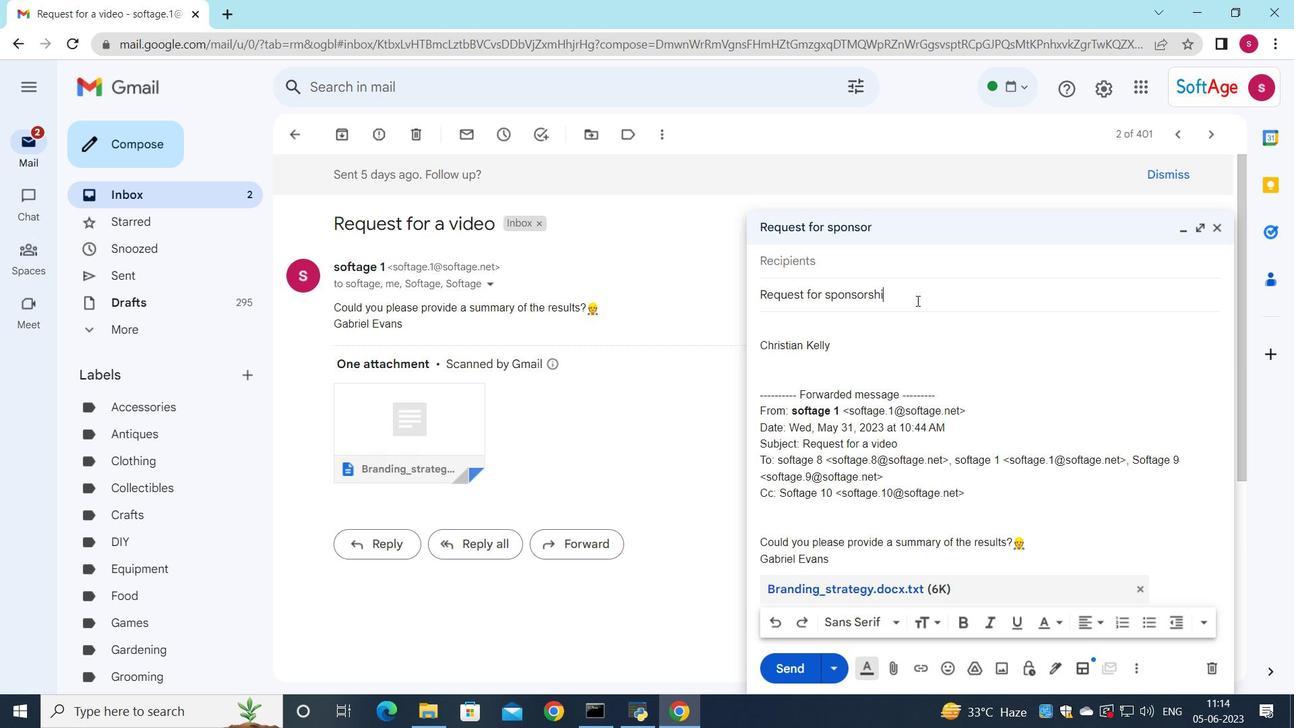 
Action: Mouse moved to (823, 265)
Screenshot: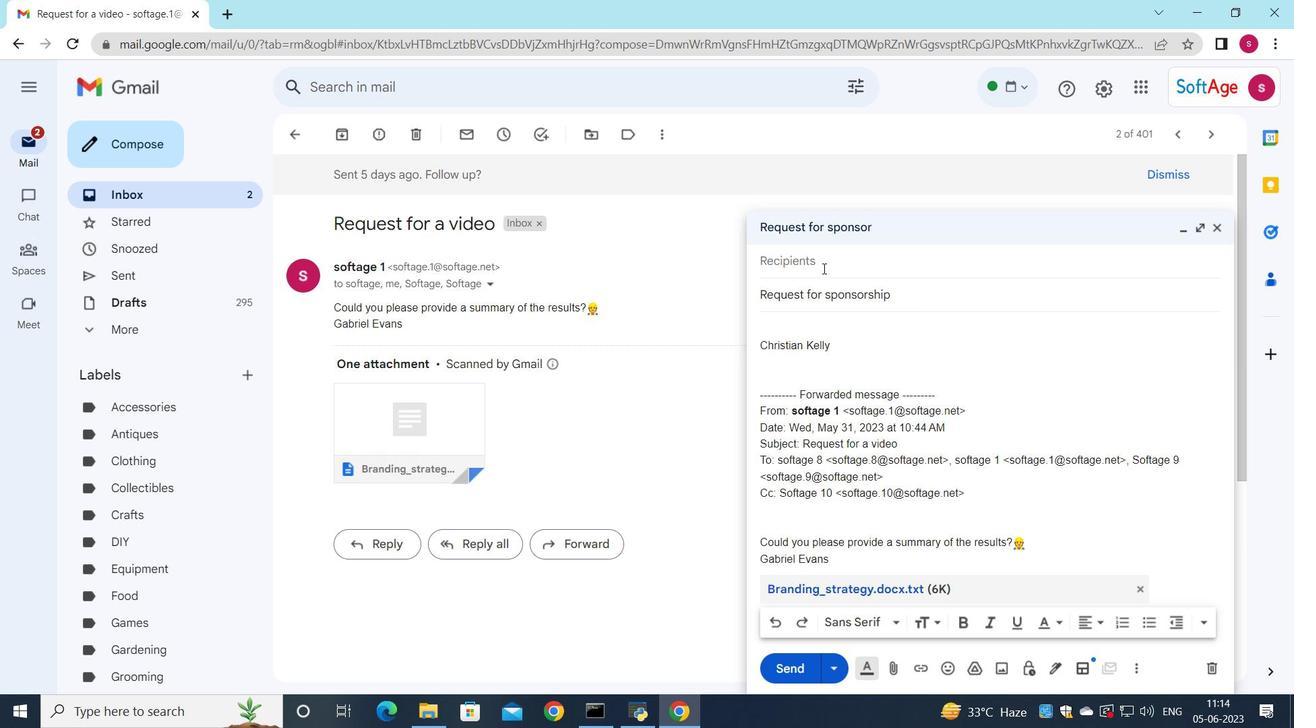 
Action: Mouse pressed left at (823, 265)
Screenshot: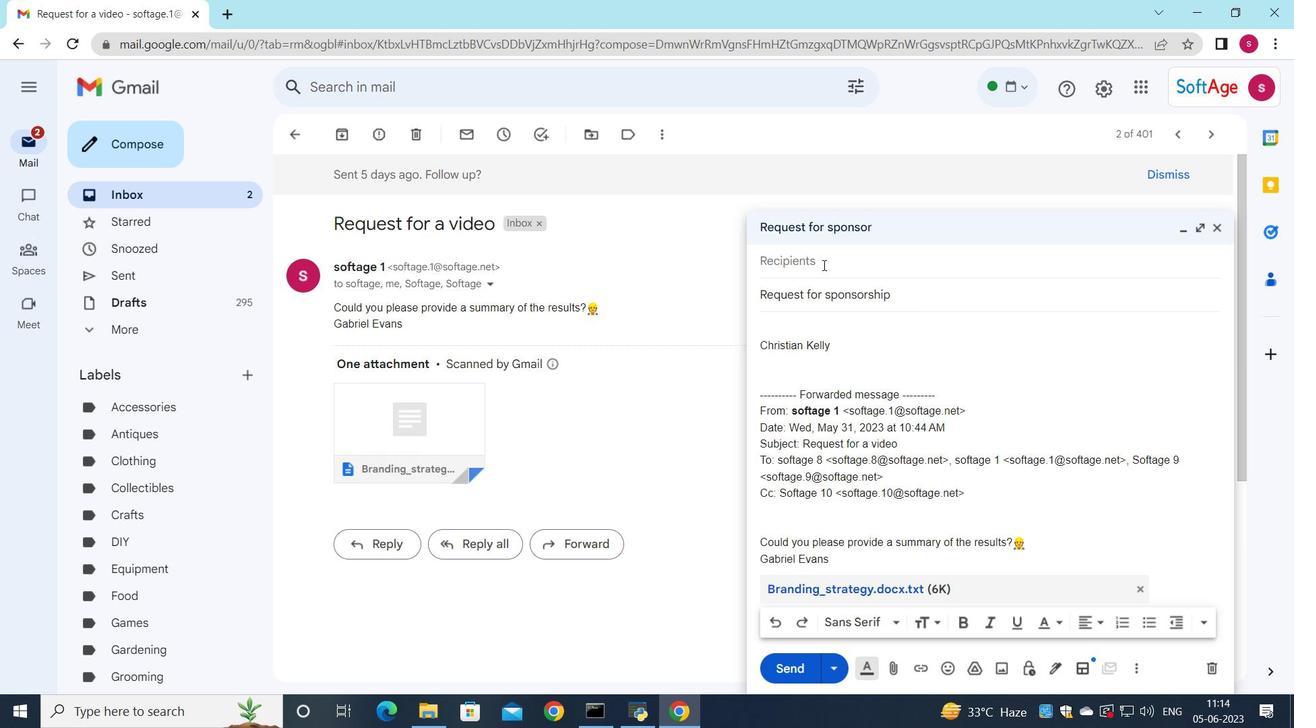 
Action: Mouse moved to (823, 268)
Screenshot: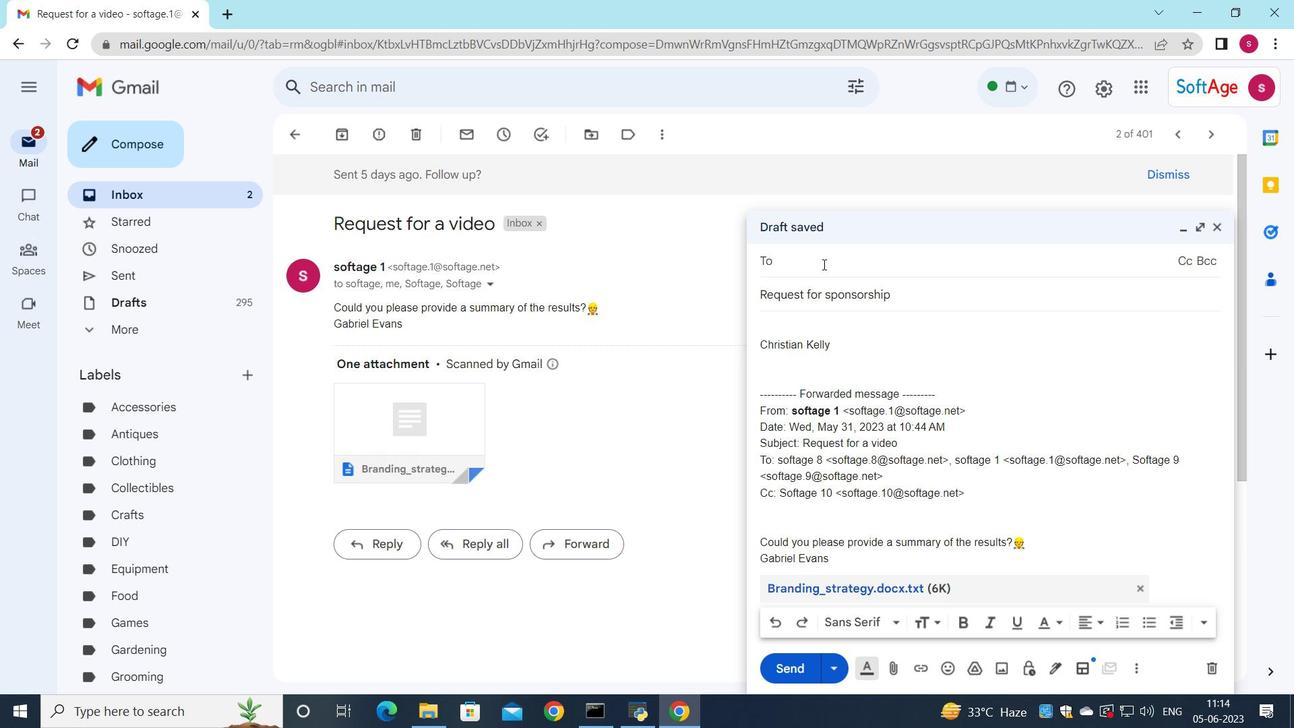 
Action: Key pressed s
Screenshot: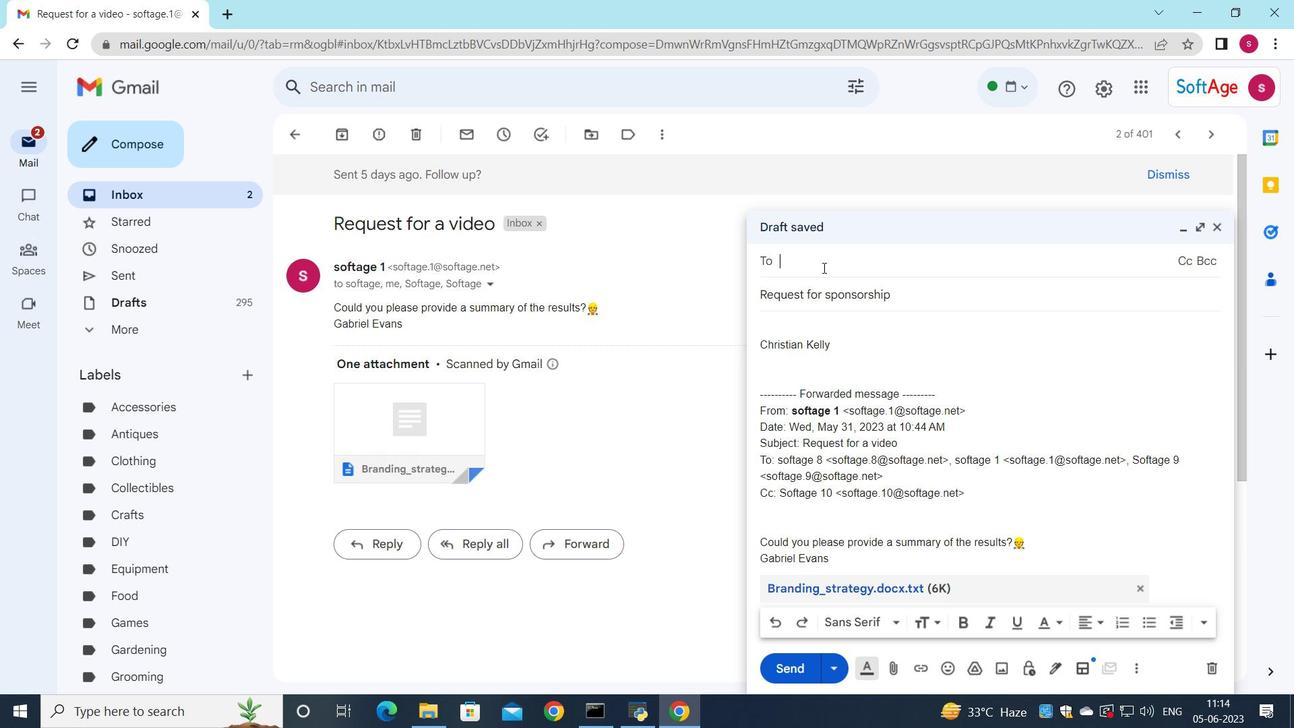 
Action: Mouse moved to (915, 306)
Screenshot: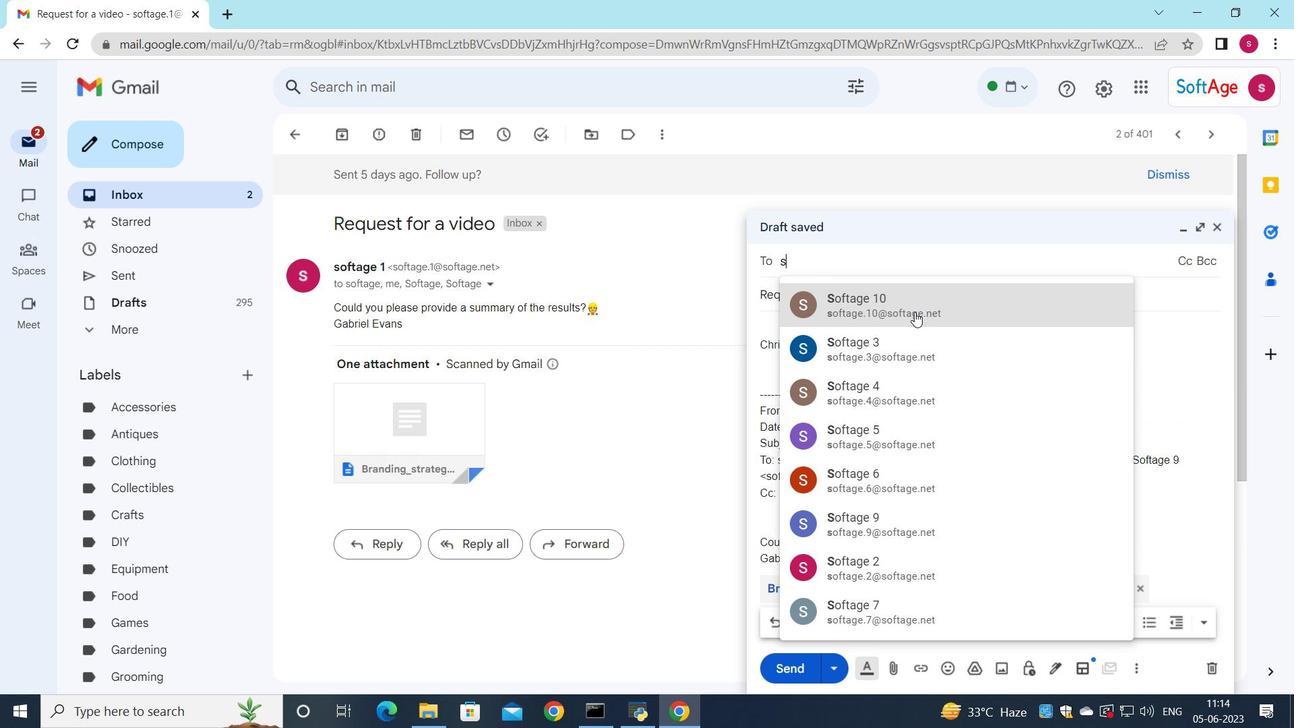 
Action: Mouse pressed left at (915, 306)
Screenshot: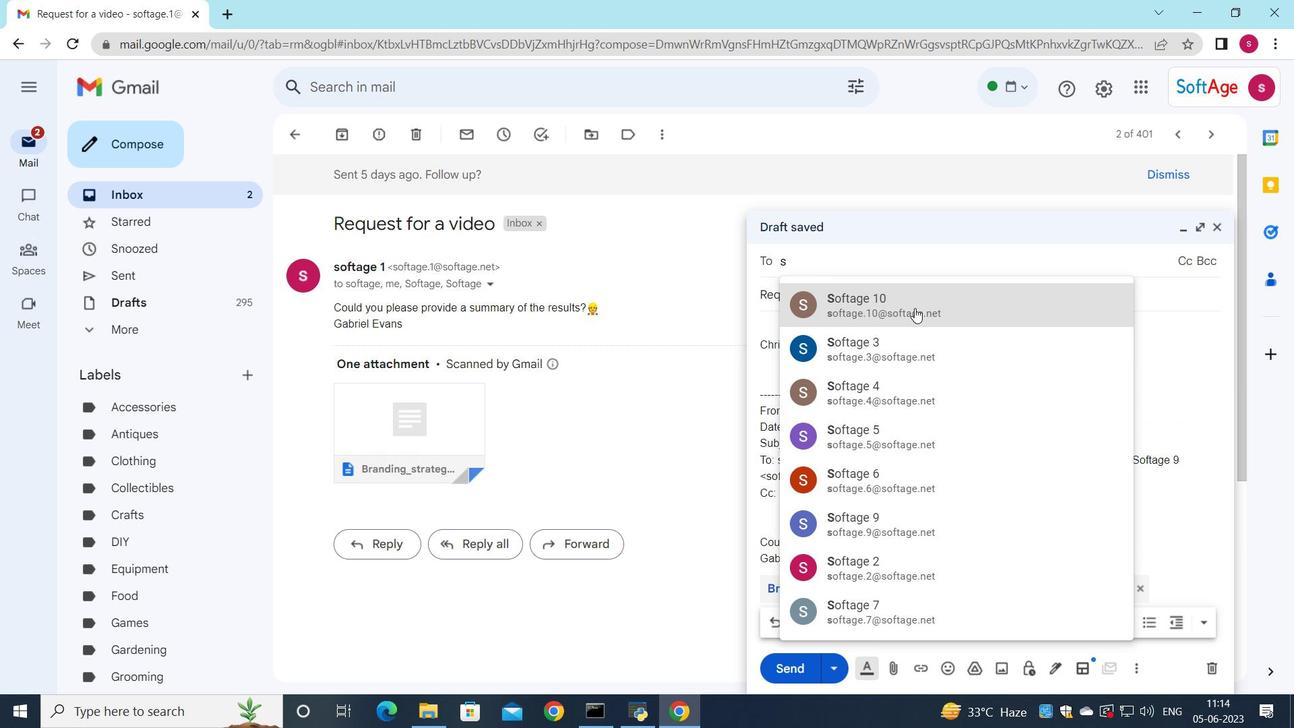 
Action: Mouse moved to (814, 345)
Screenshot: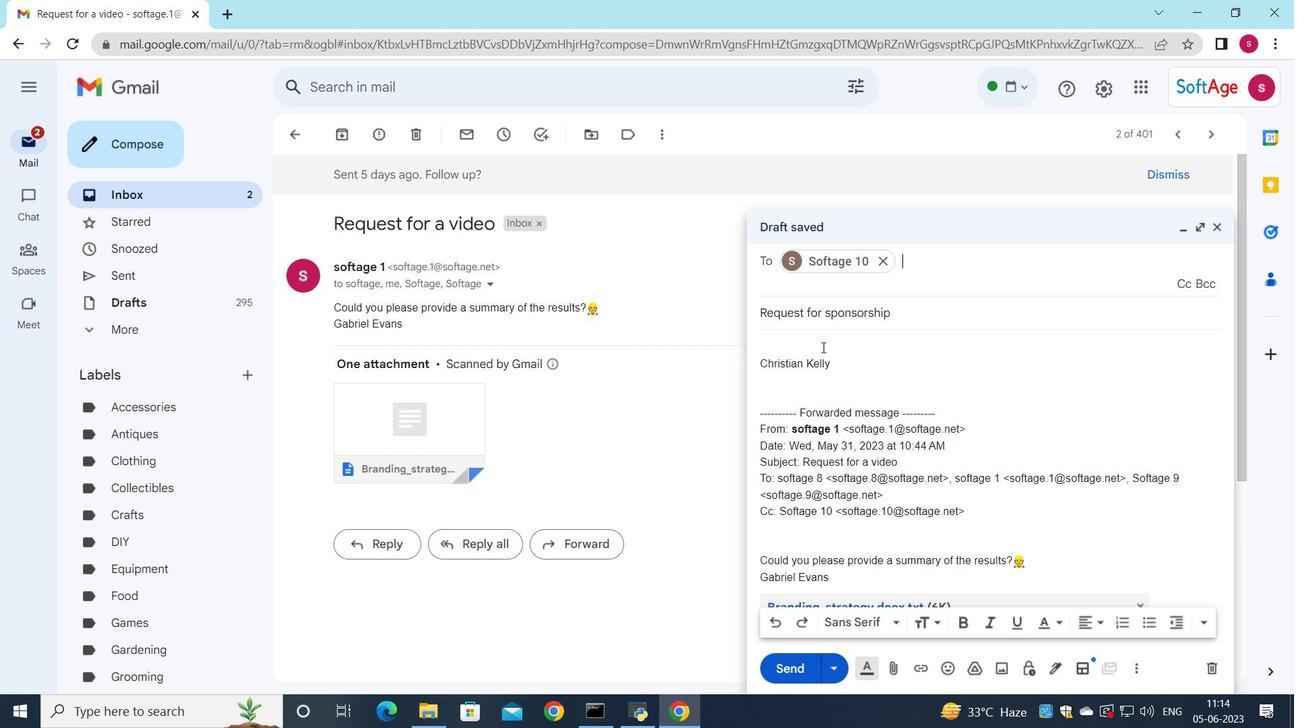 
Action: Mouse pressed left at (814, 345)
Screenshot: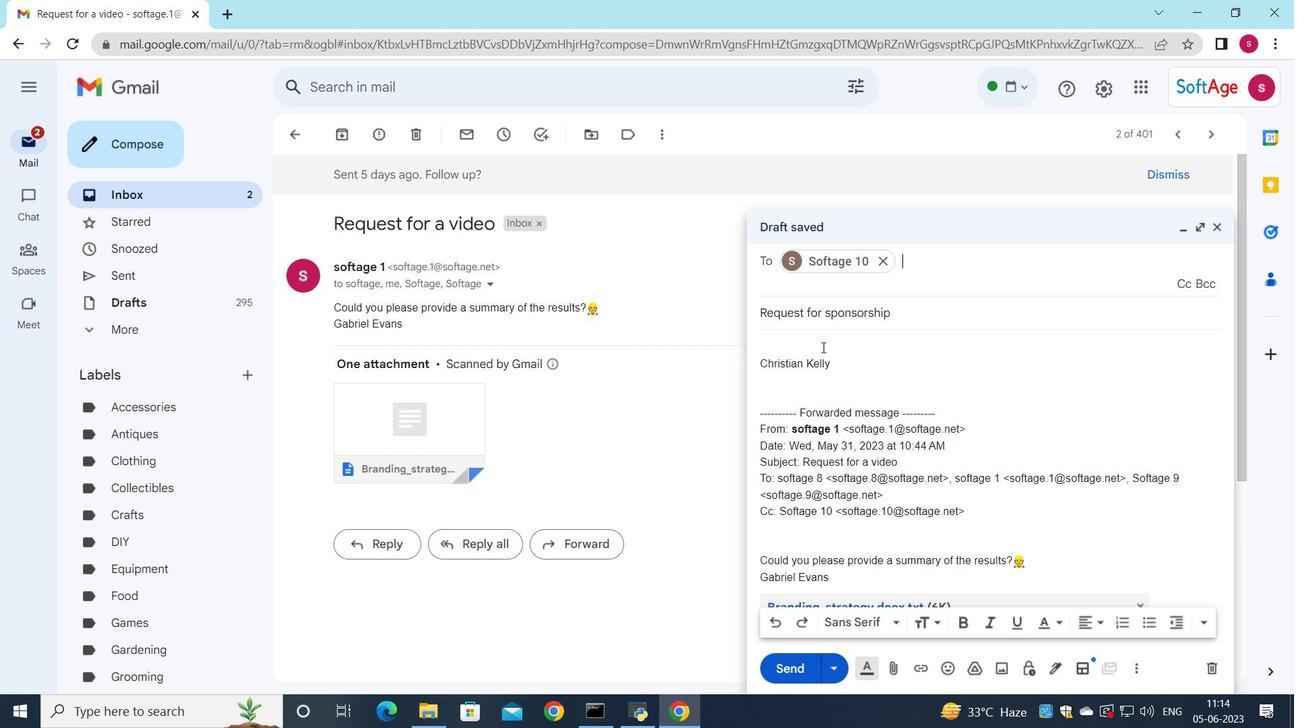 
Action: Key pressed <Key.shift>Can<Key.space>you<Key.space>send<Key.space>me<Key.space>a<Key.space>copy<Key.space>of<Key.space>the<Key.space>update<Key.space>project<Key.space>schedule<Key.shift_r>?
Screenshot: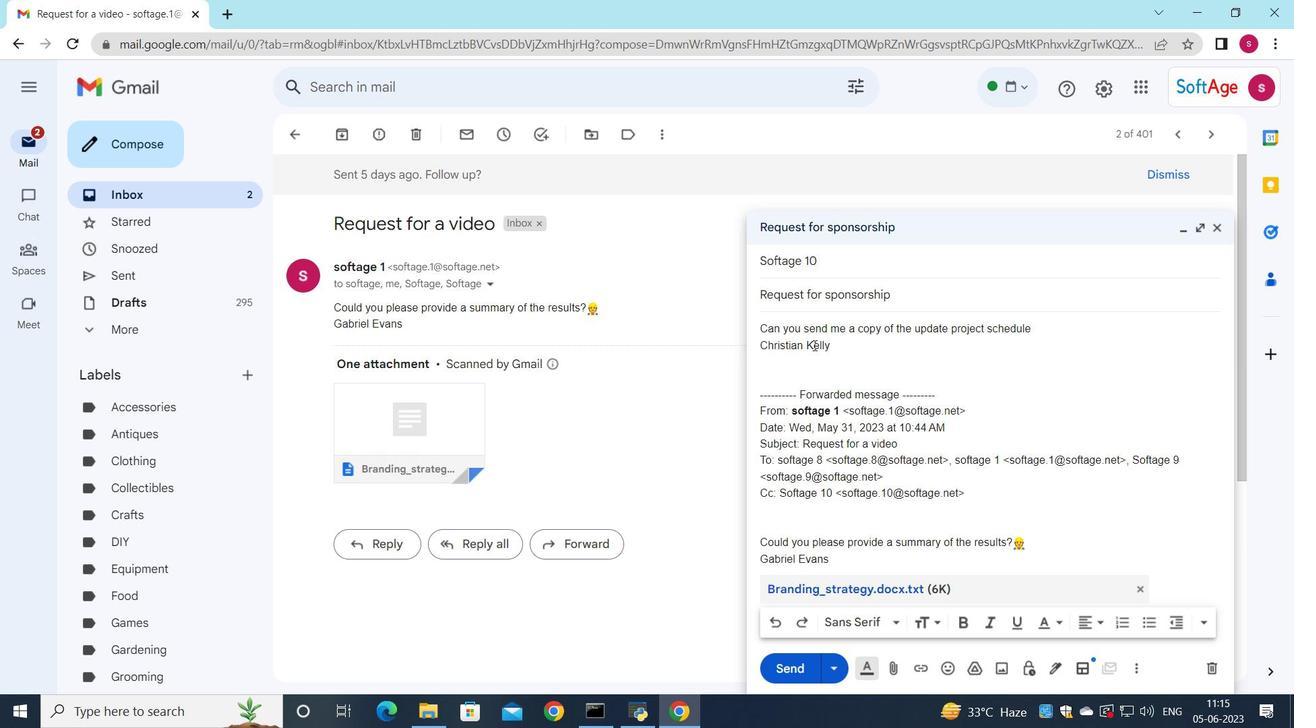 
Action: Mouse moved to (761, 331)
Screenshot: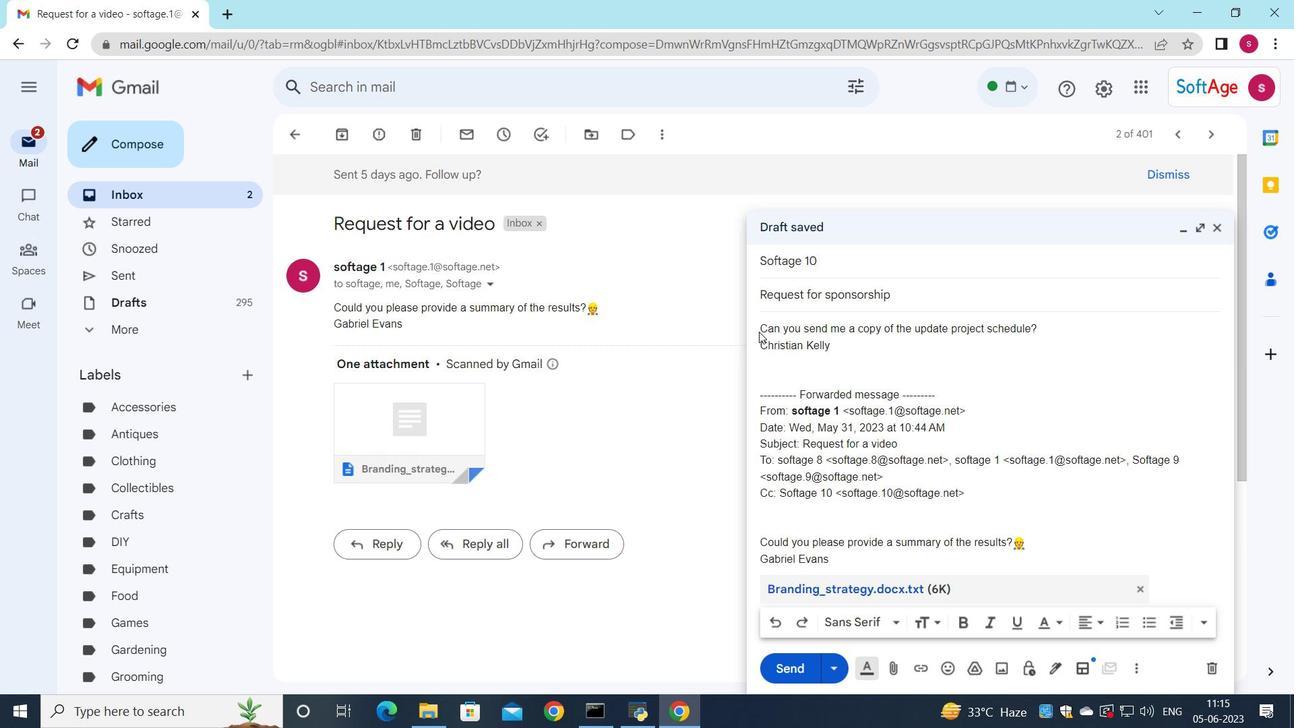 
Action: Mouse pressed left at (761, 331)
Screenshot: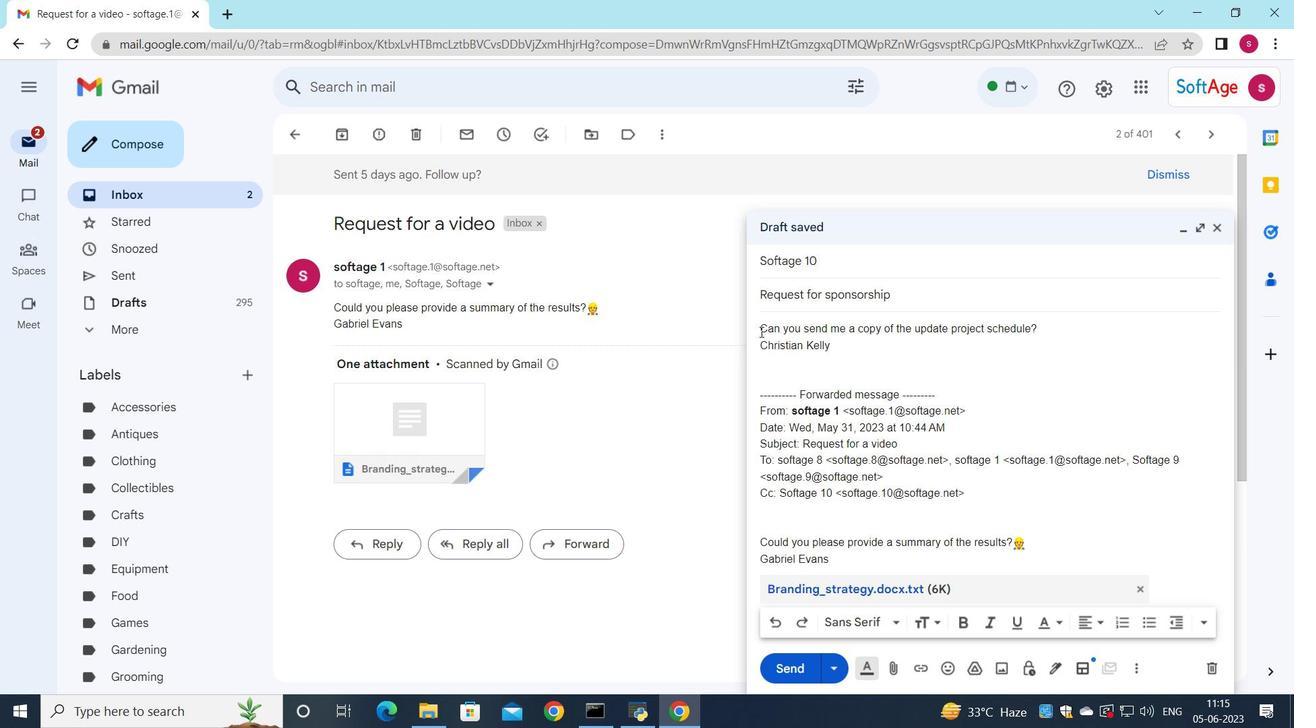 
Action: Mouse moved to (895, 625)
Screenshot: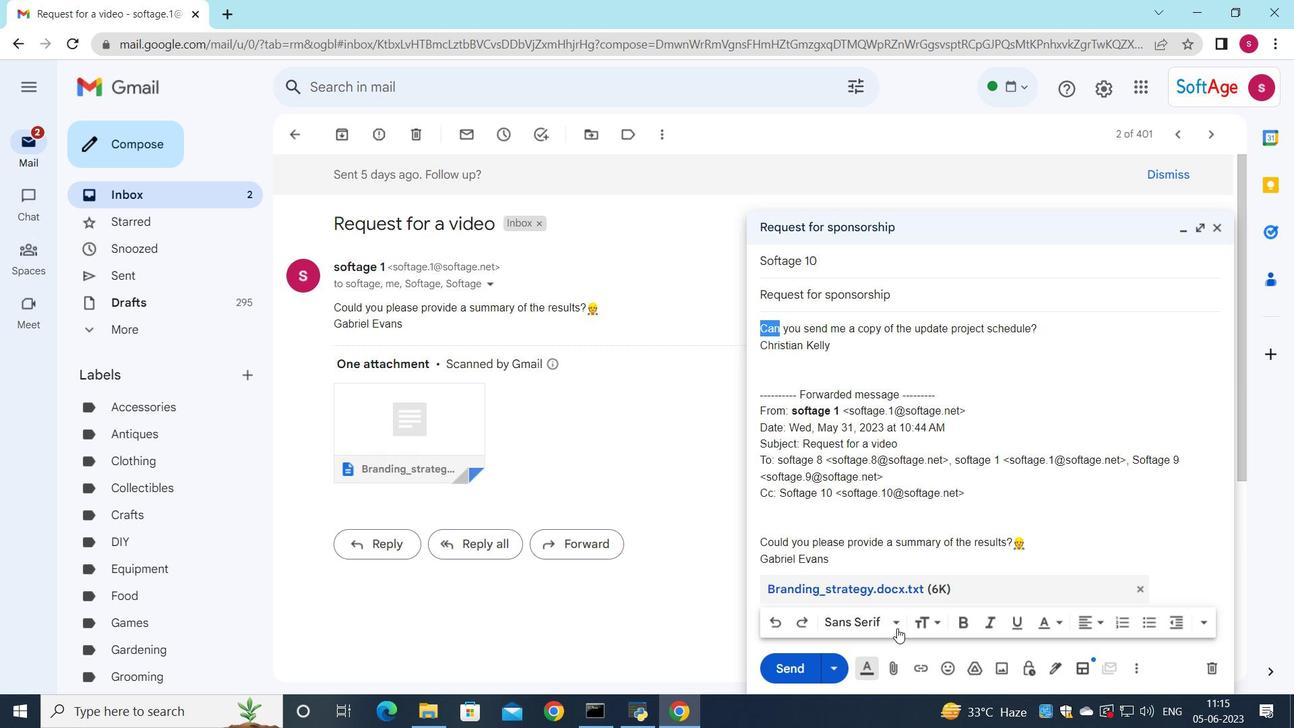 
Action: Mouse pressed left at (895, 625)
Screenshot: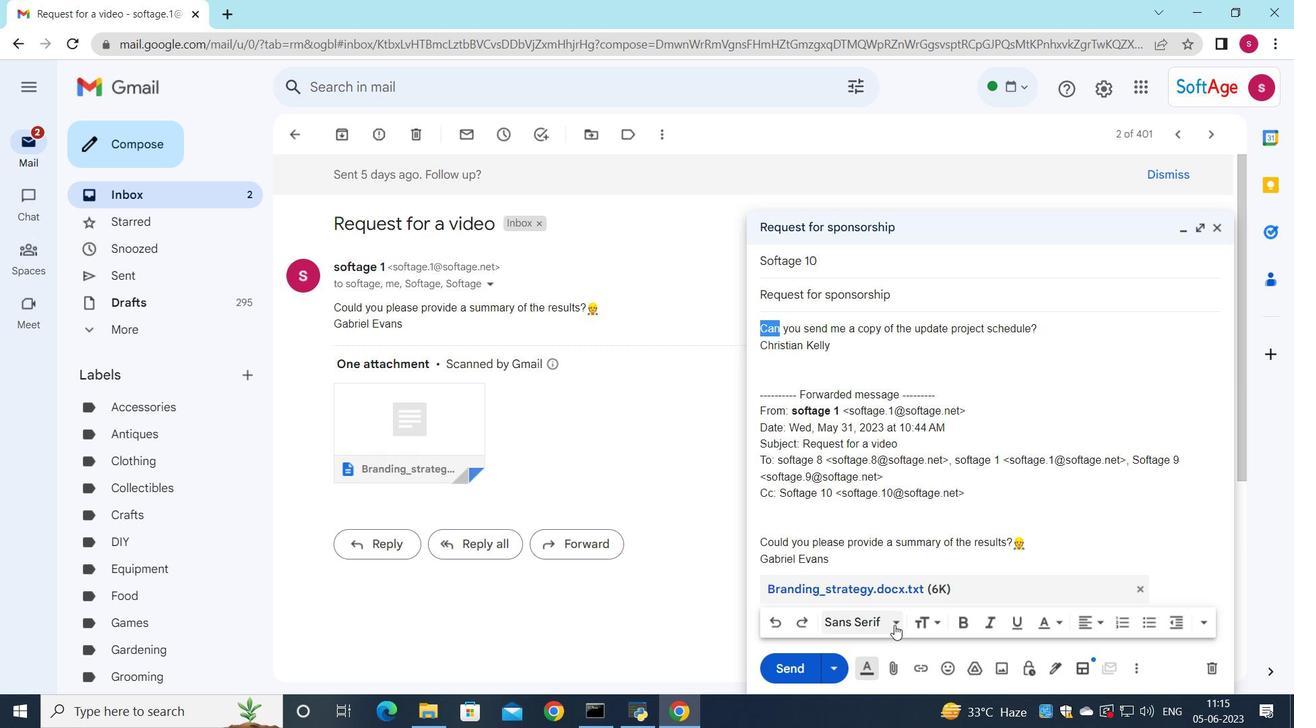 
Action: Mouse moved to (911, 462)
Screenshot: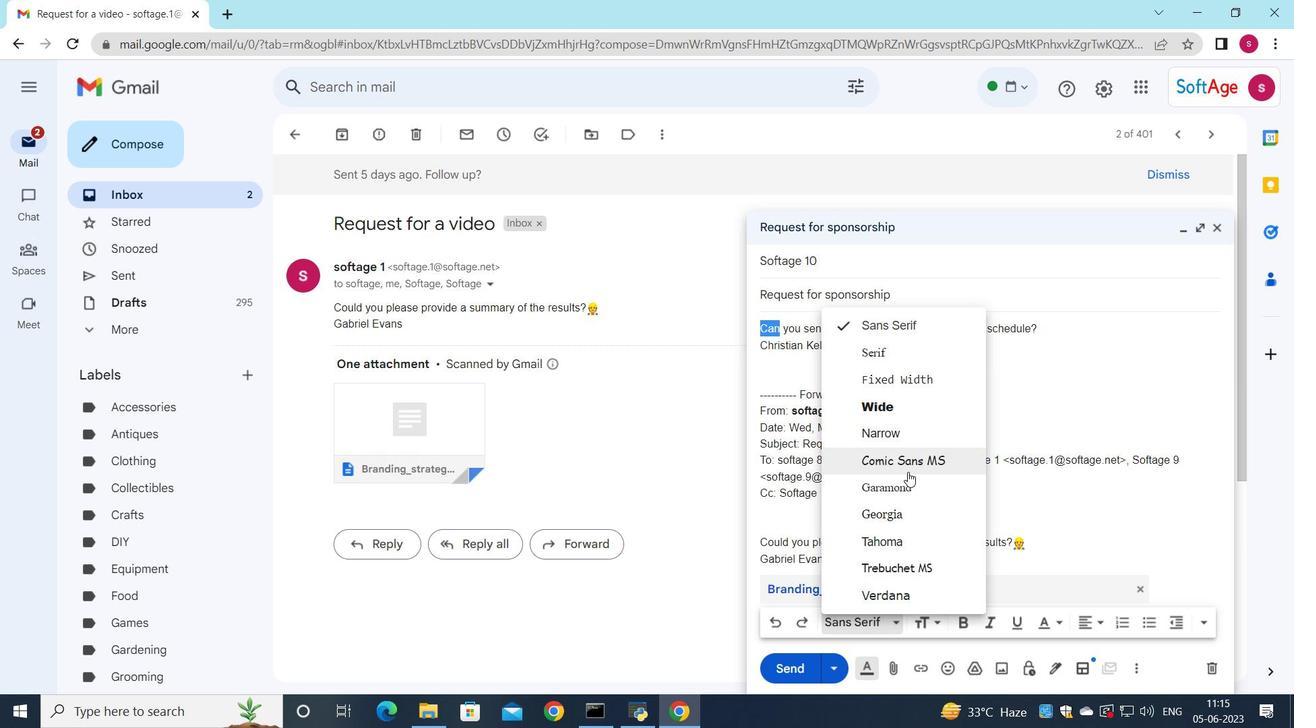 
Action: Mouse pressed left at (911, 462)
Screenshot: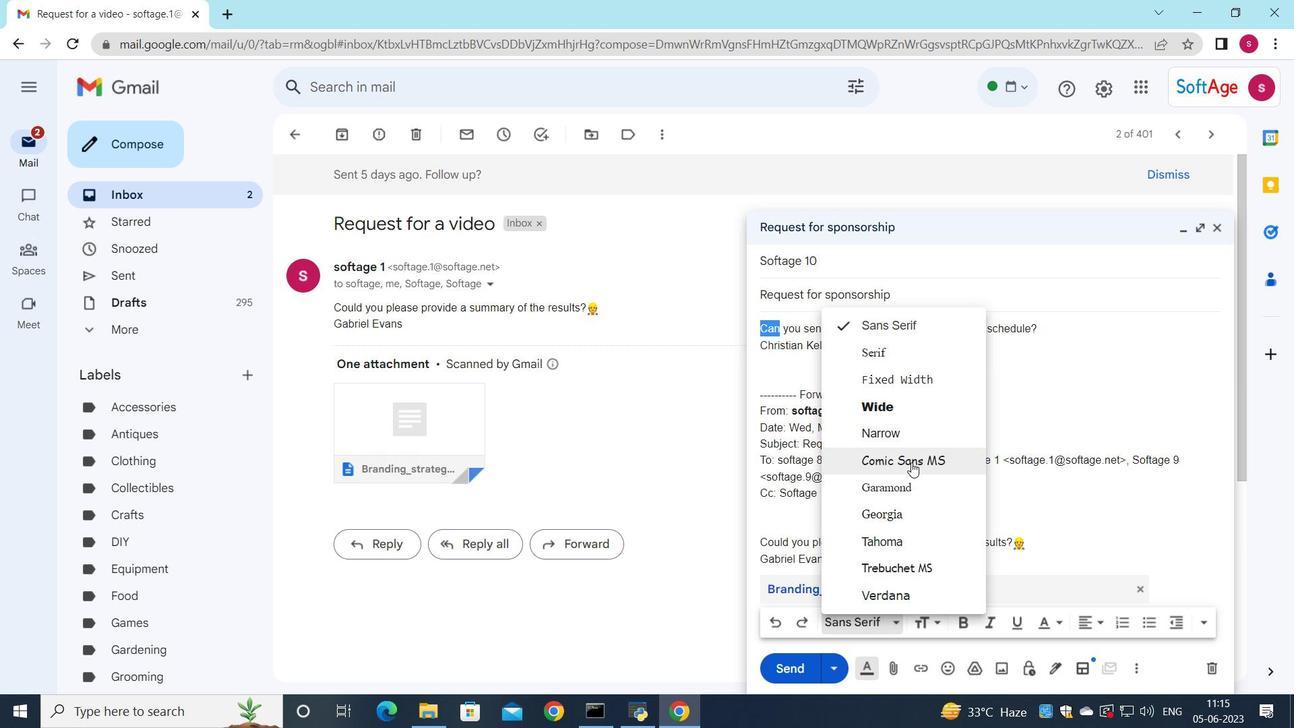 
Action: Mouse moved to (757, 332)
Screenshot: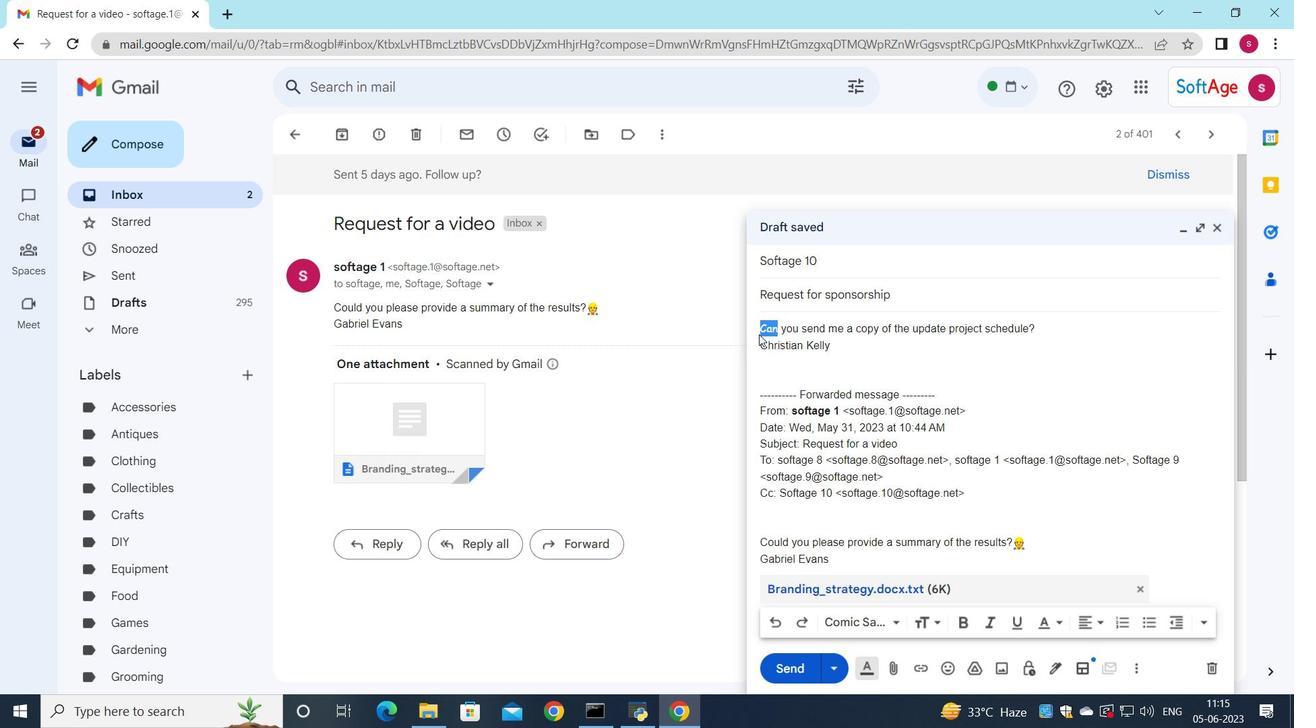 
Action: Mouse pressed left at (757, 332)
Screenshot: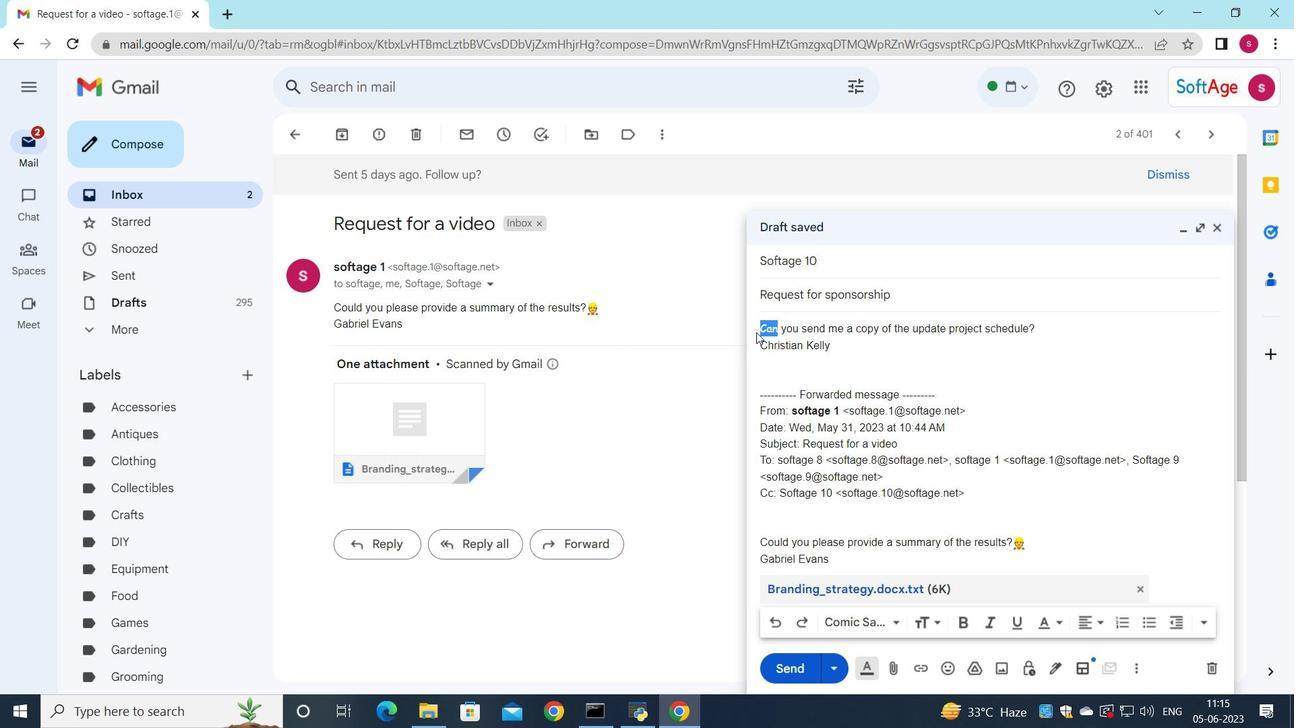 
Action: Mouse moved to (758, 325)
Screenshot: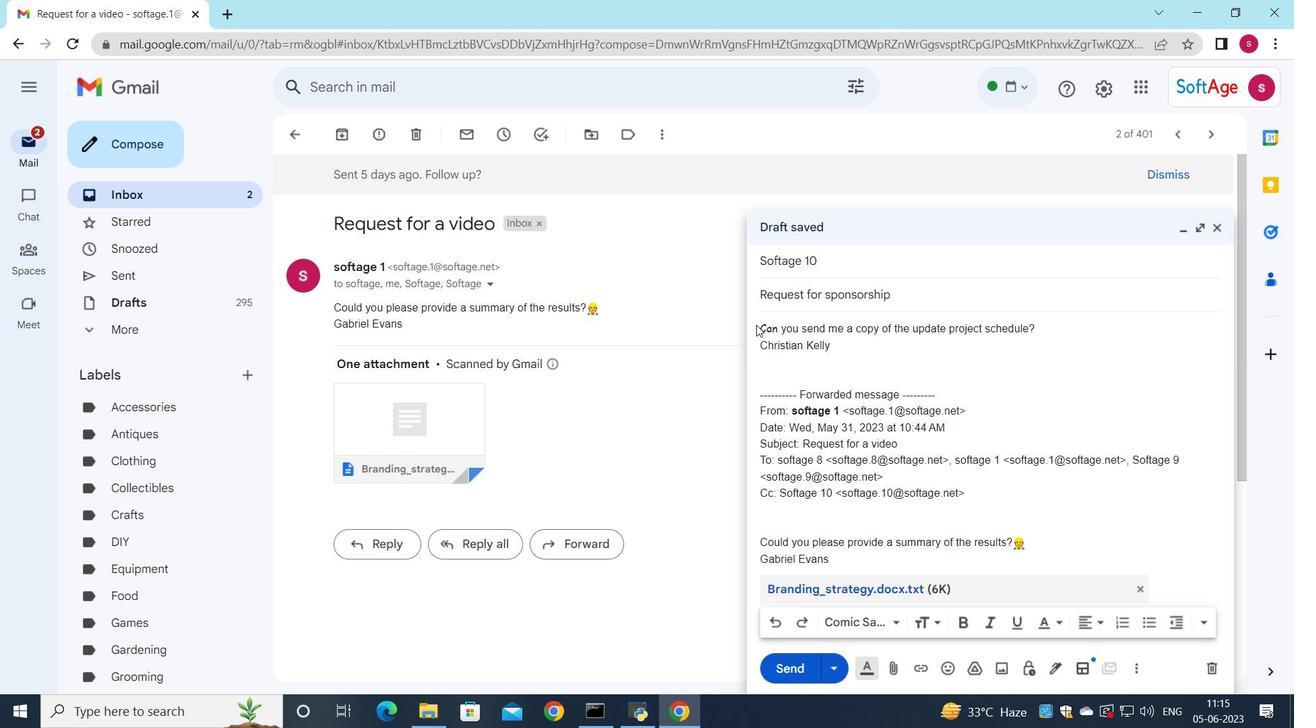 
Action: Mouse pressed left at (758, 325)
Screenshot: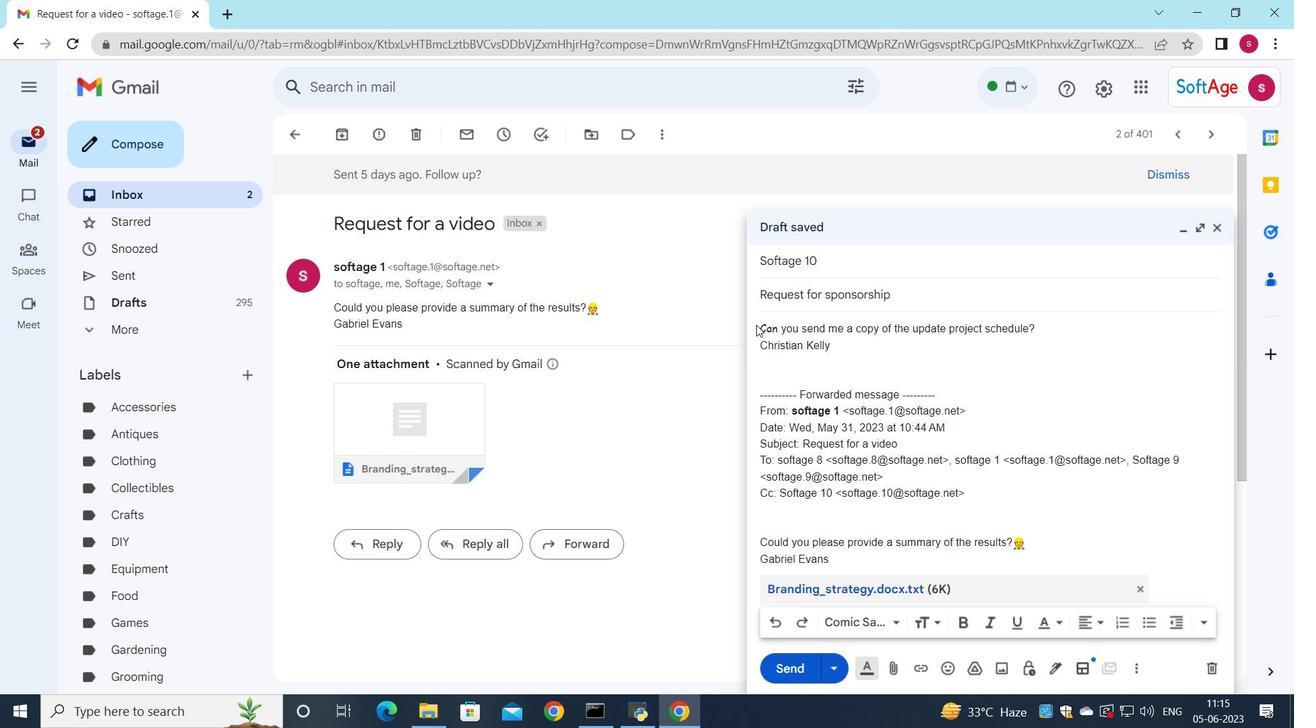 
Action: Mouse moved to (761, 327)
Screenshot: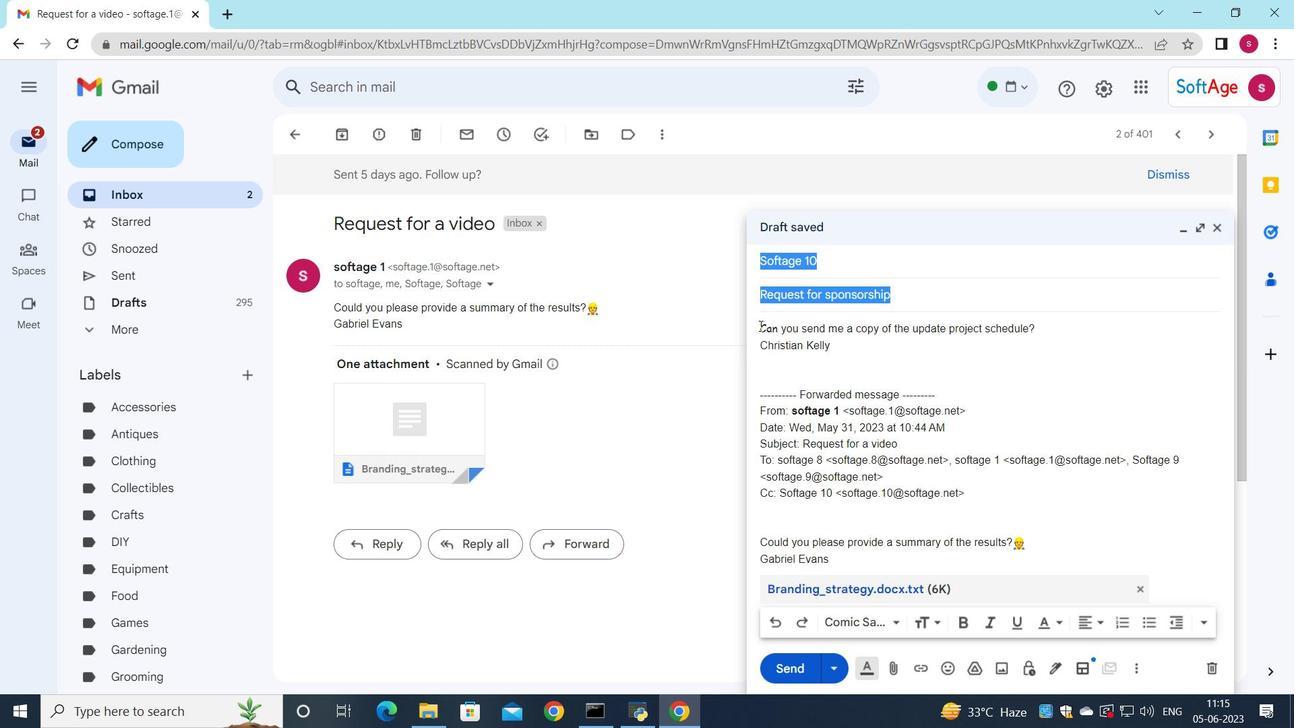 
Action: Mouse pressed left at (761, 327)
Screenshot: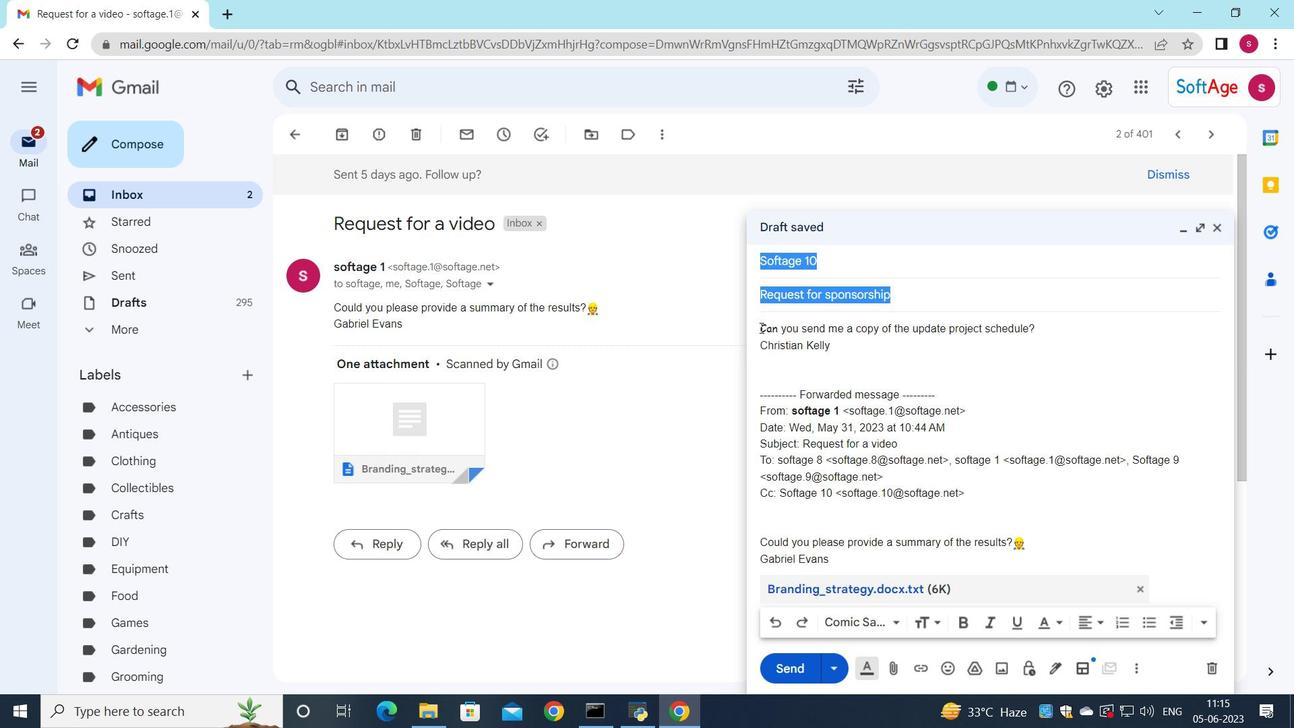 
Action: Mouse moved to (1041, 329)
Screenshot: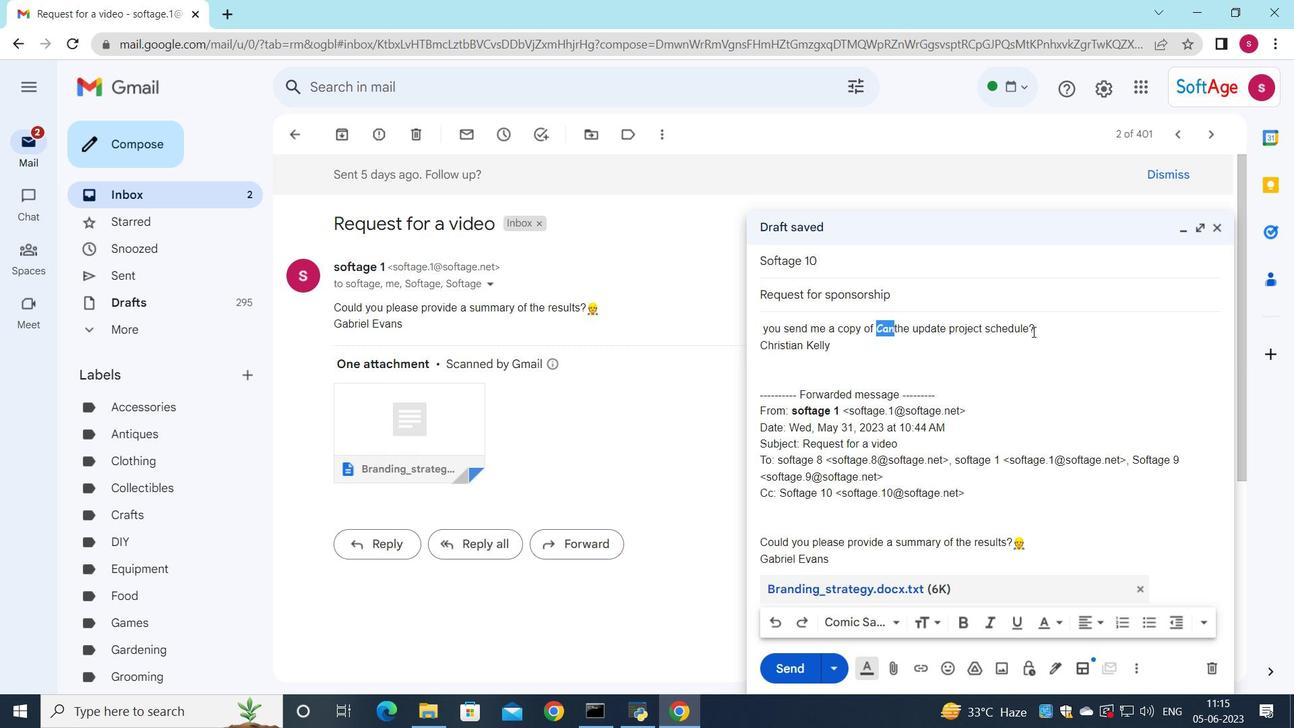
Action: Mouse pressed left at (1041, 329)
Screenshot: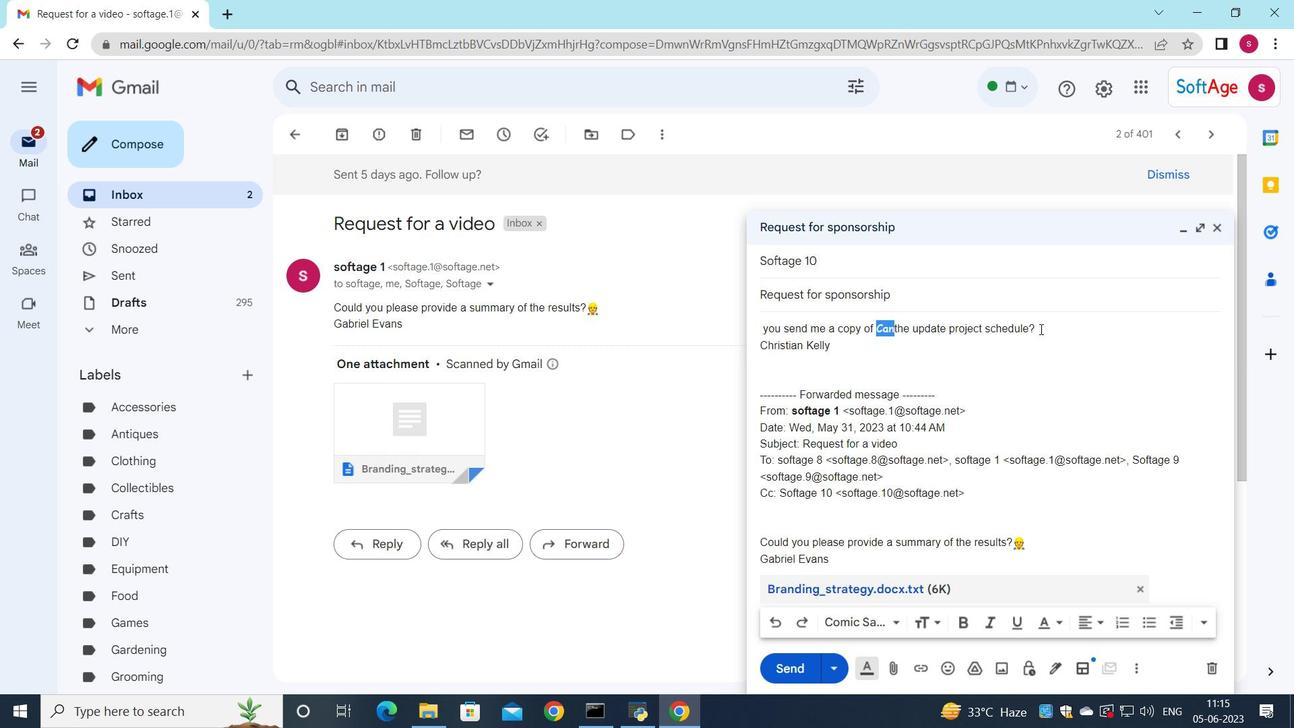 
Action: Mouse moved to (614, 723)
Screenshot: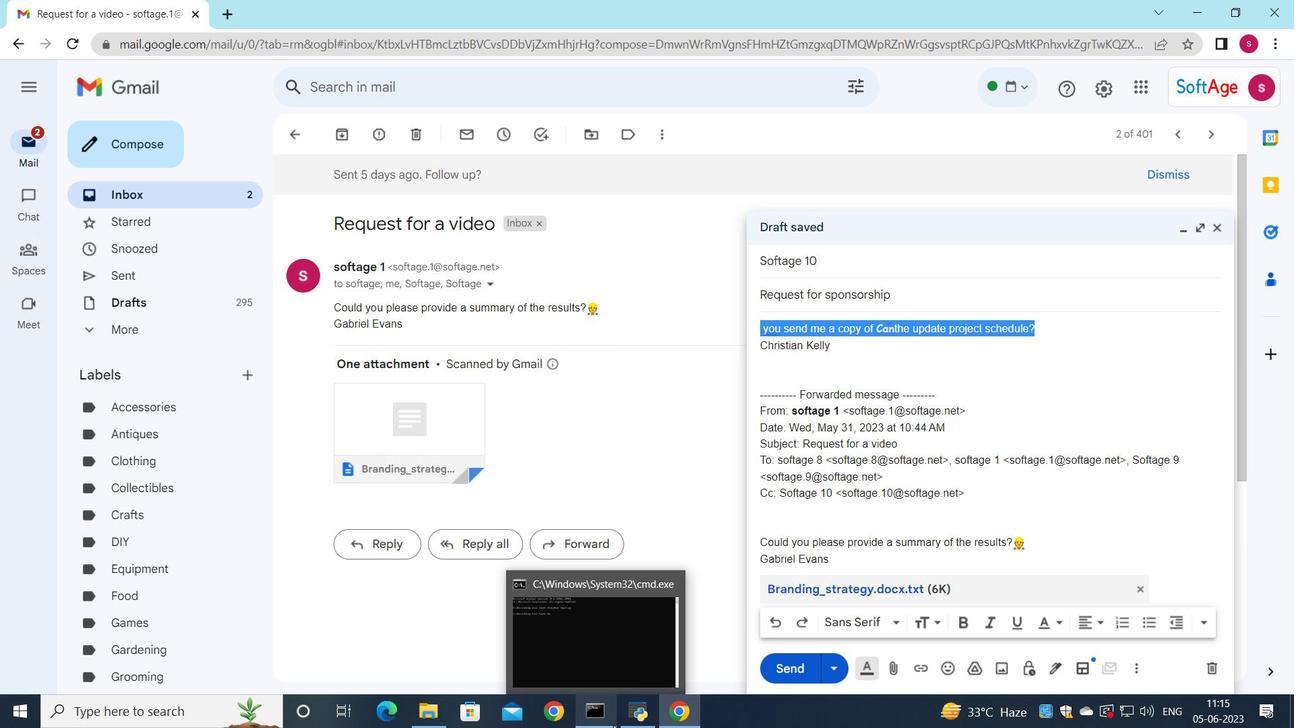 
Action: Key pressed ctrl+Z
Screenshot: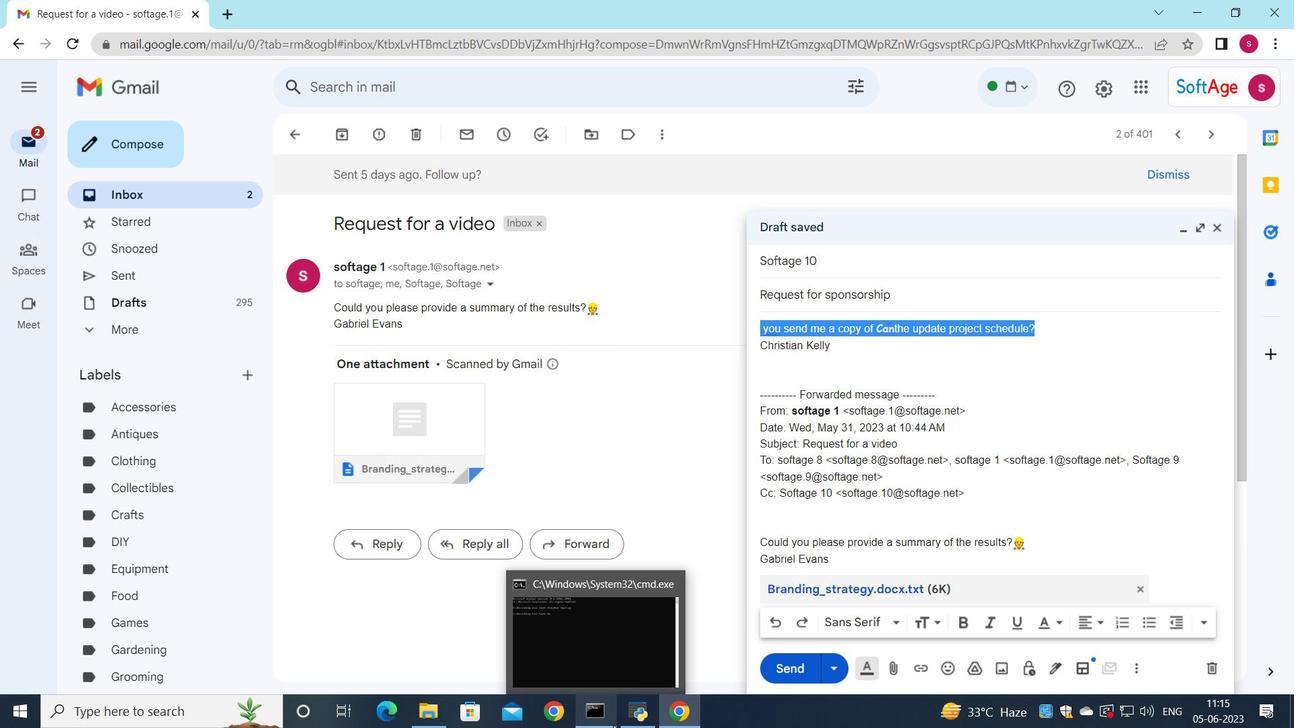 
Action: Mouse moved to (1039, 326)
Screenshot: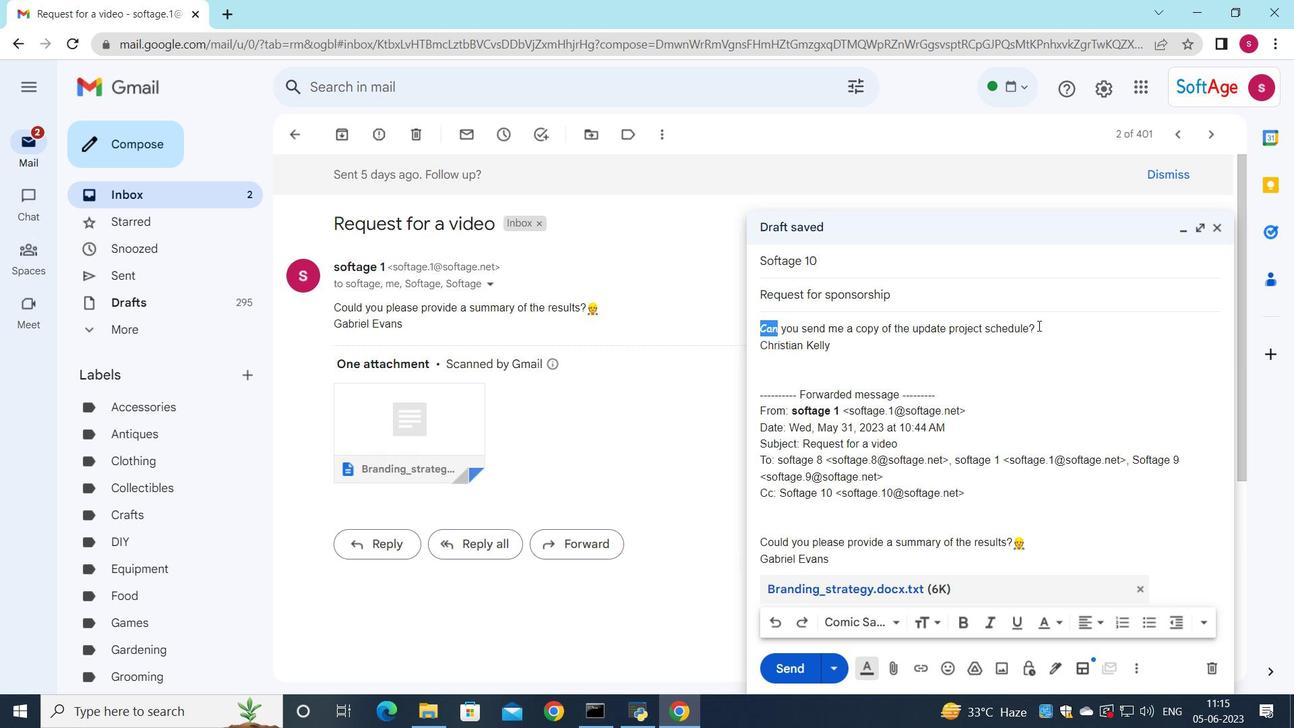 
Action: Mouse pressed left at (1039, 326)
Screenshot: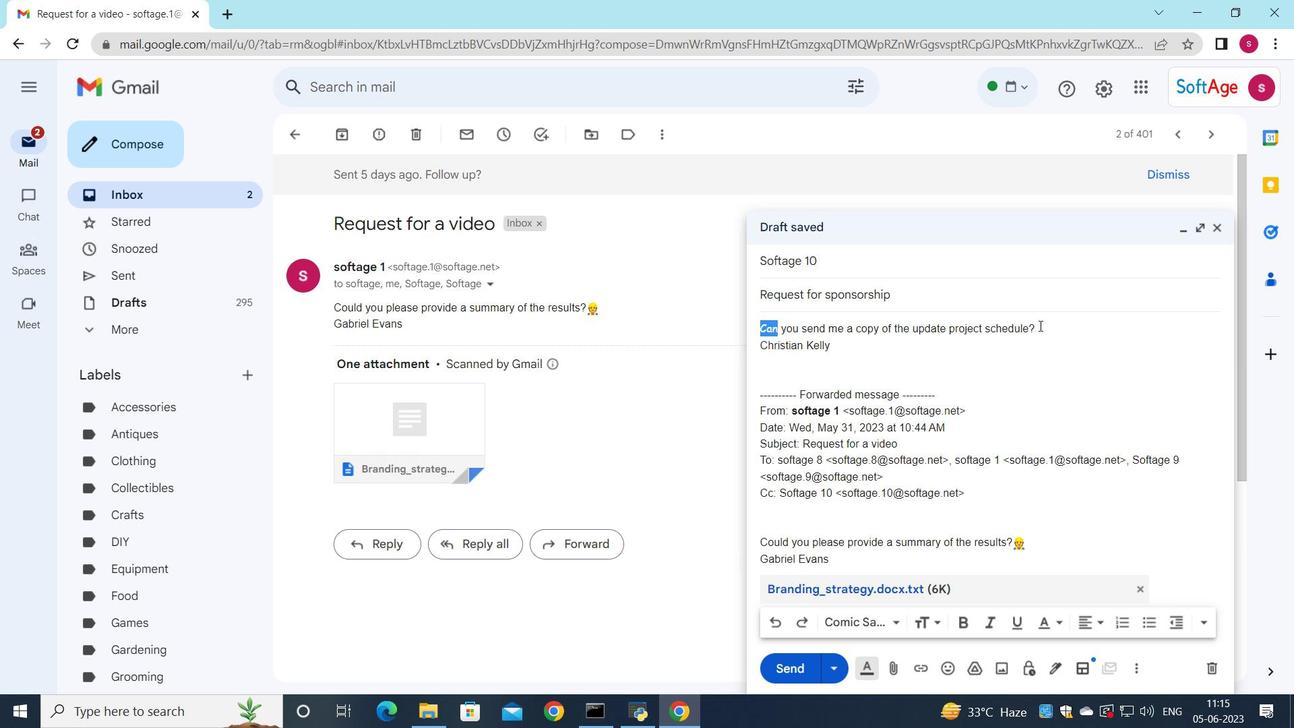 
Action: Mouse moved to (899, 617)
Screenshot: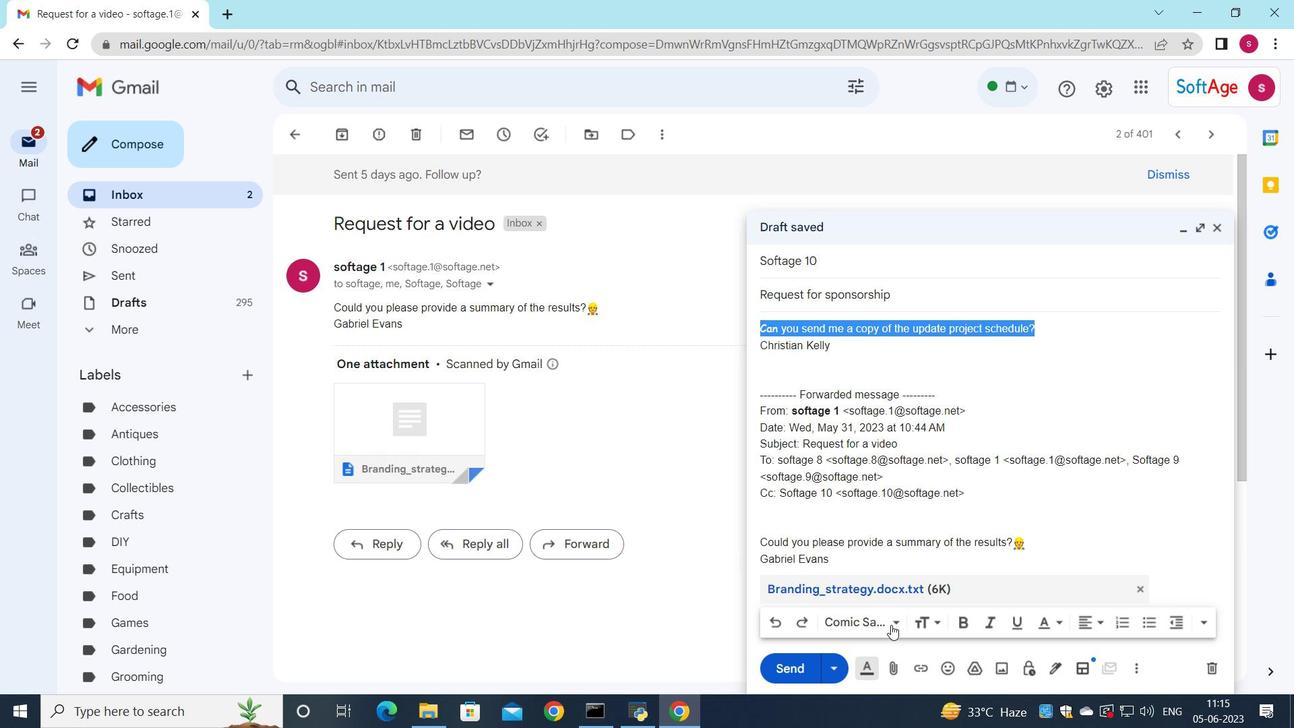 
Action: Mouse pressed left at (899, 617)
Screenshot: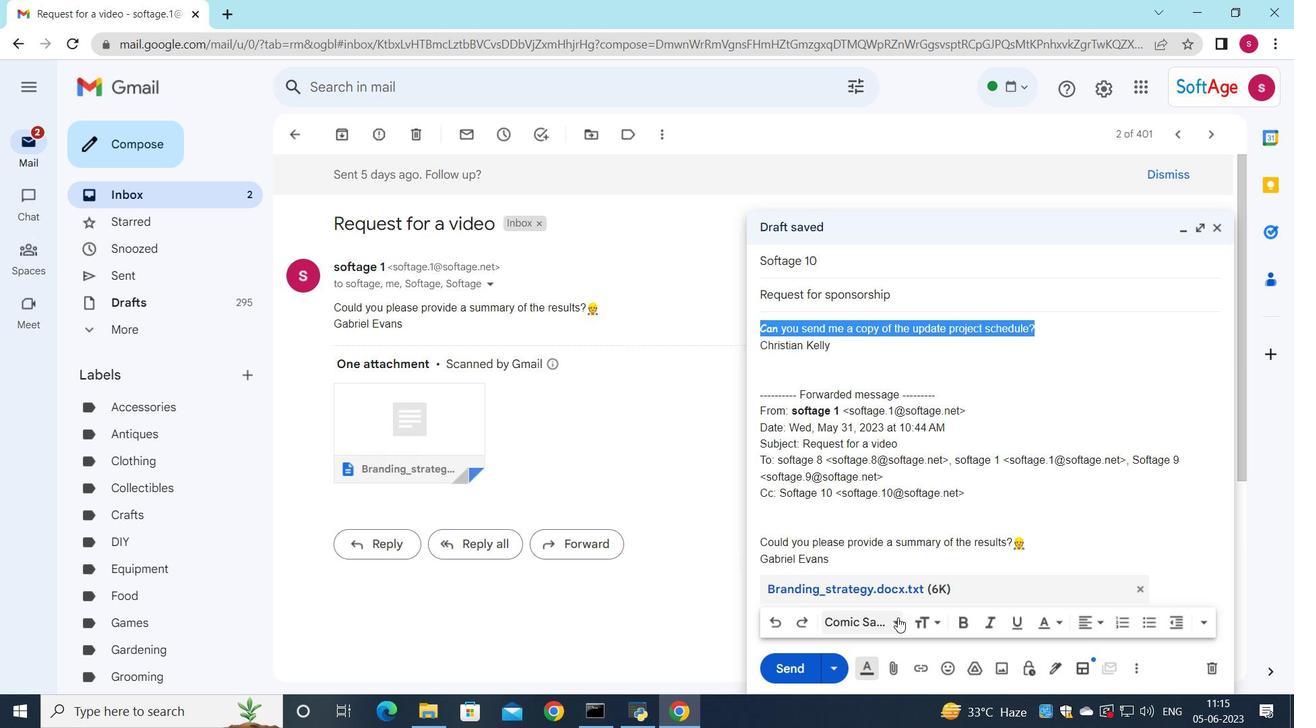 
Action: Mouse moved to (903, 456)
Screenshot: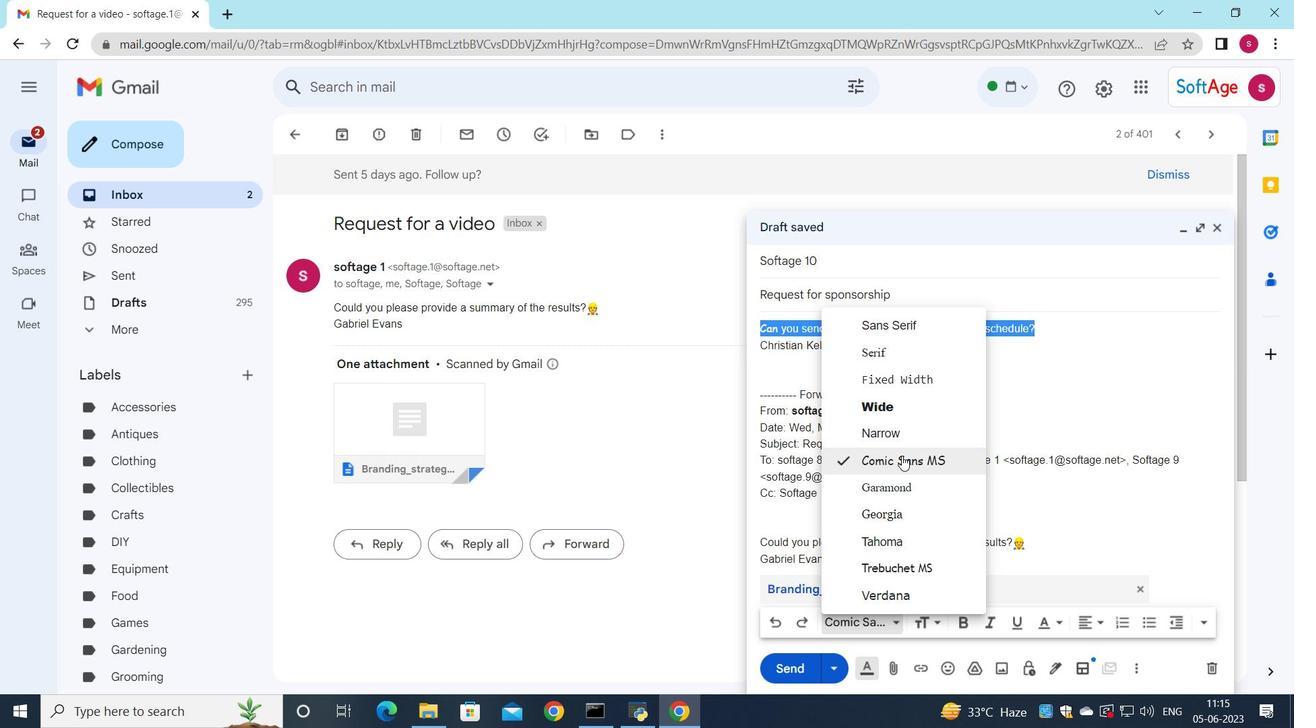 
Action: Mouse pressed left at (903, 456)
Screenshot: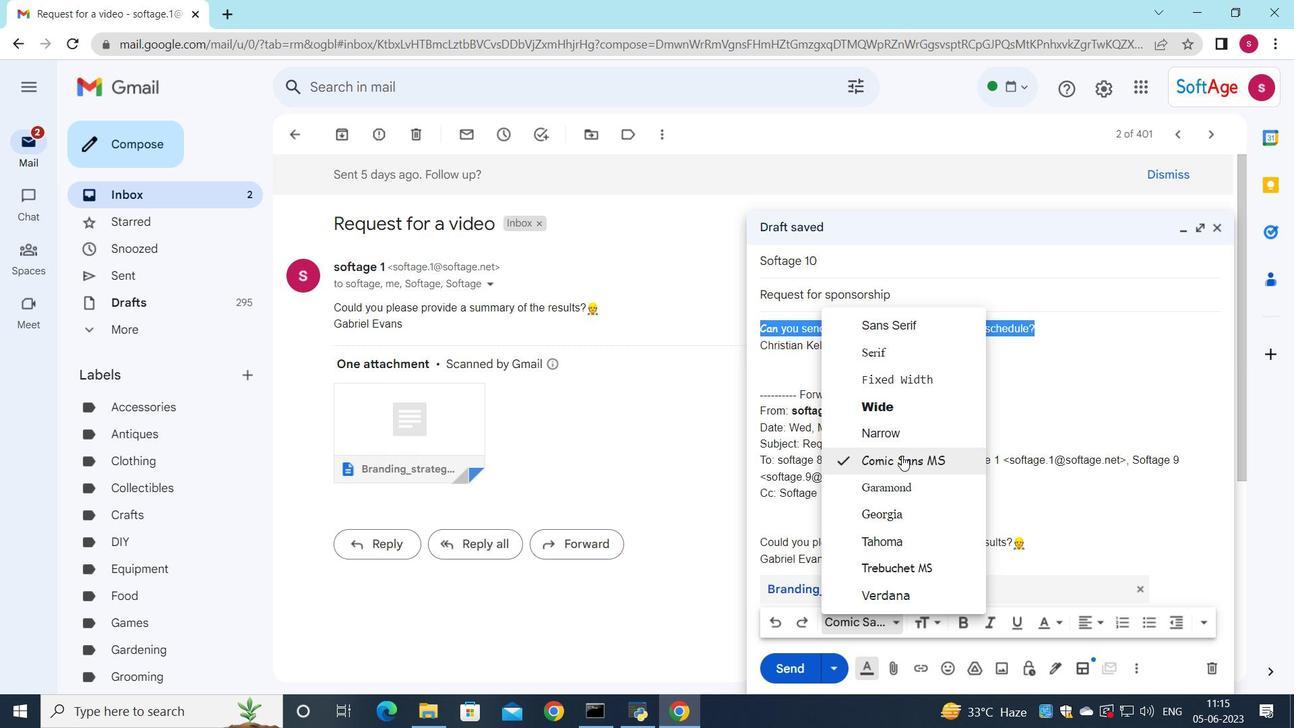 
Action: Mouse moved to (961, 621)
Screenshot: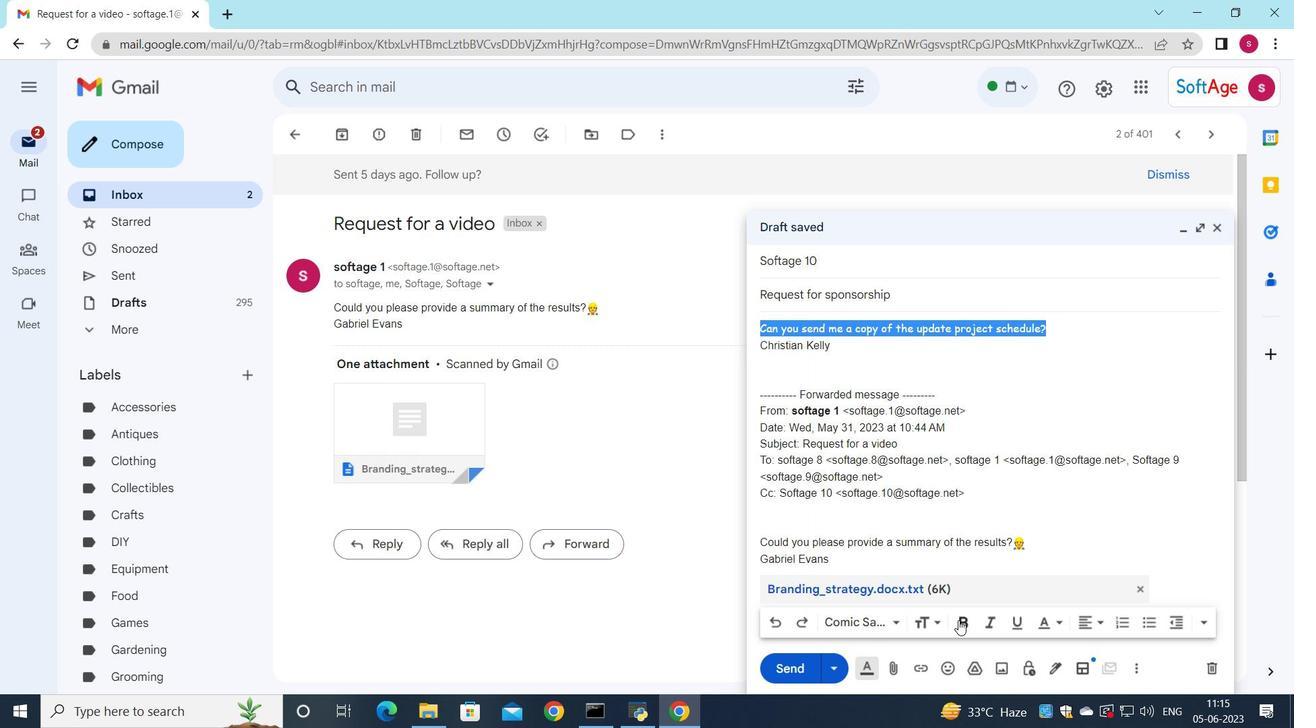 
Action: Mouse pressed left at (961, 621)
Screenshot: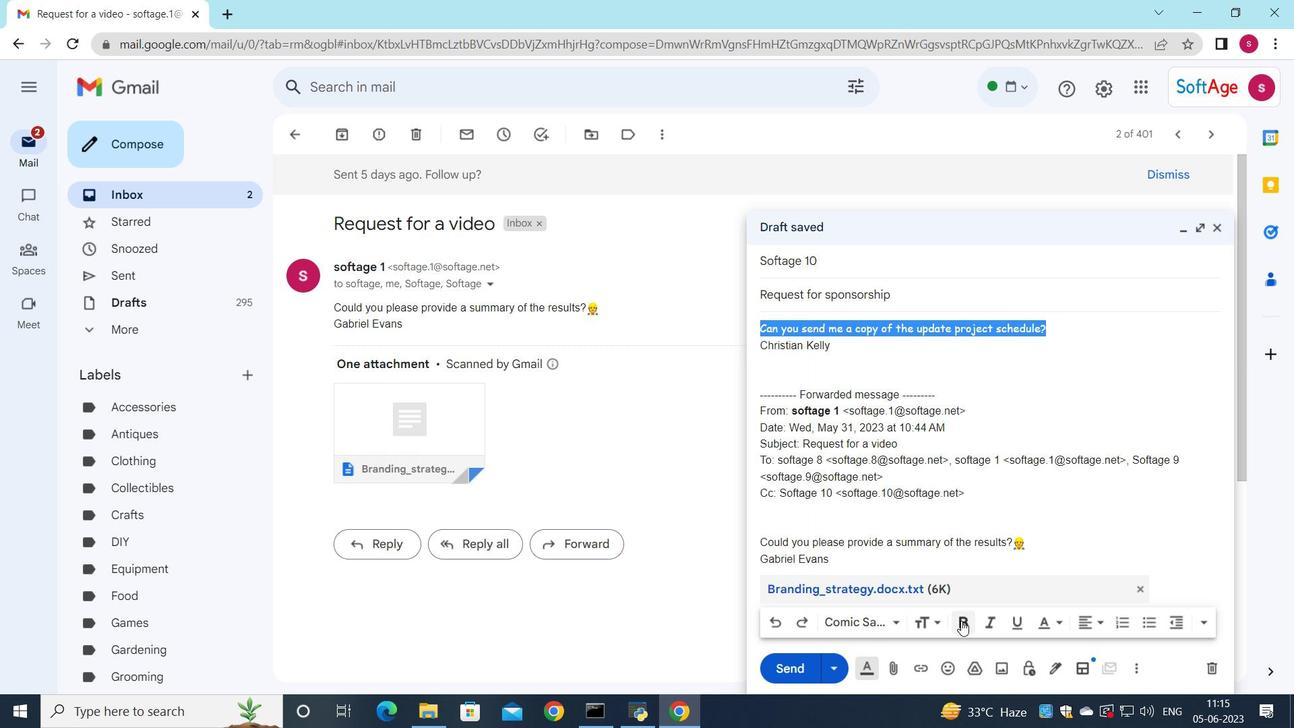 
Action: Mouse moved to (771, 669)
Screenshot: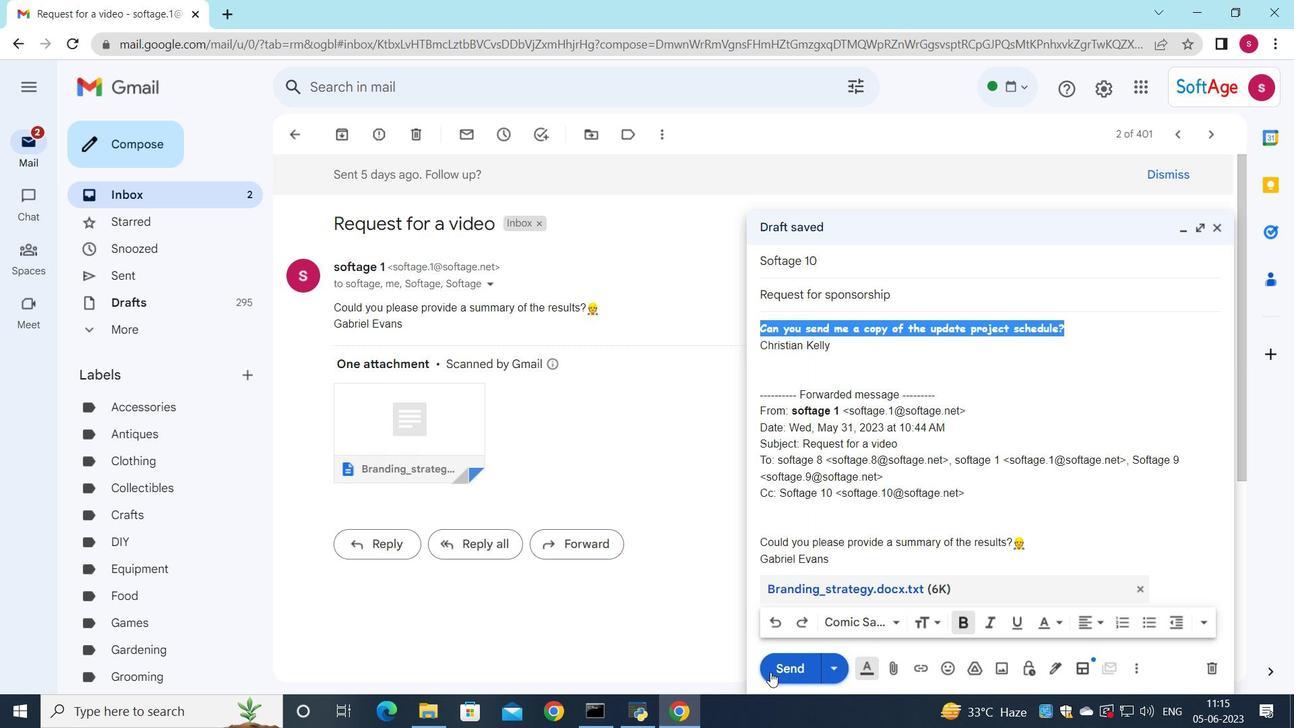 
Action: Mouse pressed left at (771, 669)
Screenshot: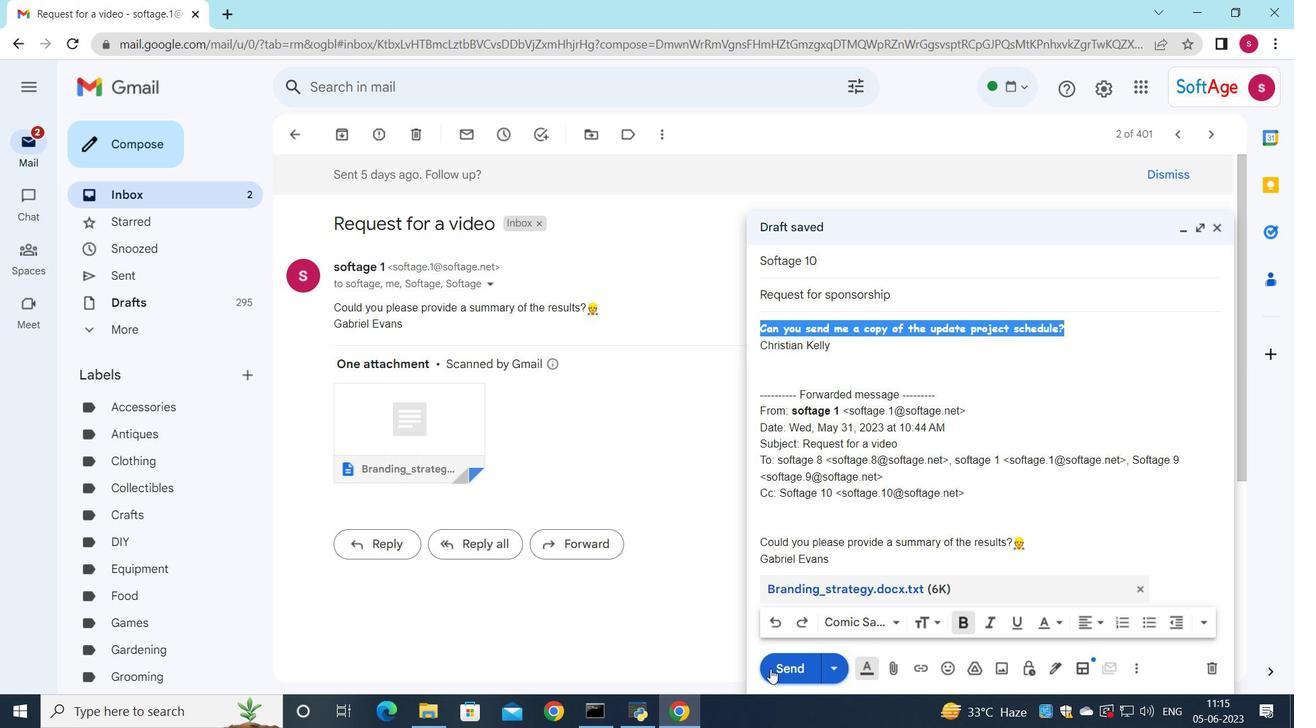 
